 Task: Find an Airbnb in Buffalo for 6 guests from September 6 to 15, with a price range of 8000 to 12000, and amenities including WiFi and TV, in a guest house.
Action: Mouse moved to (621, 117)
Screenshot: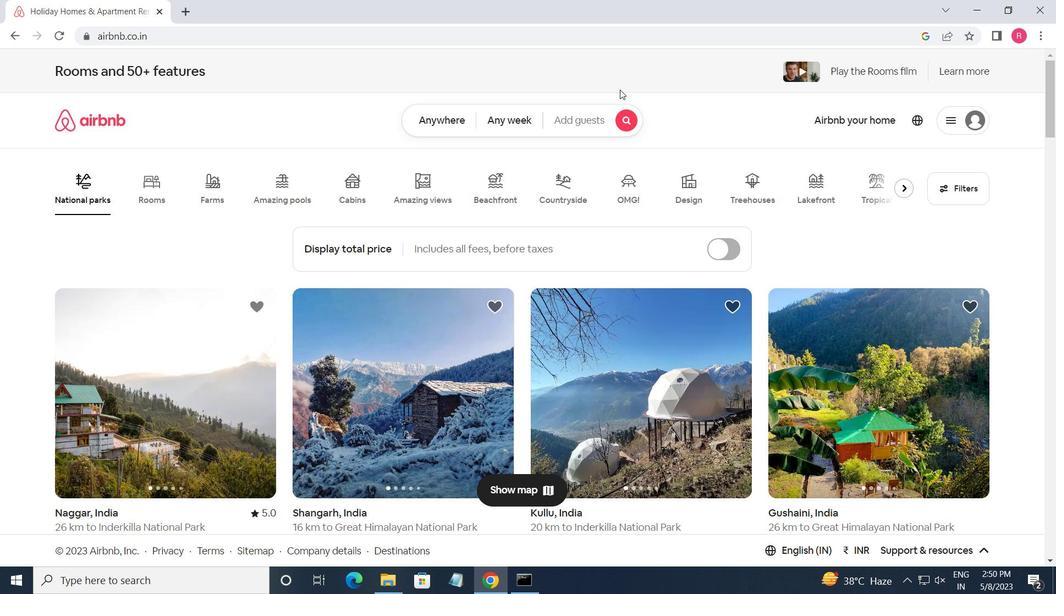 
Action: Mouse pressed left at (621, 117)
Screenshot: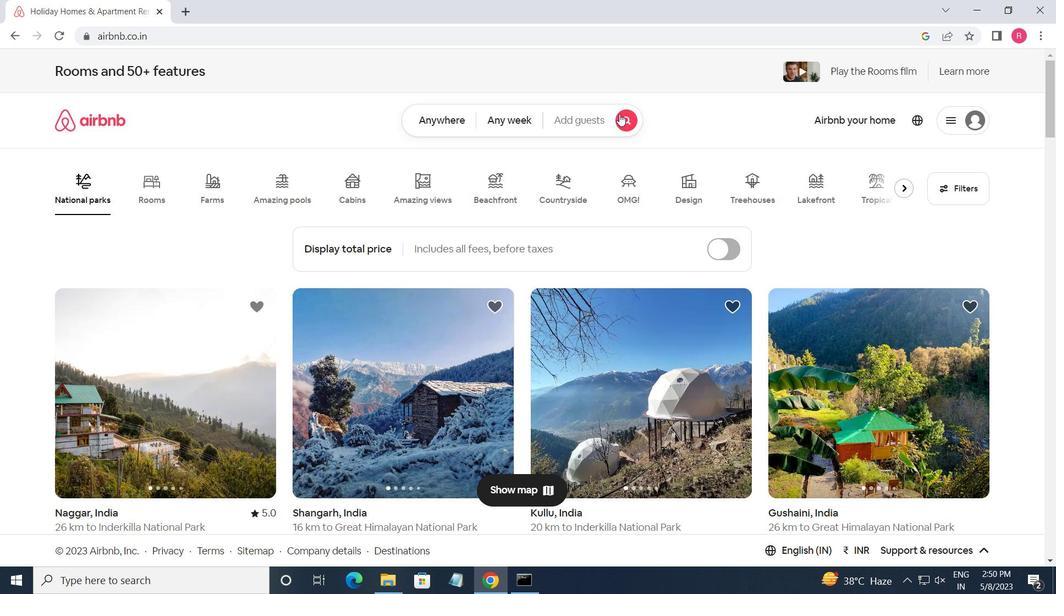 
Action: Mouse moved to (329, 173)
Screenshot: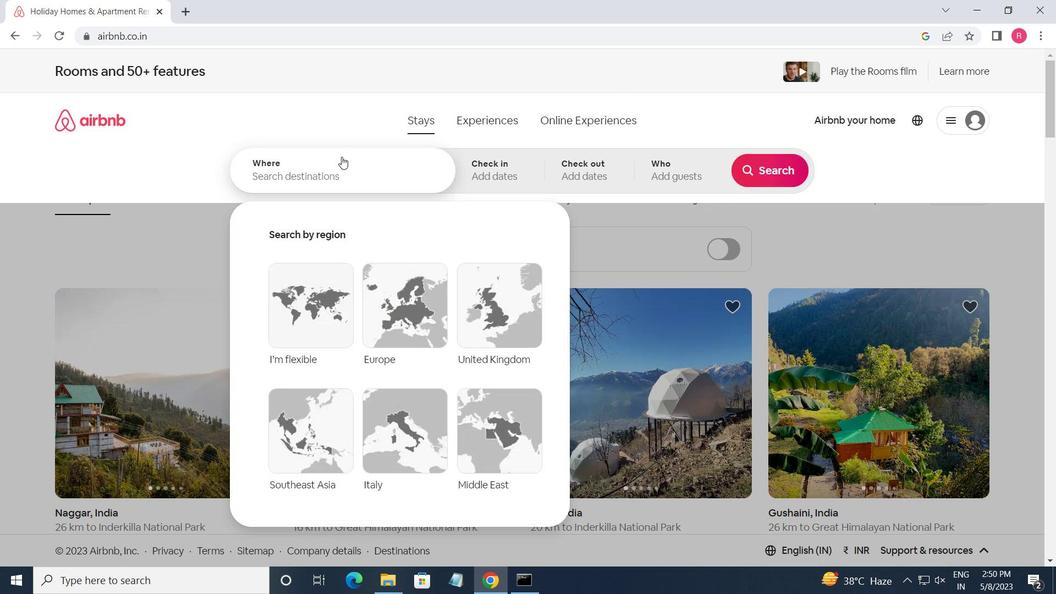 
Action: Mouse pressed left at (329, 173)
Screenshot: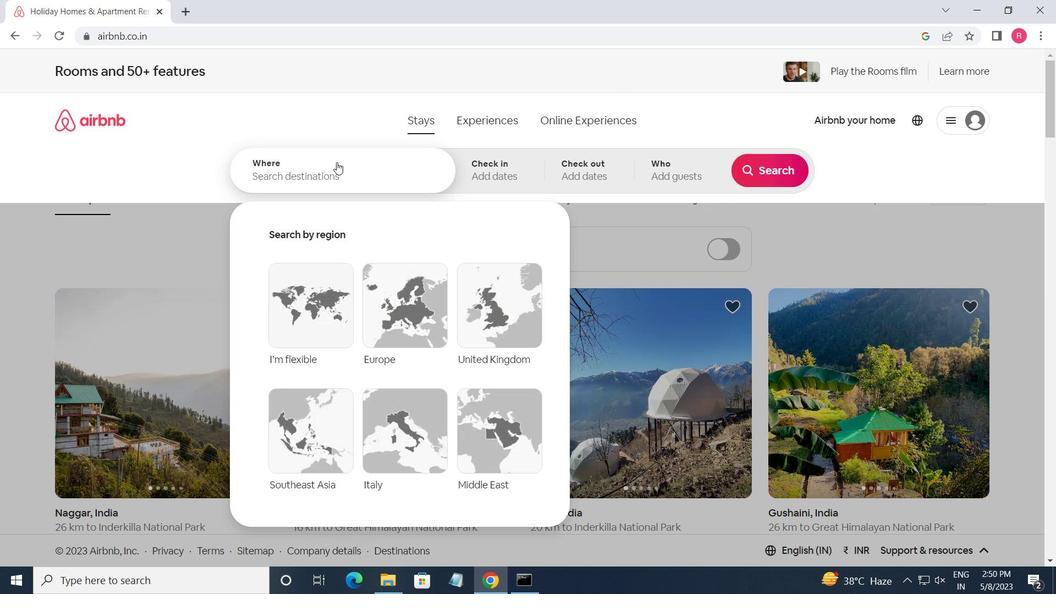 
Action: Mouse moved to (329, 172)
Screenshot: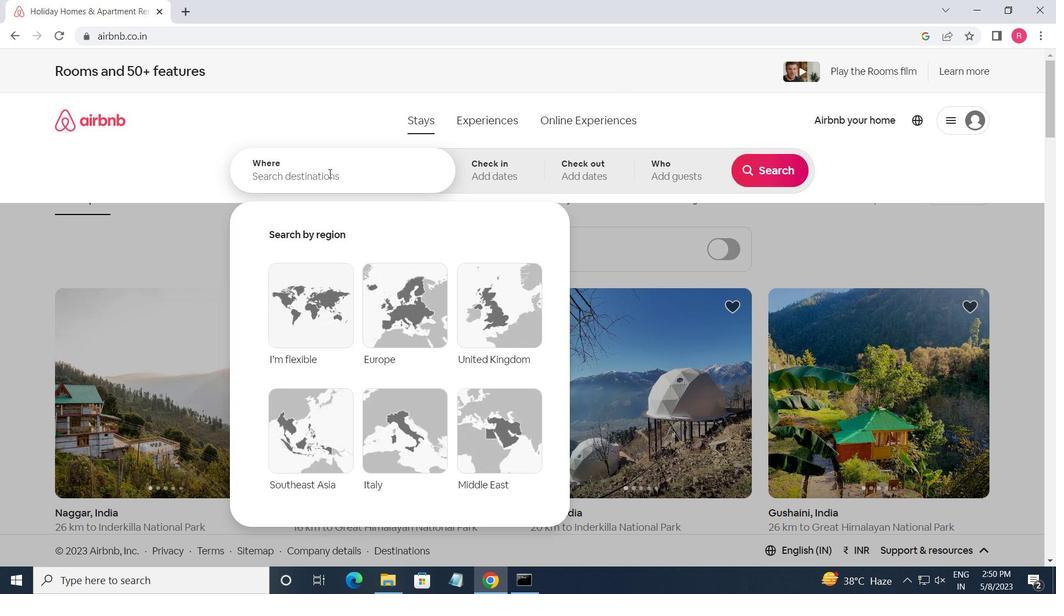 
Action: Key pressed <Key.shift_r>Buffalo,<Key.space><Key.shift_r>United<Key.space><Key.shift>STATES<Key.enter>
Screenshot: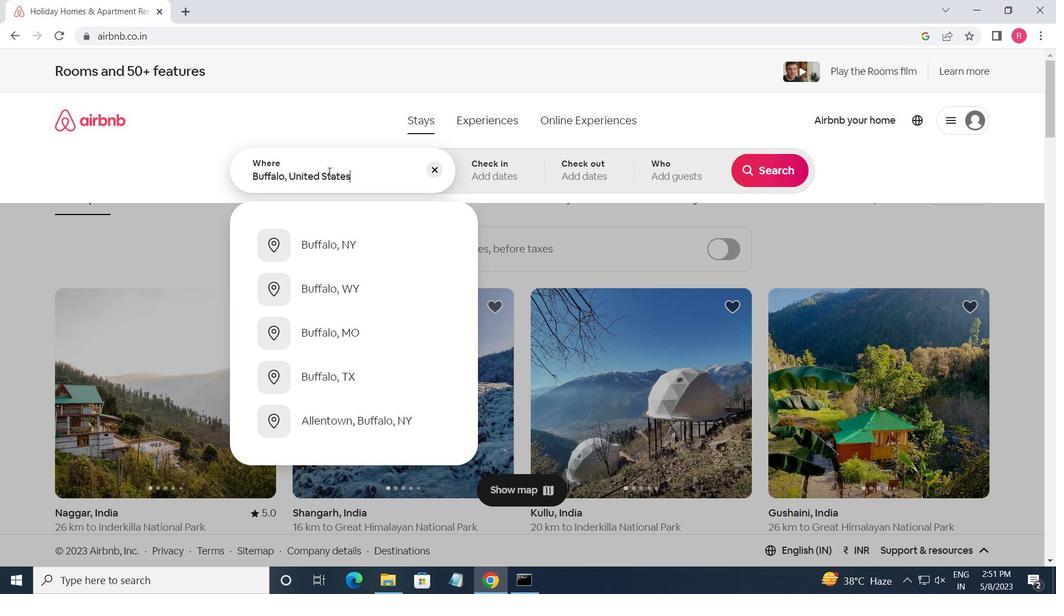 
Action: Mouse moved to (764, 287)
Screenshot: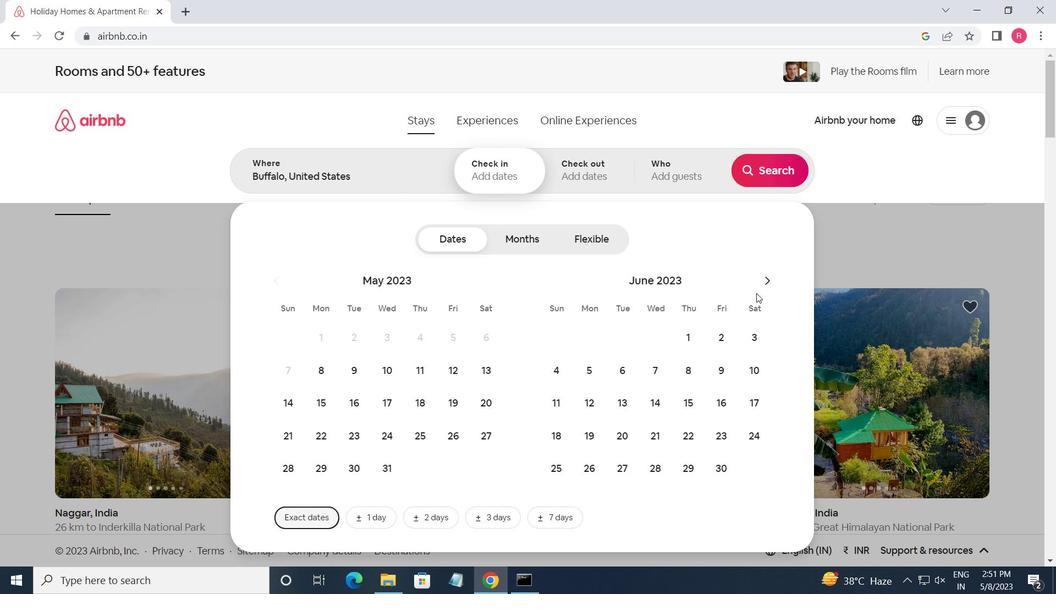 
Action: Mouse pressed left at (764, 287)
Screenshot: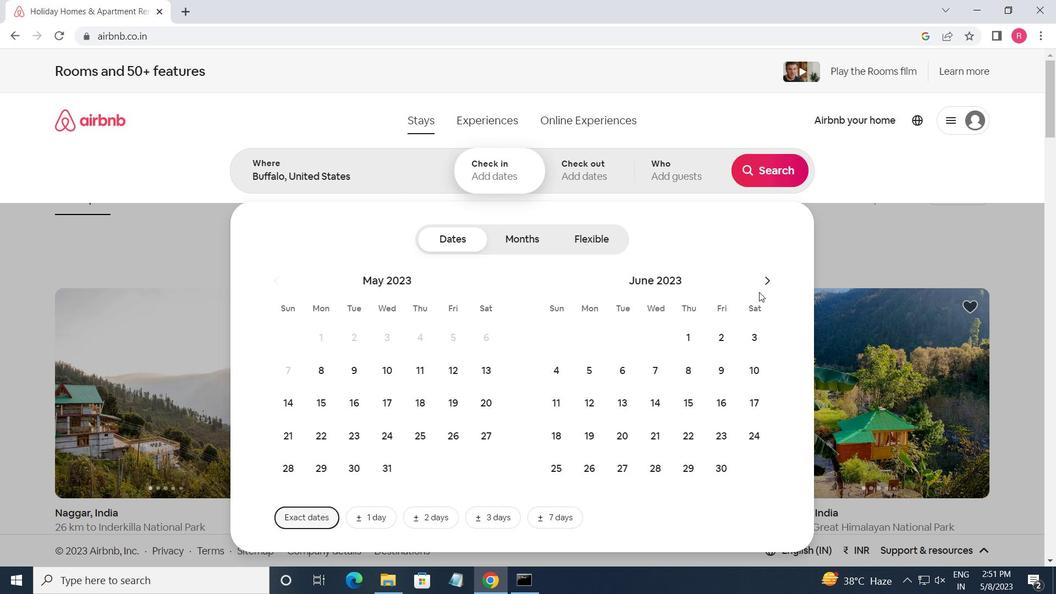 
Action: Mouse pressed left at (764, 287)
Screenshot: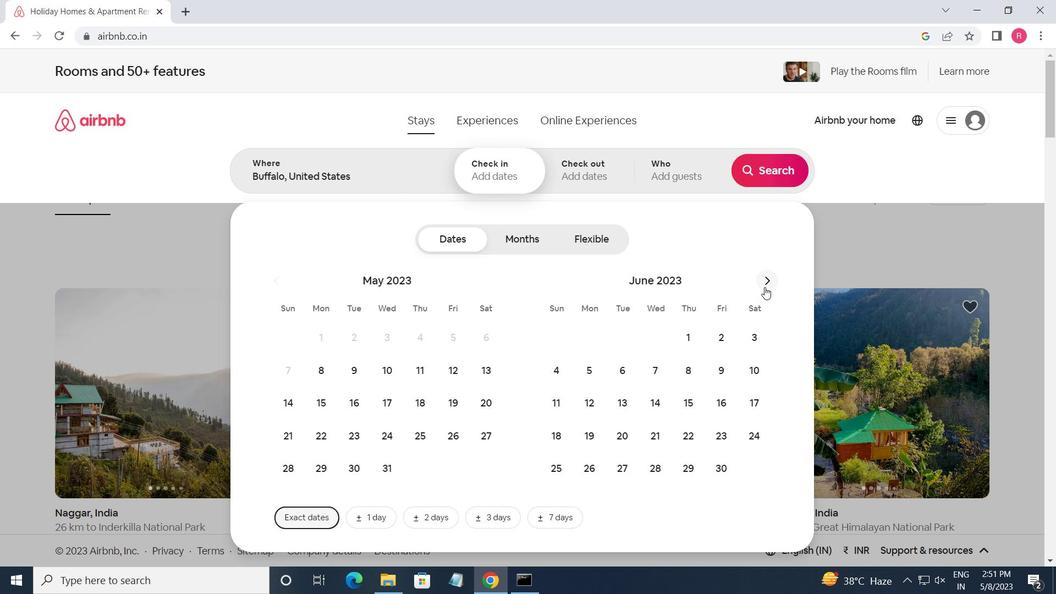 
Action: Mouse pressed left at (764, 287)
Screenshot: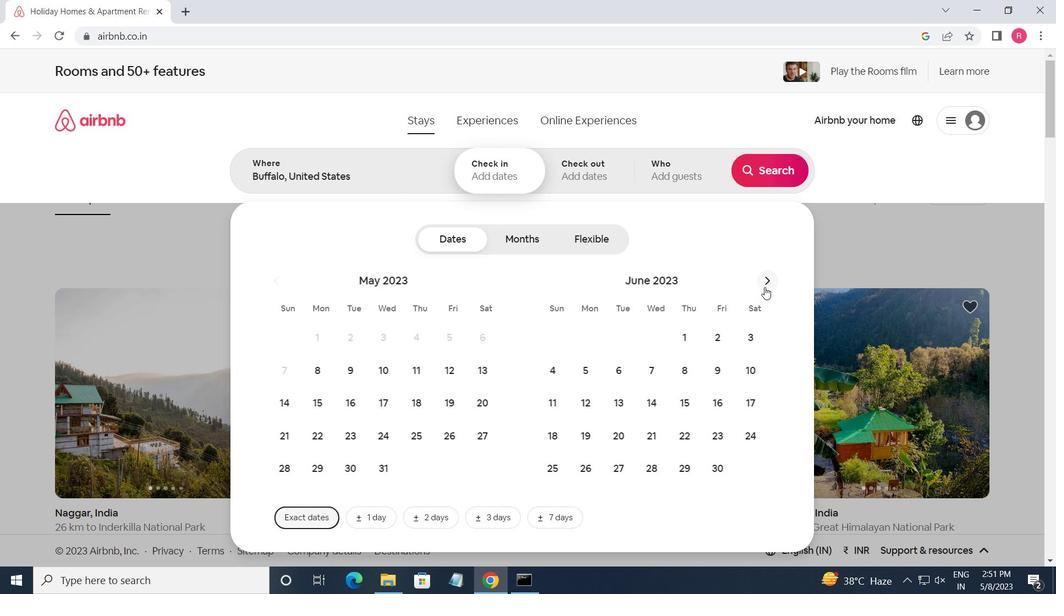 
Action: Mouse moved to (764, 287)
Screenshot: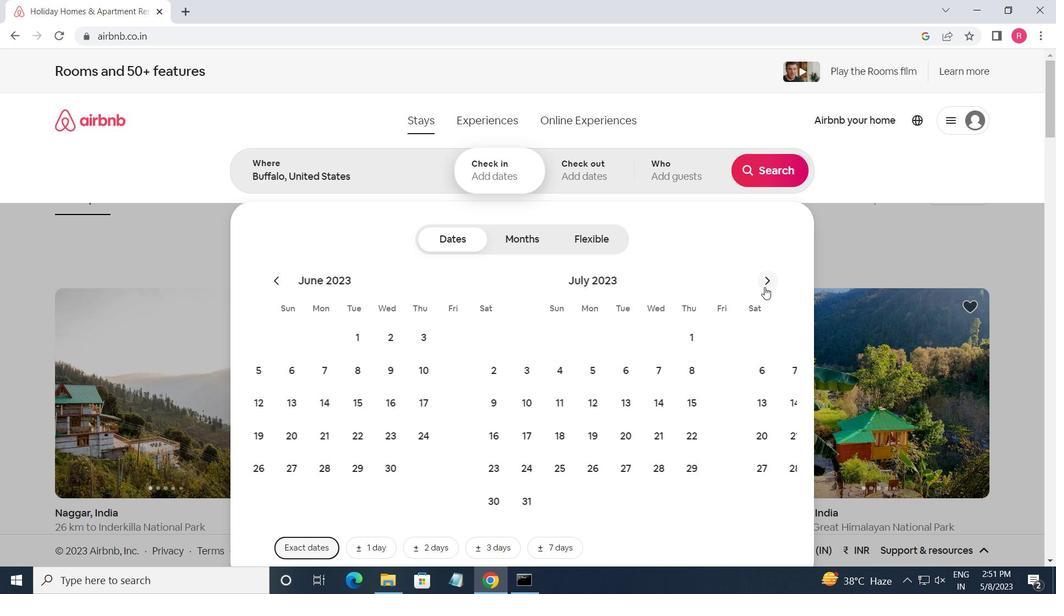 
Action: Mouse pressed left at (764, 287)
Screenshot: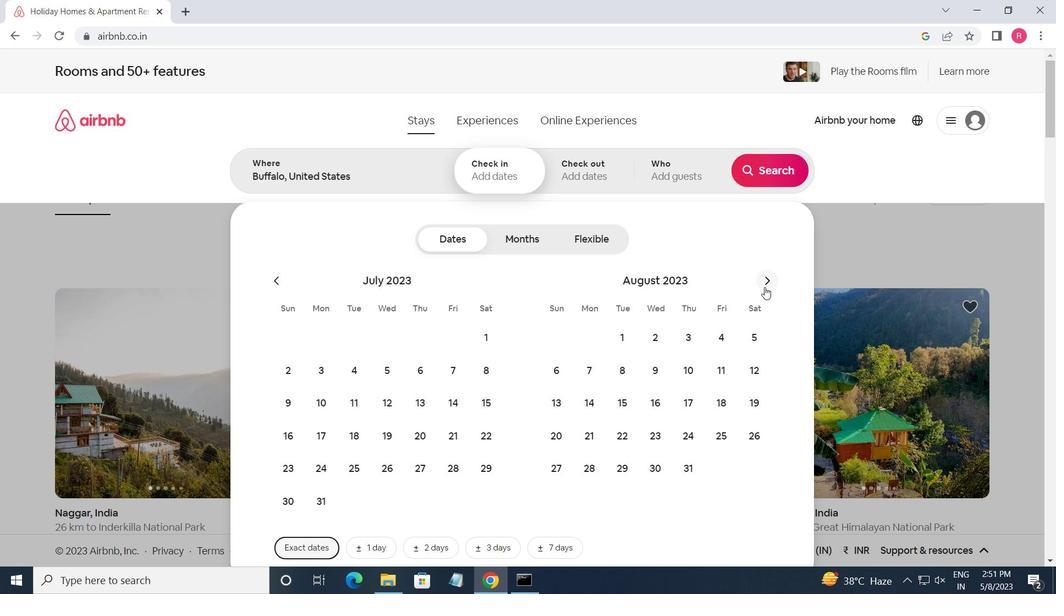 
Action: Mouse moved to (661, 366)
Screenshot: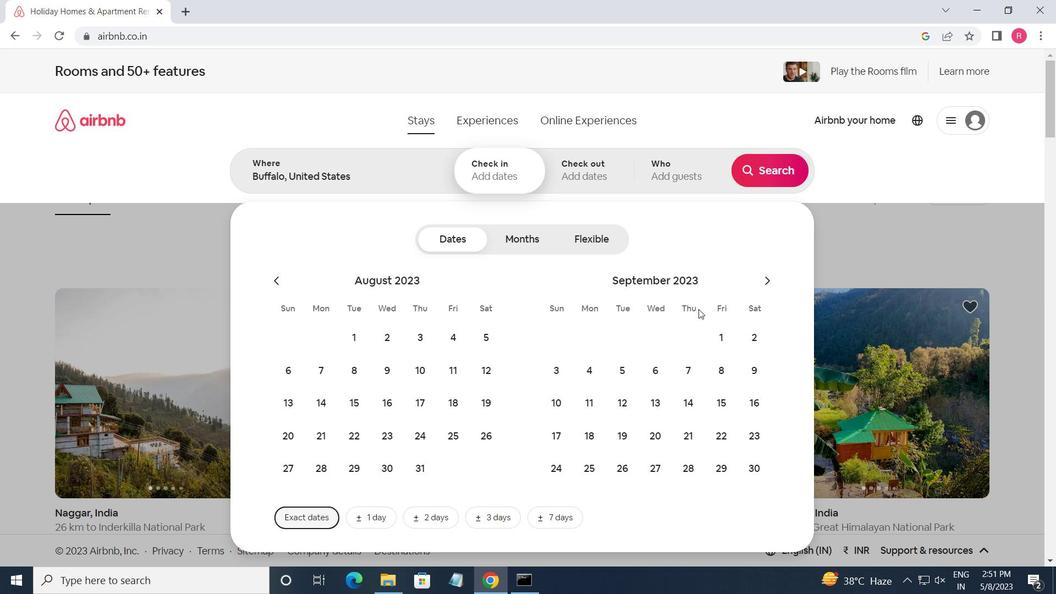 
Action: Mouse pressed left at (661, 366)
Screenshot: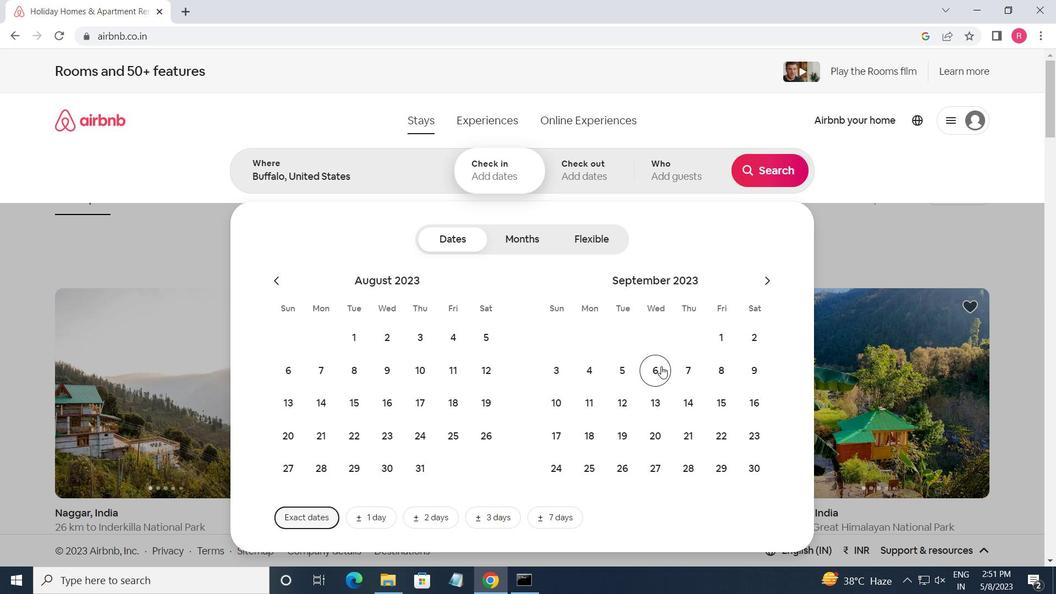 
Action: Mouse moved to (722, 403)
Screenshot: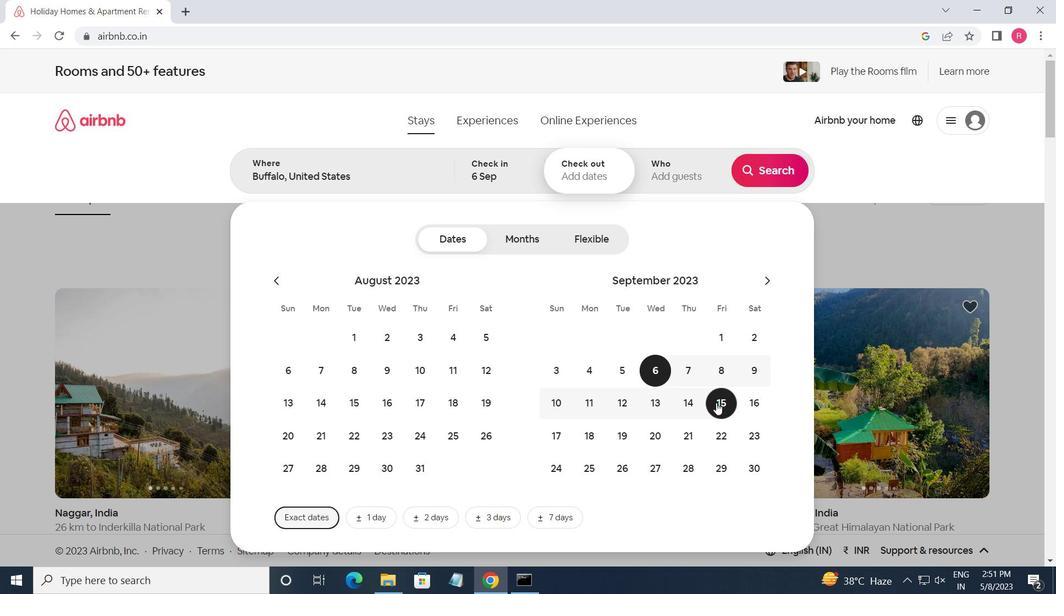 
Action: Mouse pressed left at (722, 403)
Screenshot: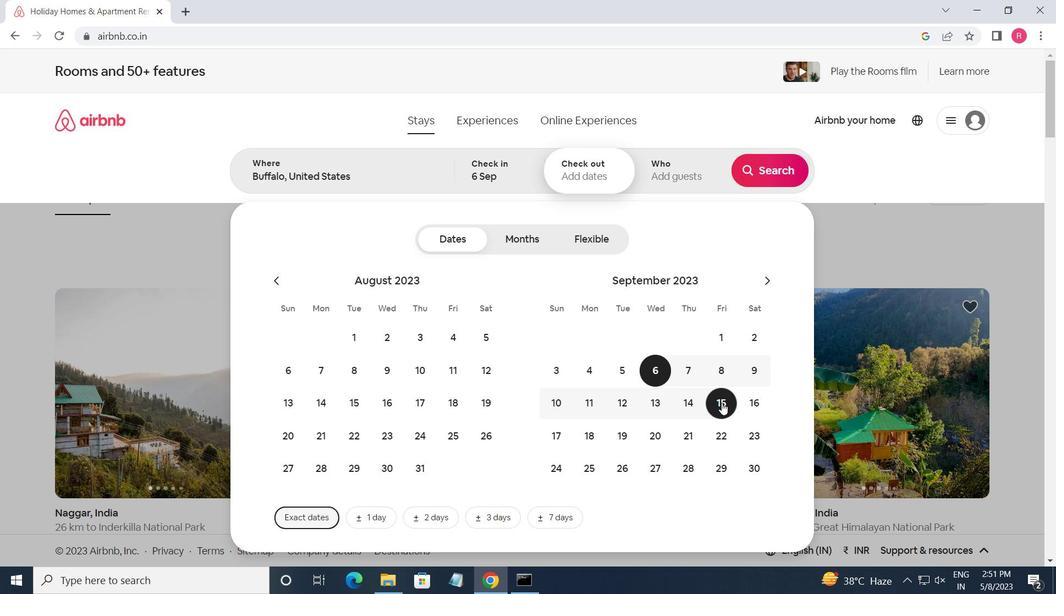
Action: Mouse moved to (656, 184)
Screenshot: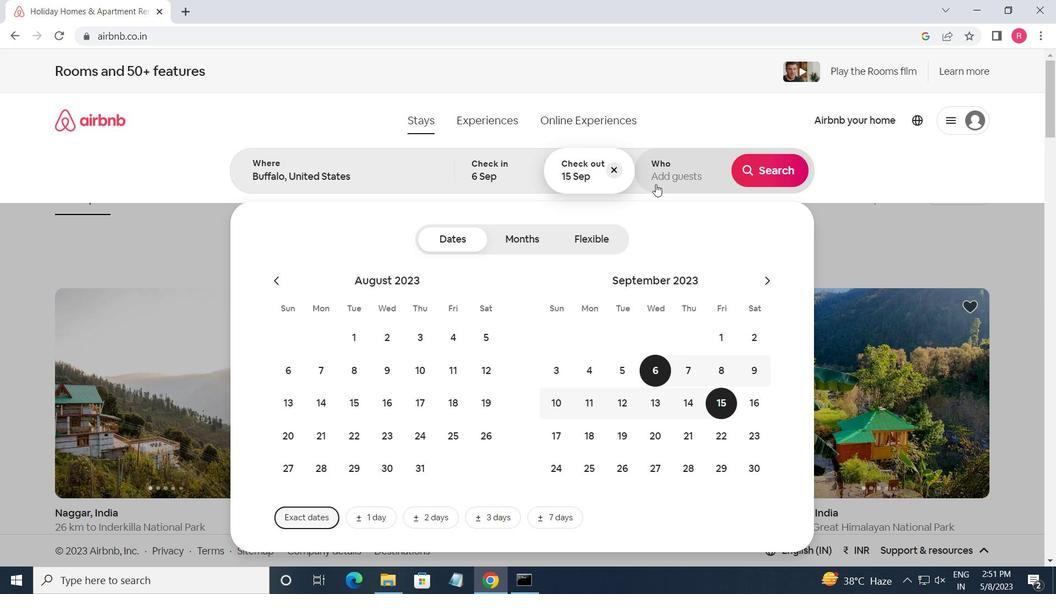 
Action: Mouse pressed left at (656, 184)
Screenshot: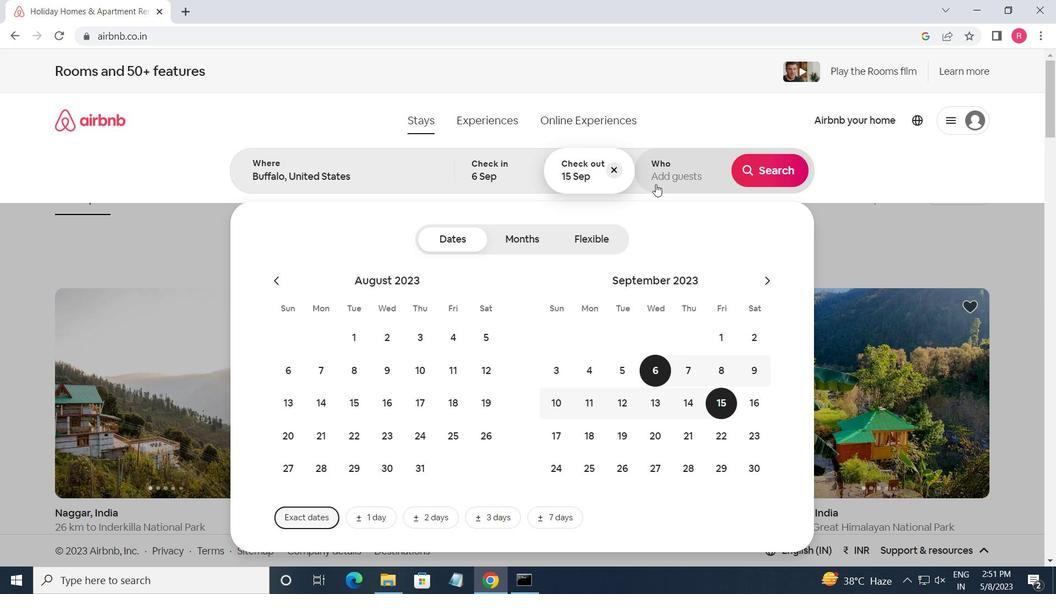 
Action: Mouse moved to (771, 248)
Screenshot: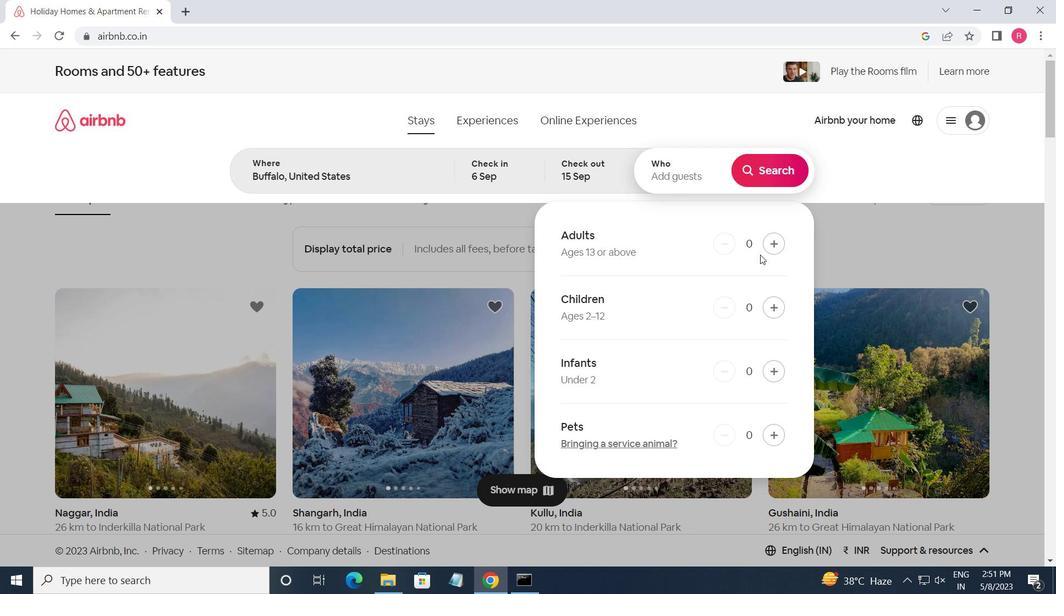 
Action: Mouse pressed left at (771, 248)
Screenshot: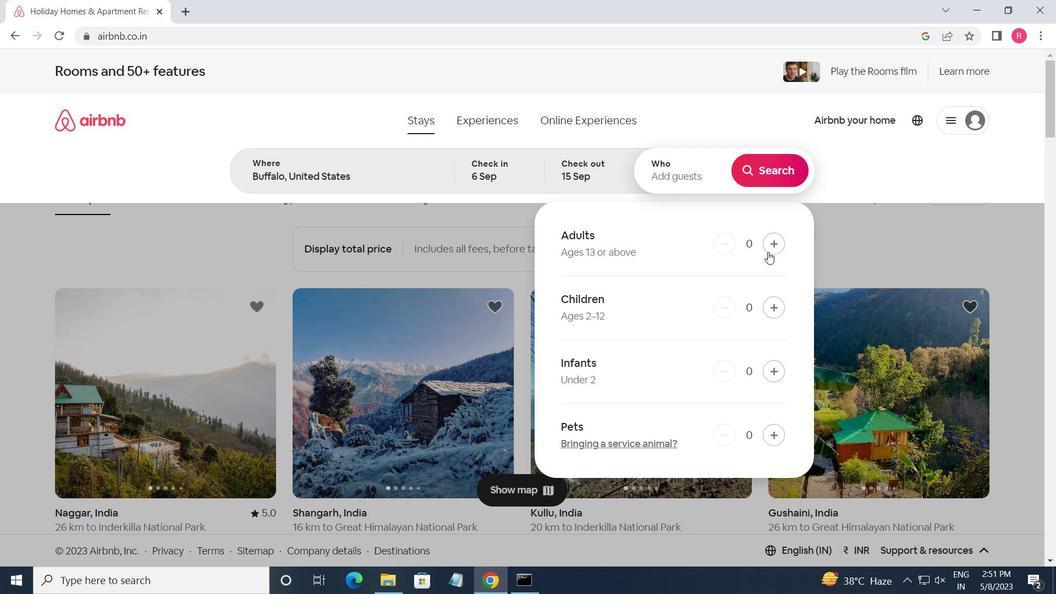 
Action: Mouse pressed left at (771, 248)
Screenshot: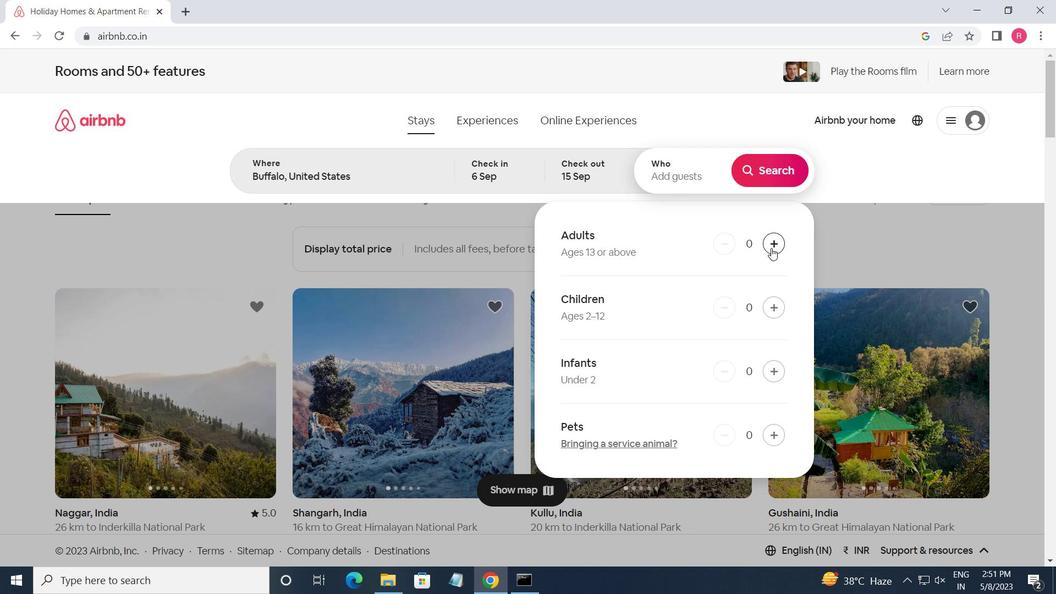 
Action: Mouse pressed left at (771, 248)
Screenshot: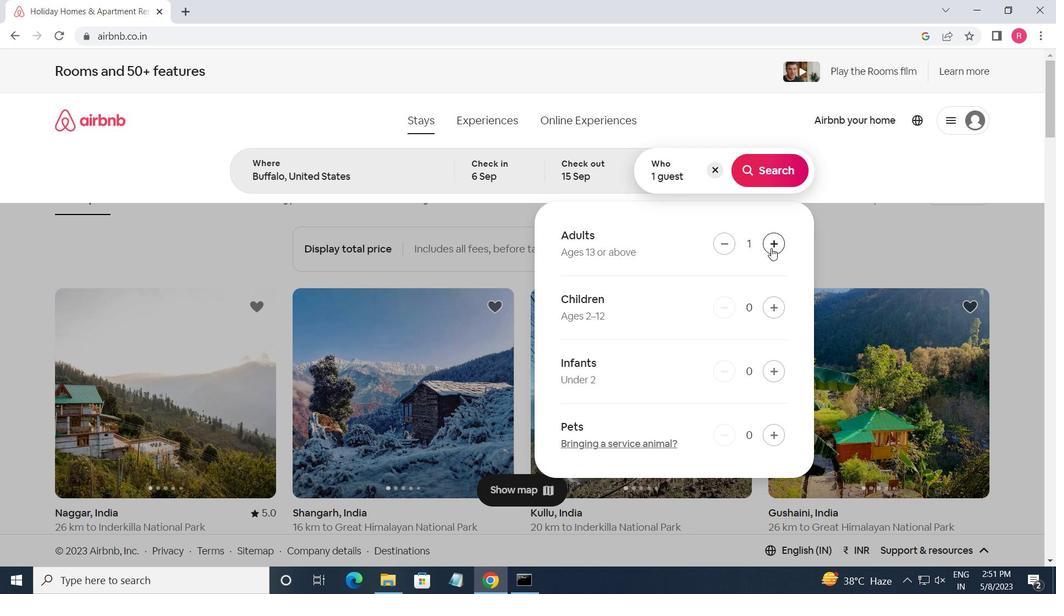 
Action: Mouse pressed left at (771, 248)
Screenshot: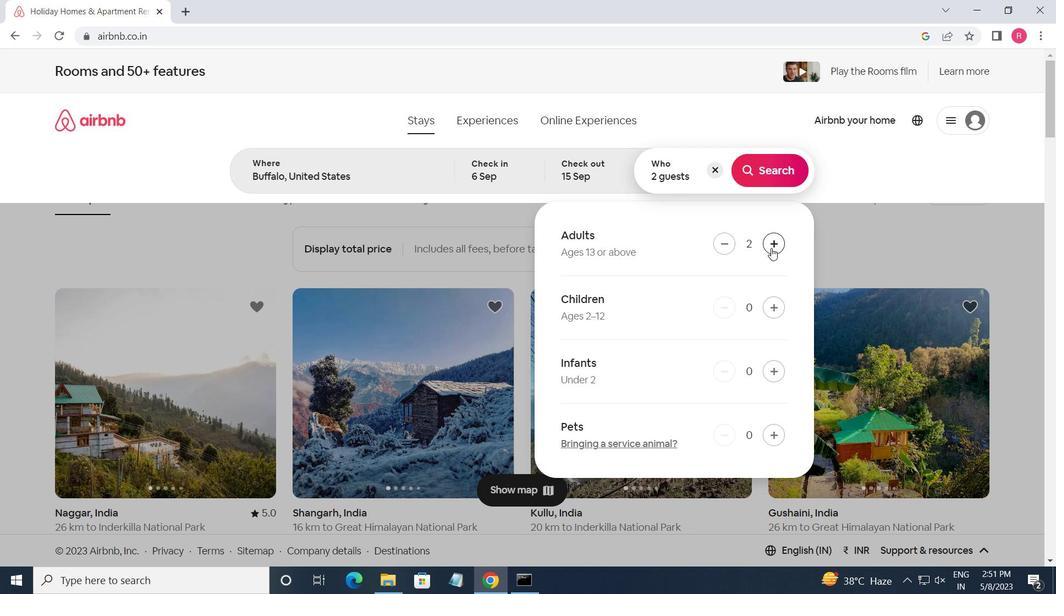 
Action: Mouse pressed left at (771, 248)
Screenshot: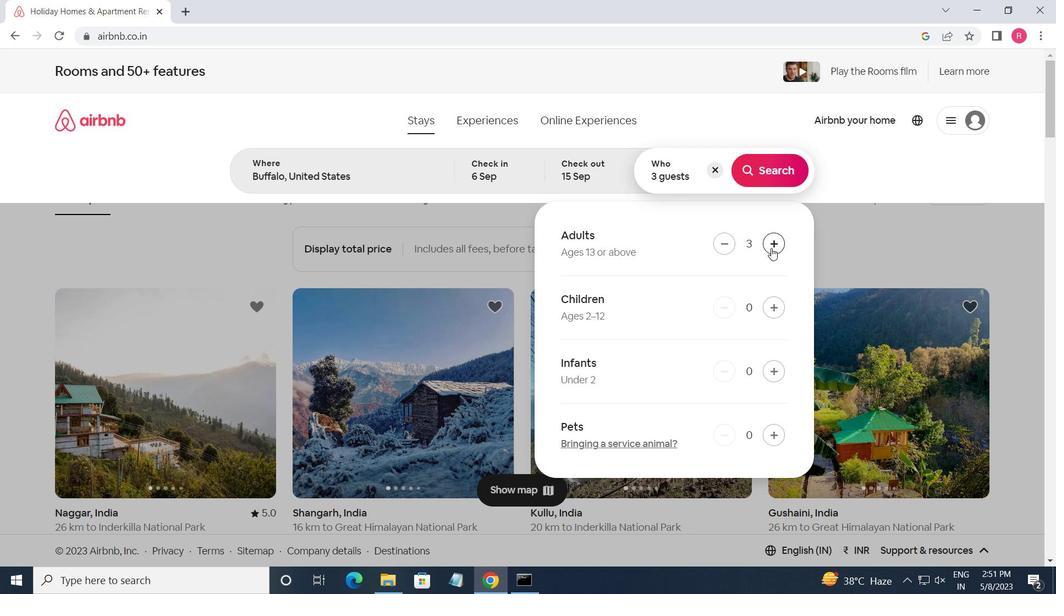 
Action: Mouse moved to (771, 247)
Screenshot: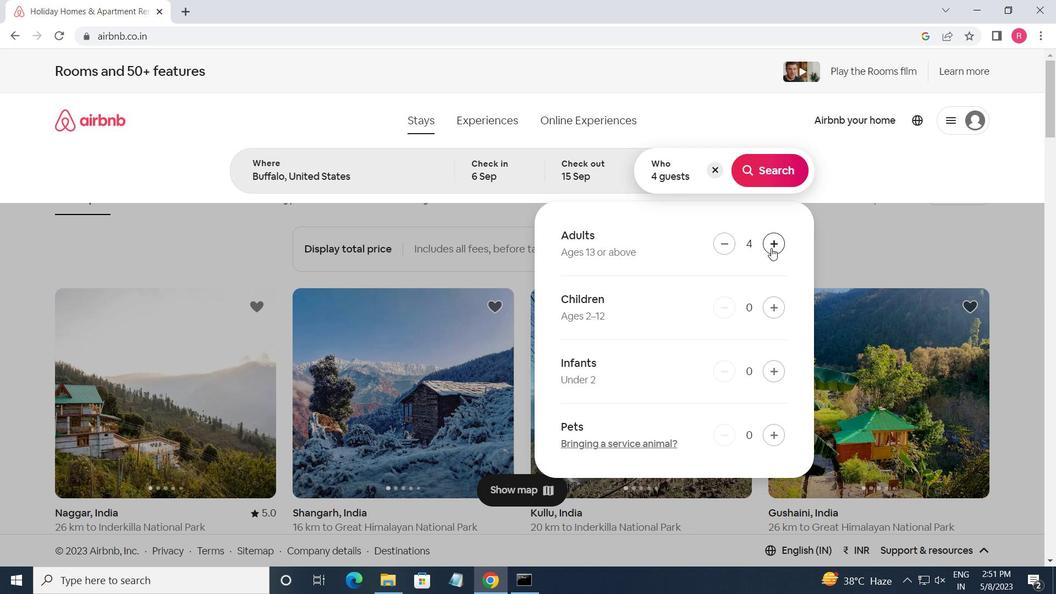 
Action: Mouse pressed left at (771, 247)
Screenshot: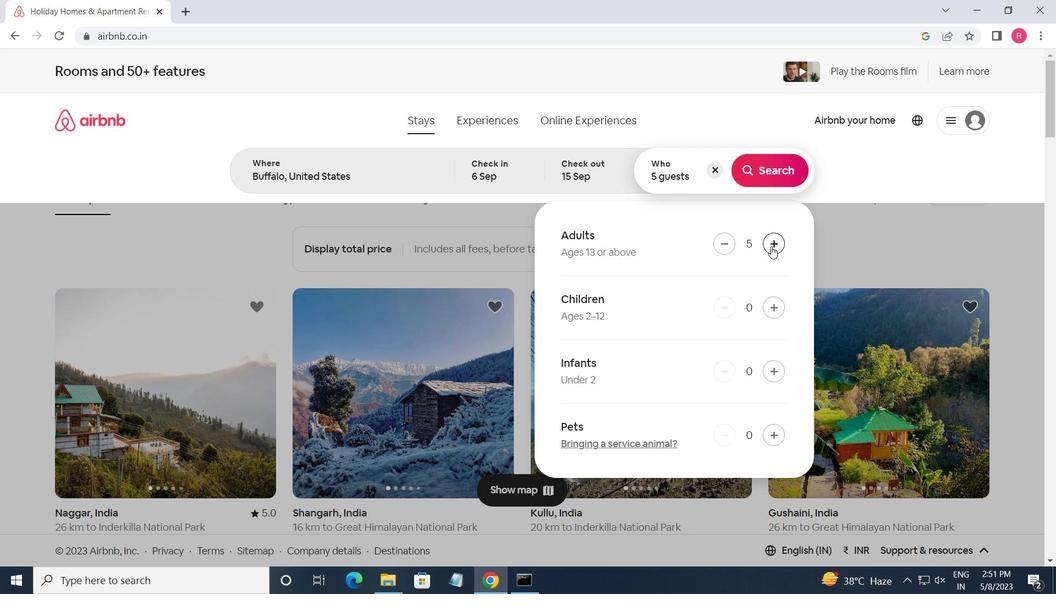 
Action: Mouse moved to (756, 174)
Screenshot: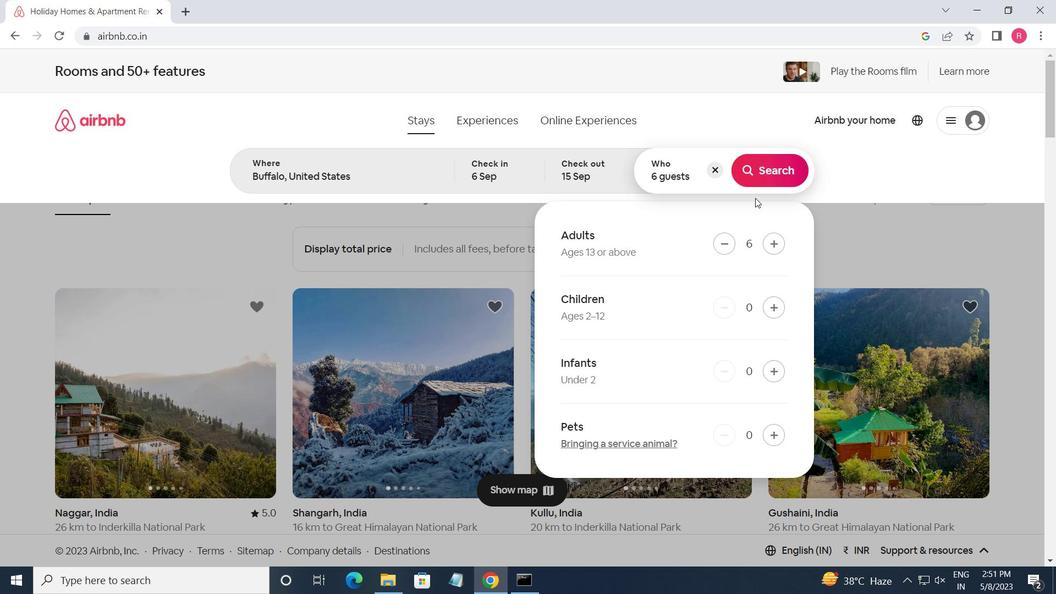 
Action: Mouse pressed left at (756, 174)
Screenshot: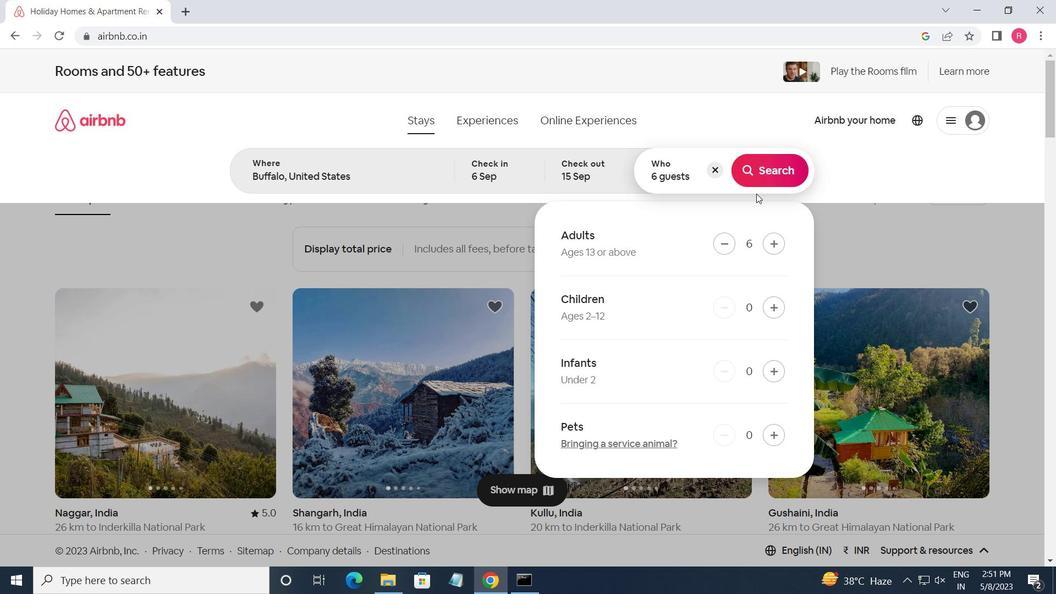 
Action: Mouse moved to (995, 139)
Screenshot: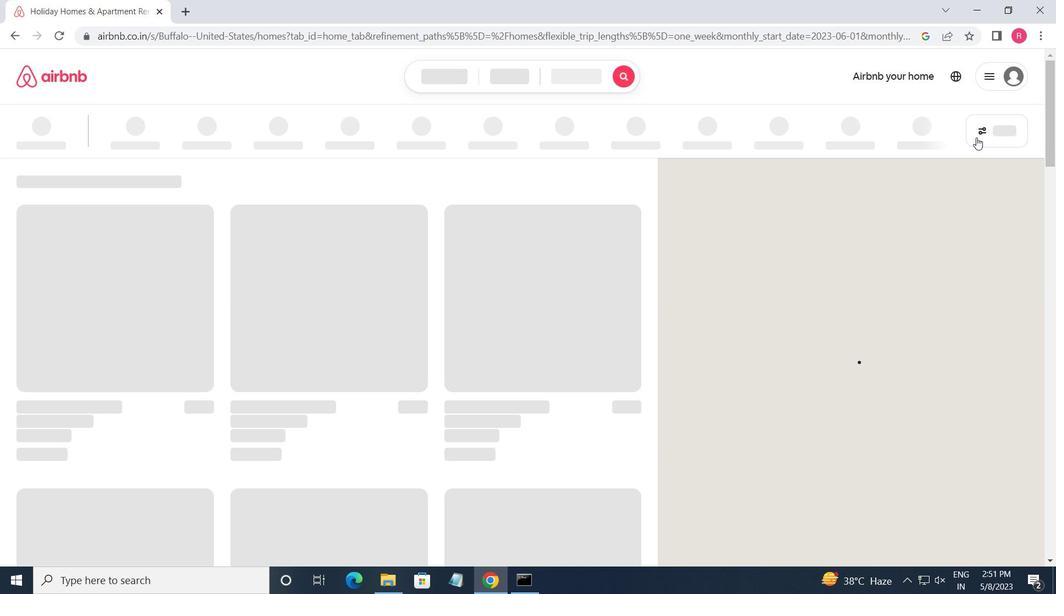 
Action: Mouse pressed left at (995, 139)
Screenshot: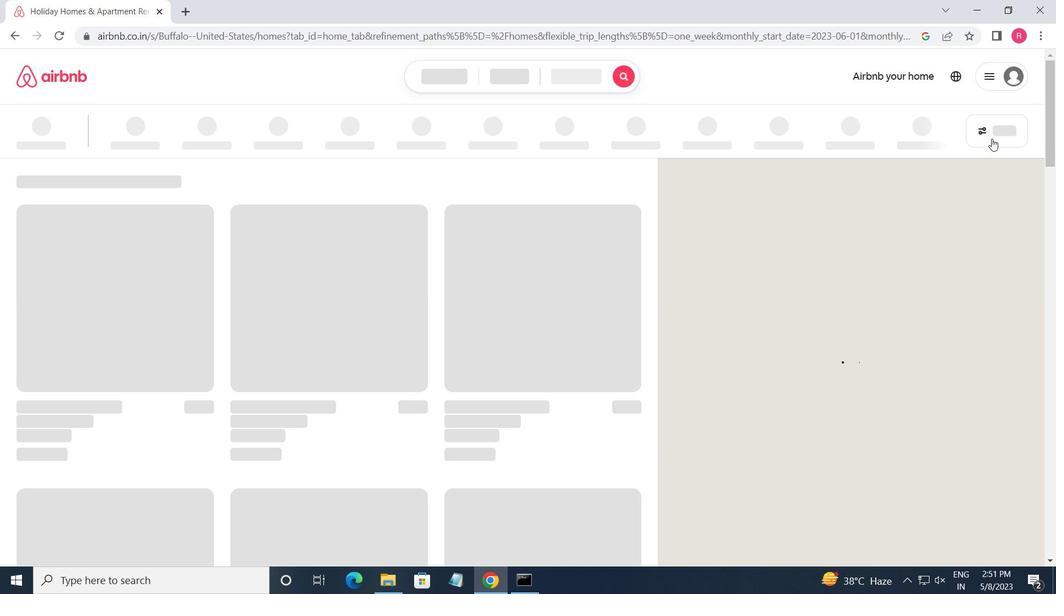 
Action: Mouse moved to (989, 135)
Screenshot: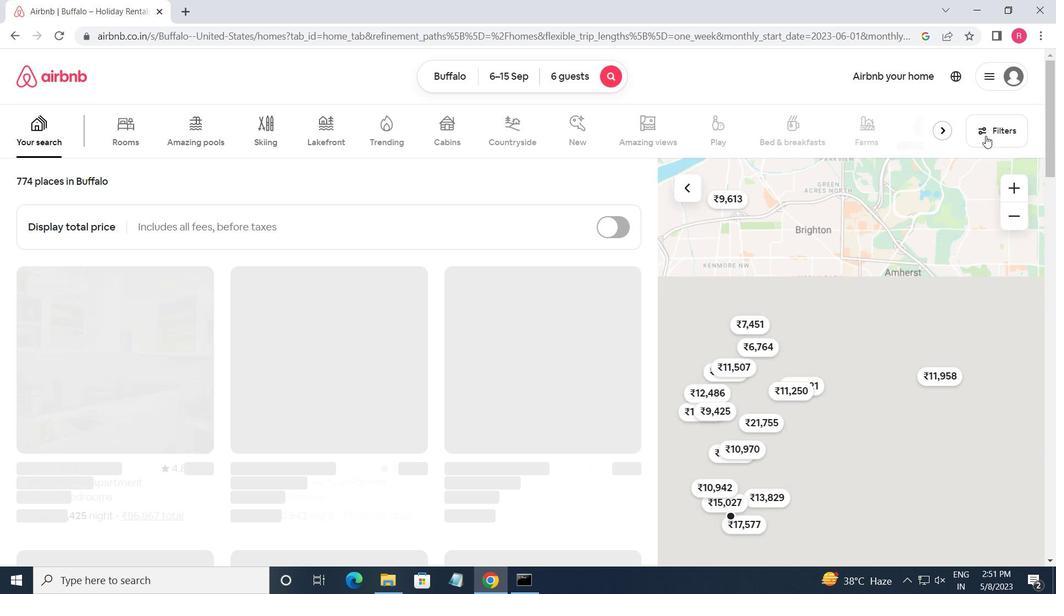 
Action: Mouse pressed left at (989, 135)
Screenshot: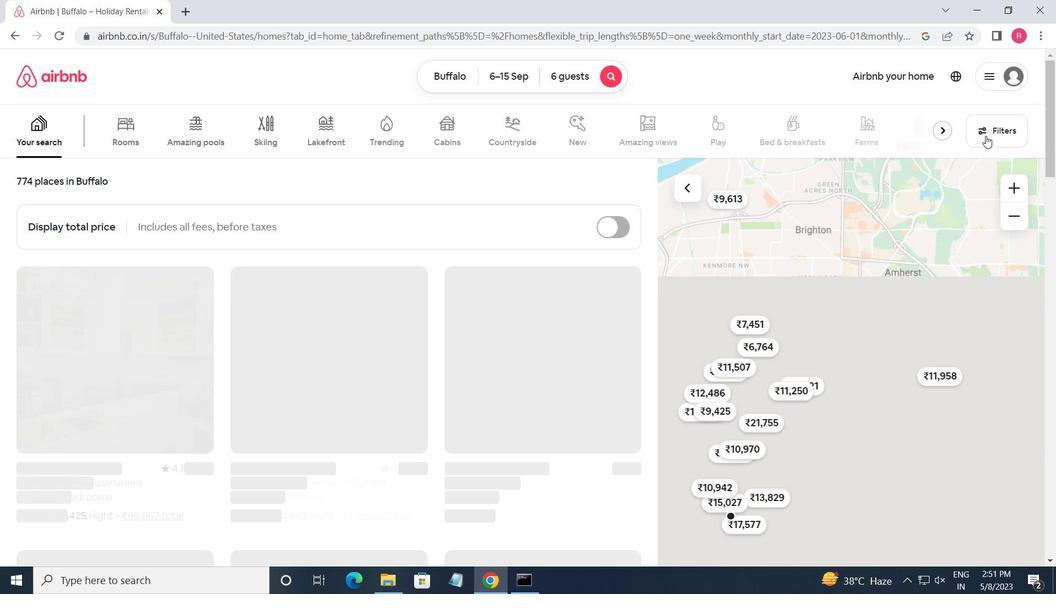 
Action: Mouse moved to (395, 464)
Screenshot: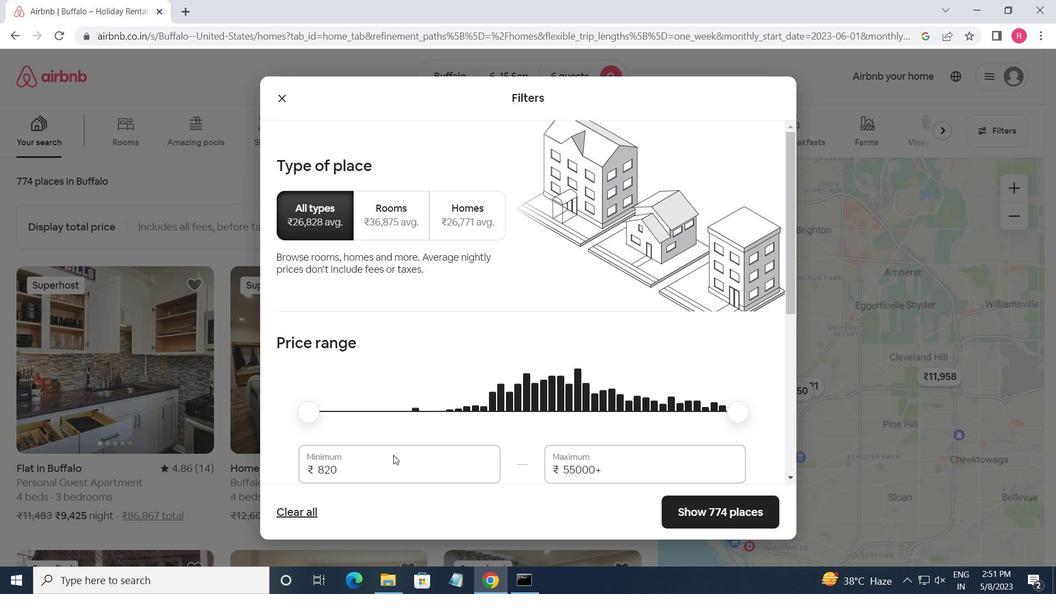 
Action: Mouse pressed left at (395, 464)
Screenshot: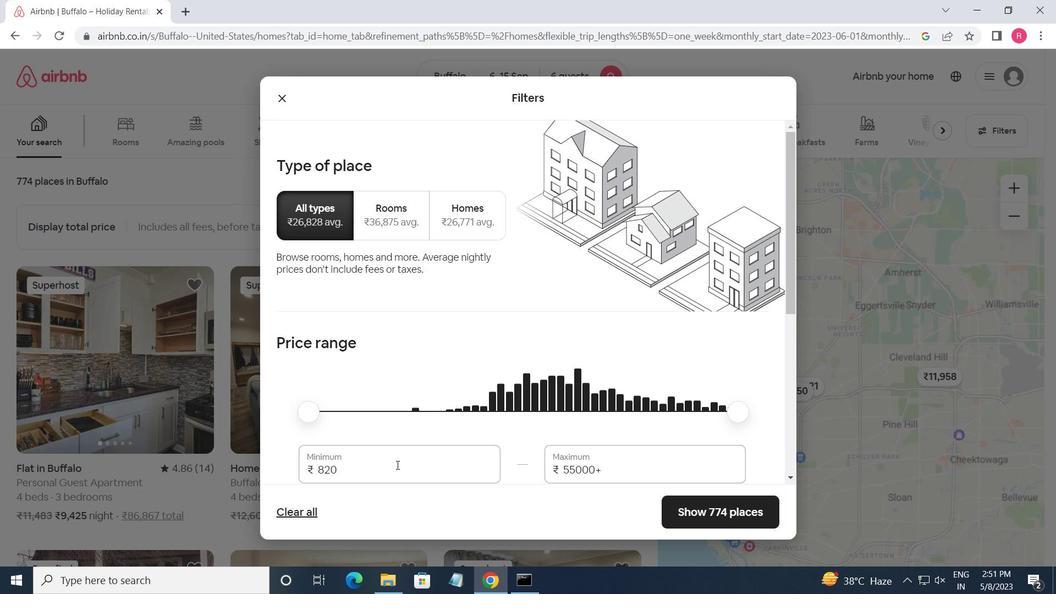 
Action: Mouse moved to (395, 464)
Screenshot: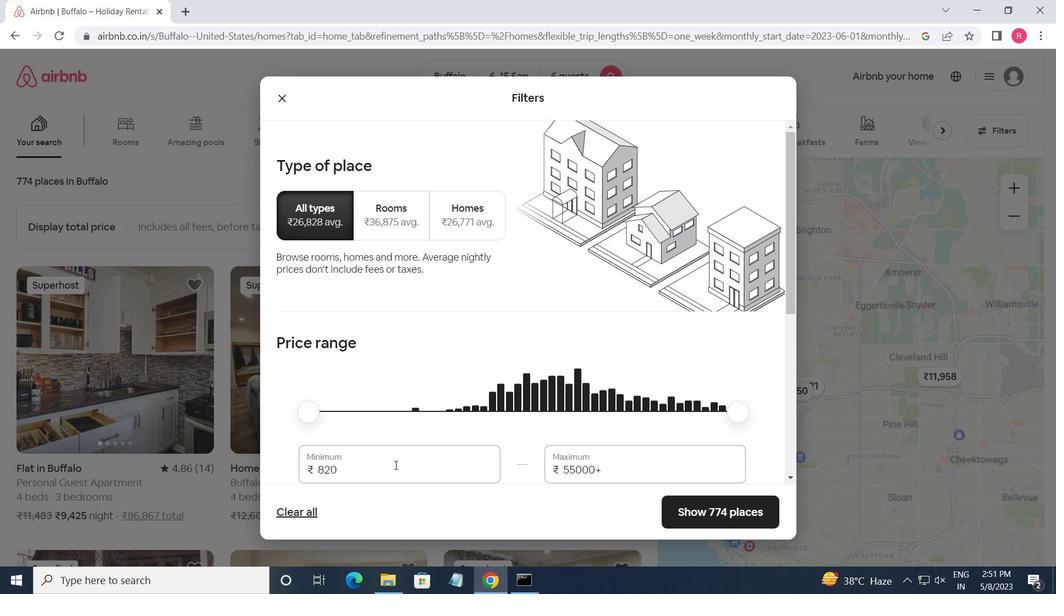
Action: Mouse pressed left at (395, 464)
Screenshot: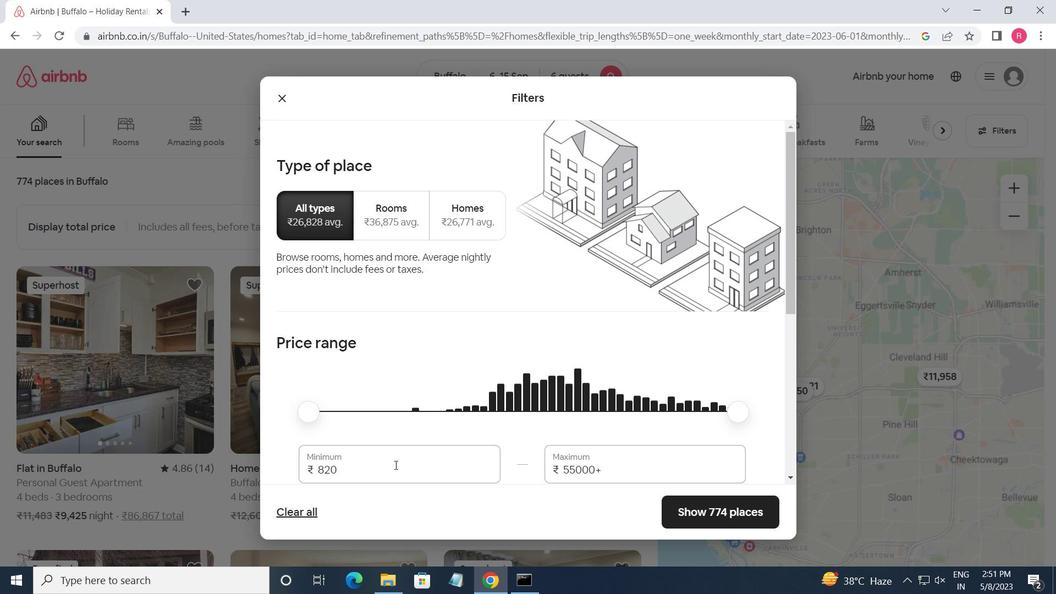 
Action: Mouse moved to (395, 463)
Screenshot: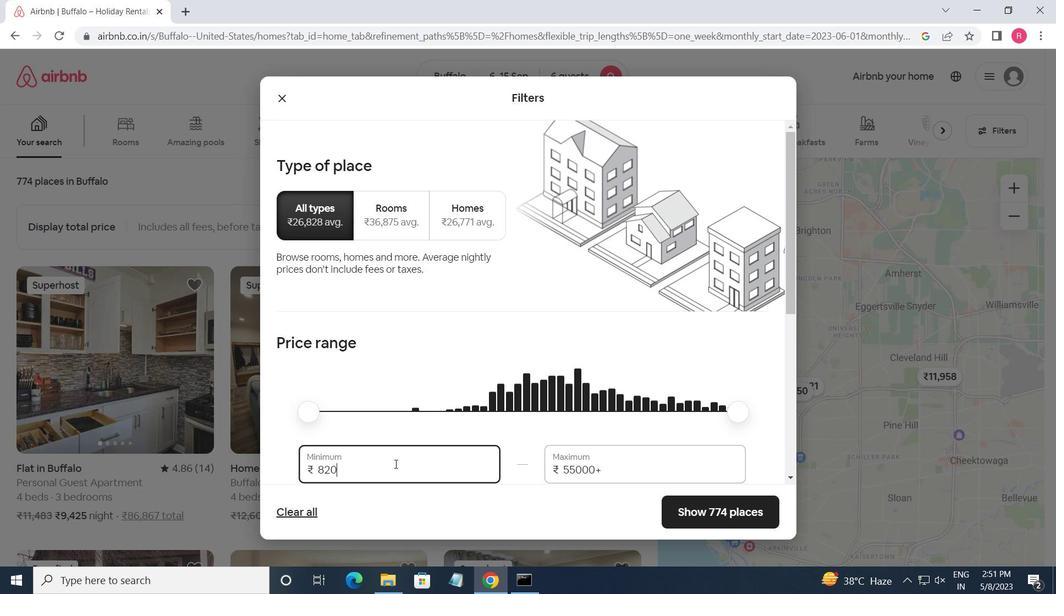 
Action: Key pressed 8000<Key.tab>12000
Screenshot: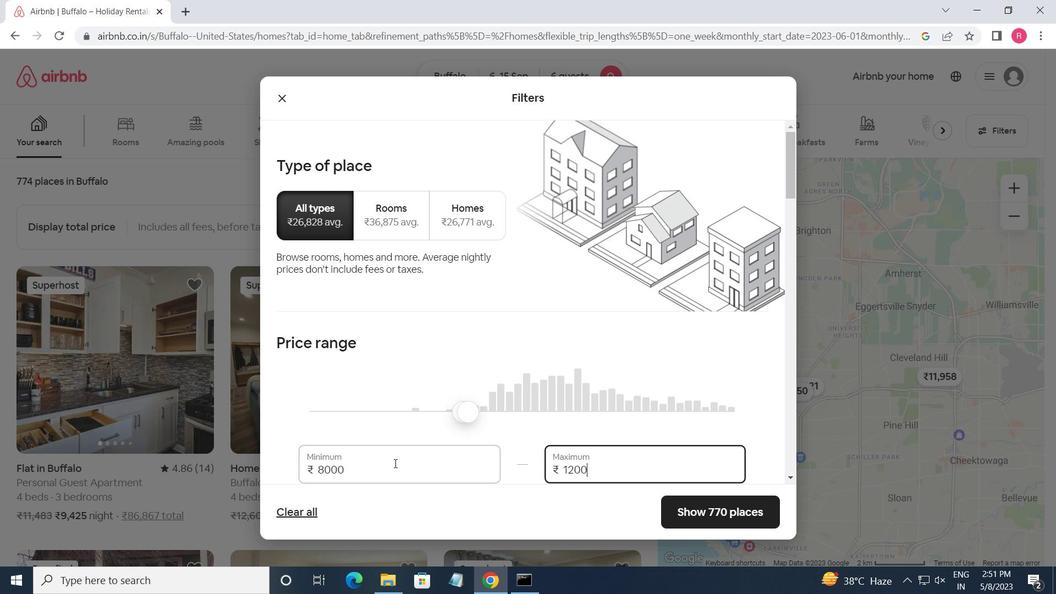 
Action: Mouse moved to (287, 419)
Screenshot: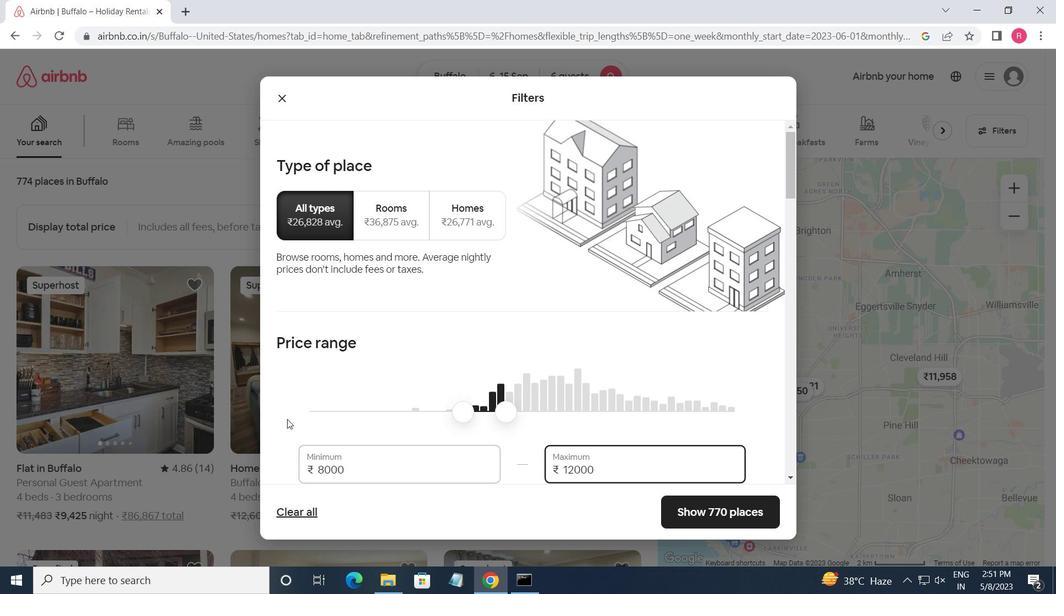 
Action: Mouse scrolled (287, 418) with delta (0, 0)
Screenshot: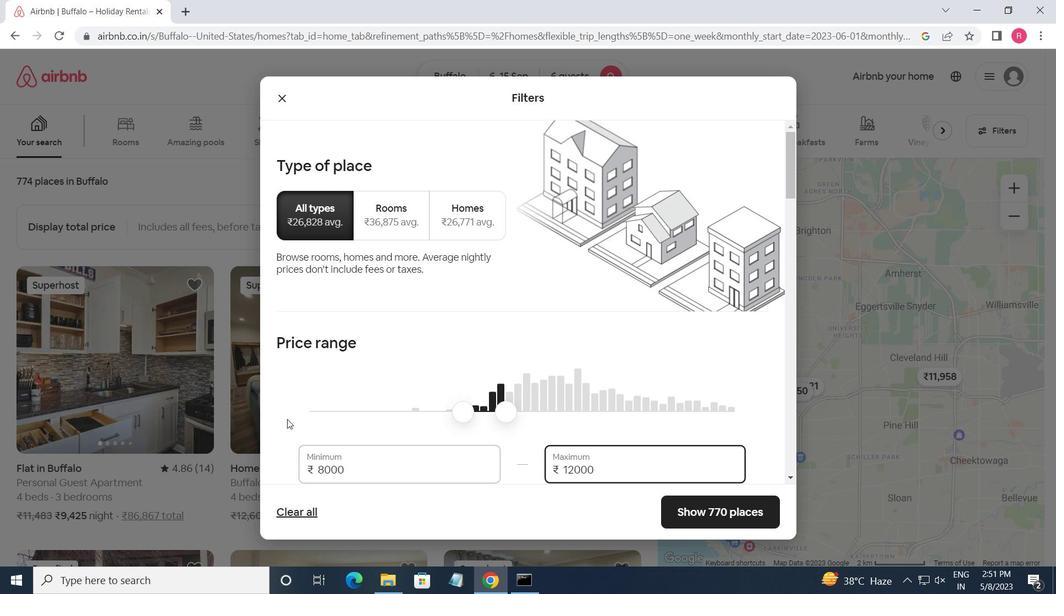
Action: Mouse scrolled (287, 418) with delta (0, 0)
Screenshot: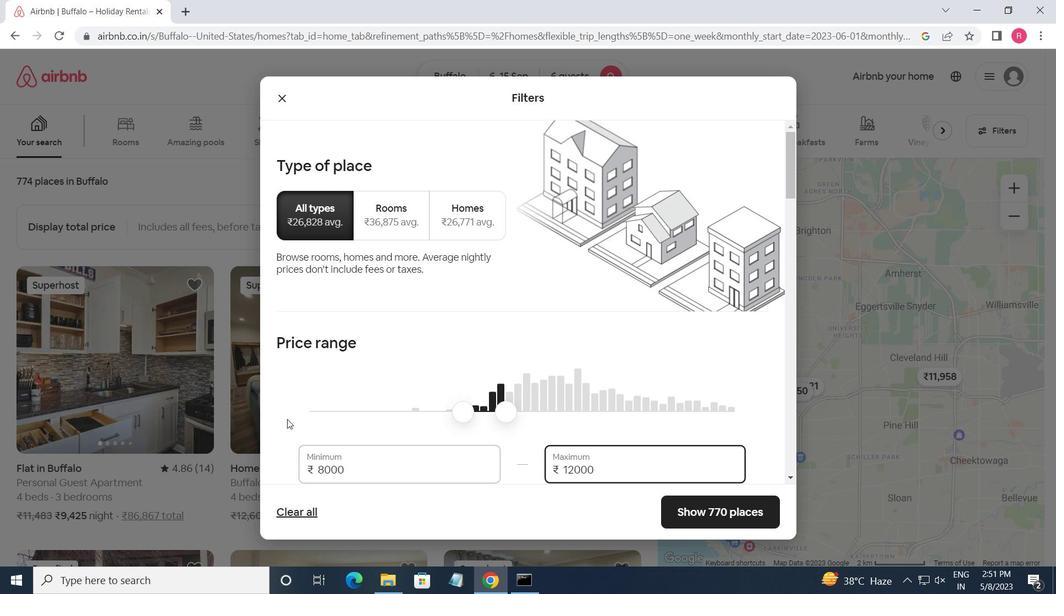 
Action: Mouse moved to (367, 401)
Screenshot: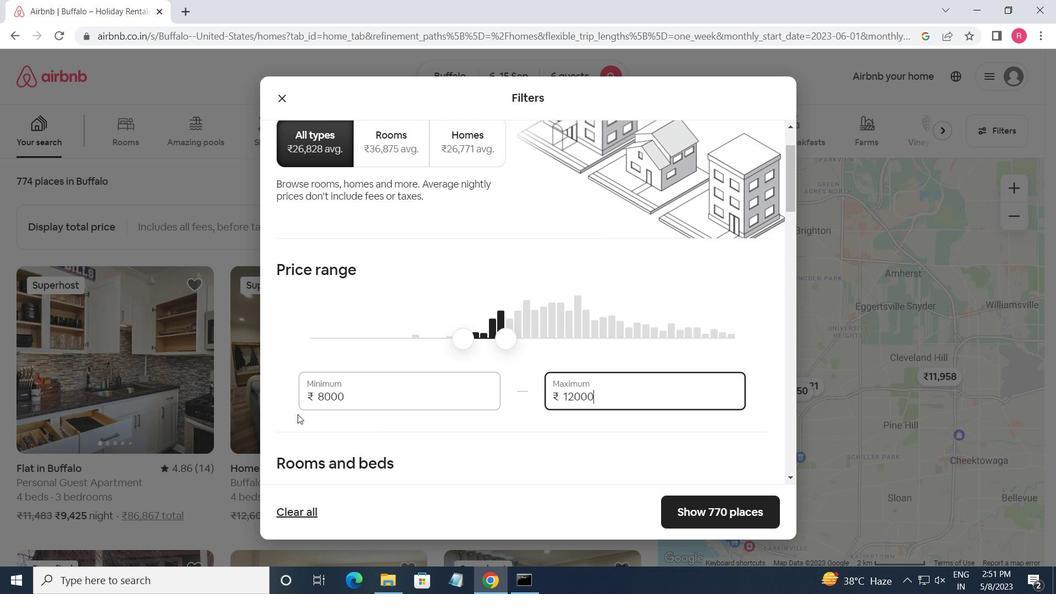 
Action: Mouse scrolled (367, 401) with delta (0, 0)
Screenshot: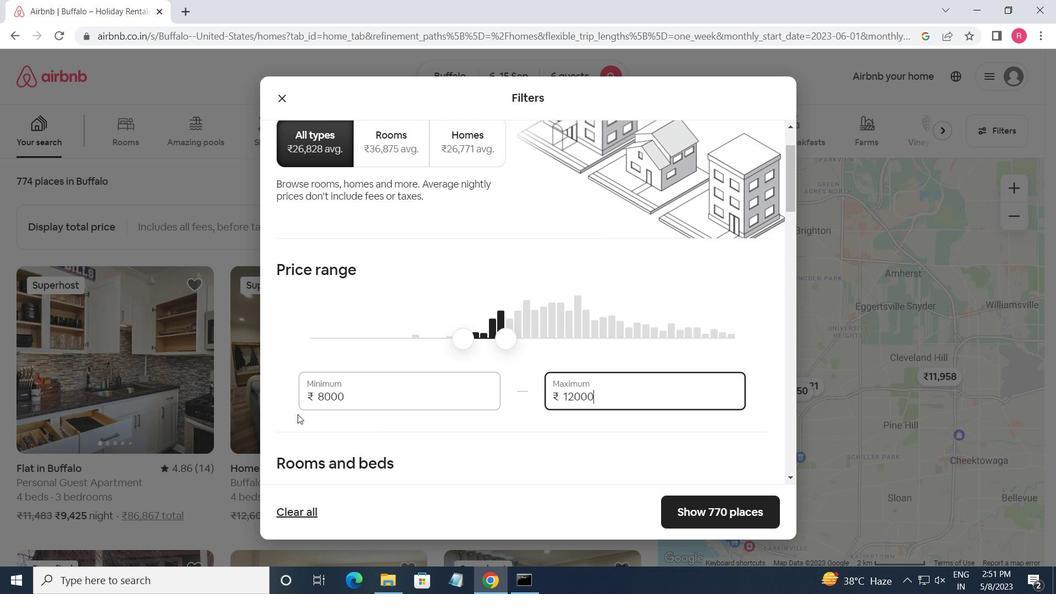 
Action: Mouse moved to (394, 396)
Screenshot: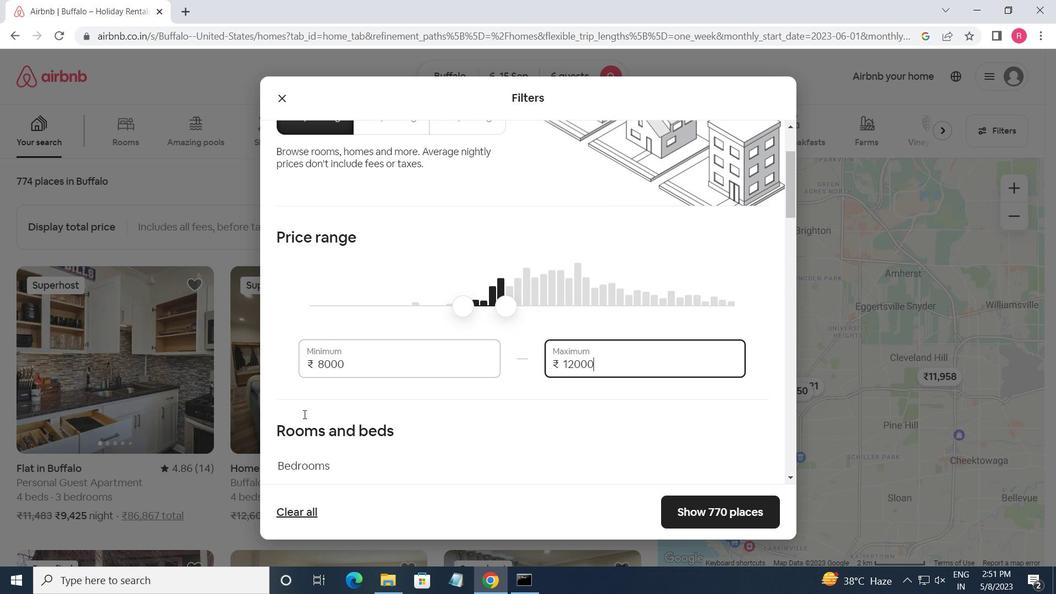 
Action: Mouse scrolled (394, 395) with delta (0, 0)
Screenshot: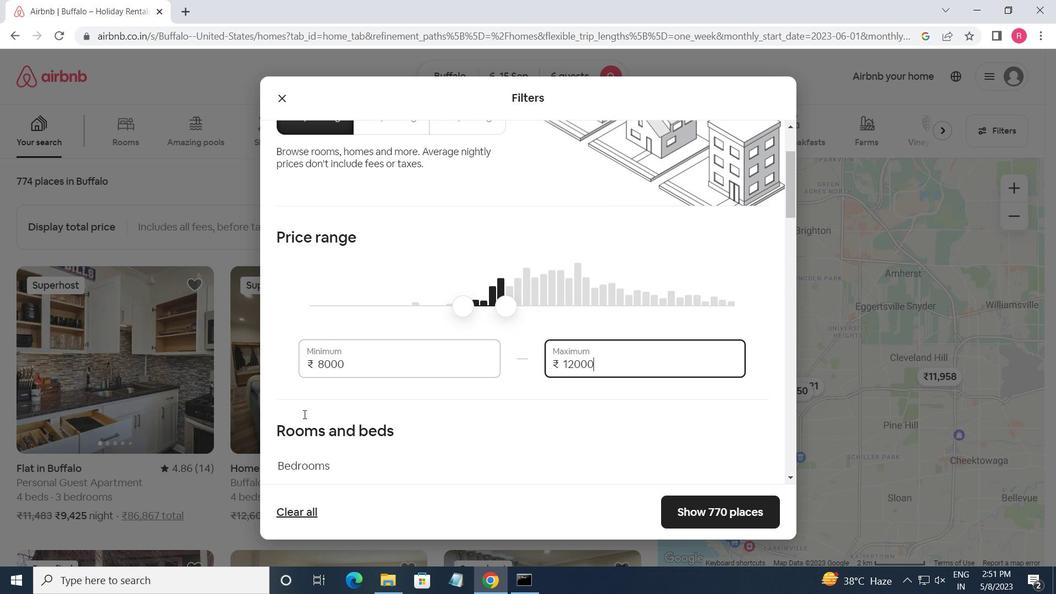 
Action: Mouse moved to (395, 395)
Screenshot: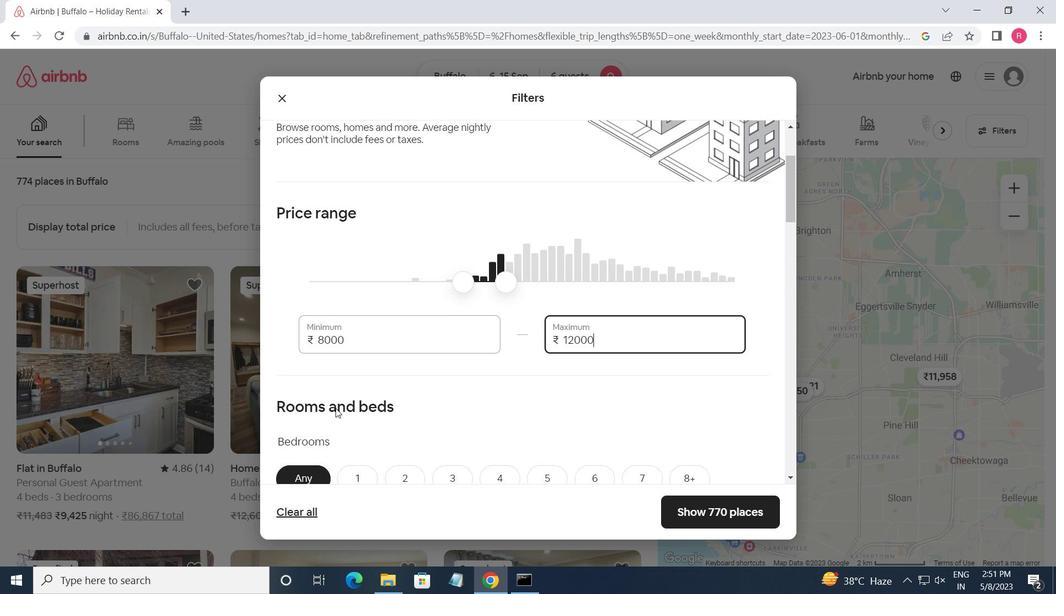 
Action: Mouse scrolled (395, 394) with delta (0, 0)
Screenshot: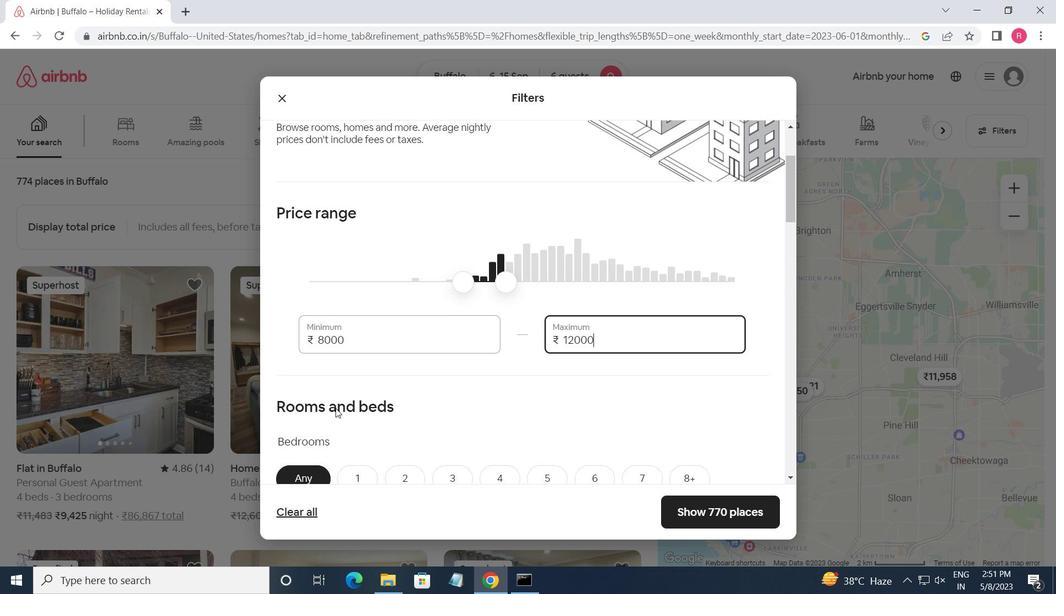 
Action: Mouse moved to (592, 263)
Screenshot: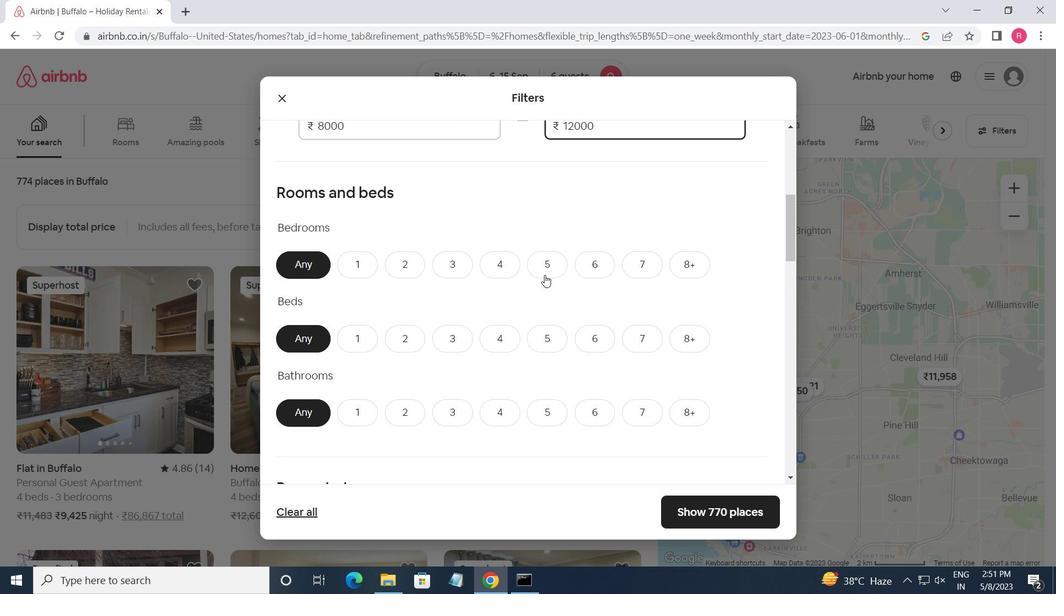 
Action: Mouse pressed left at (592, 263)
Screenshot: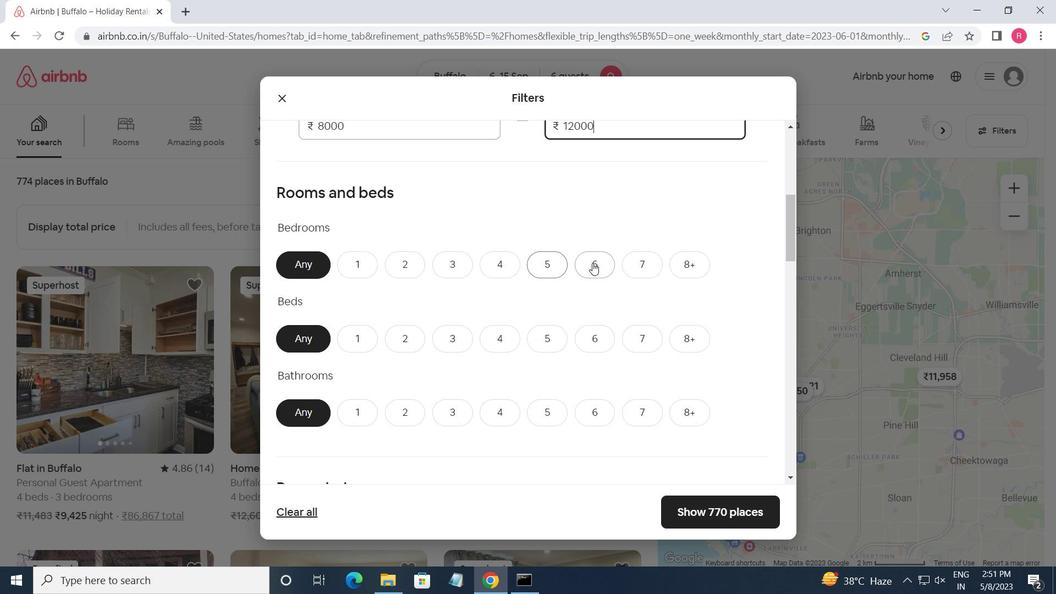 
Action: Mouse moved to (599, 335)
Screenshot: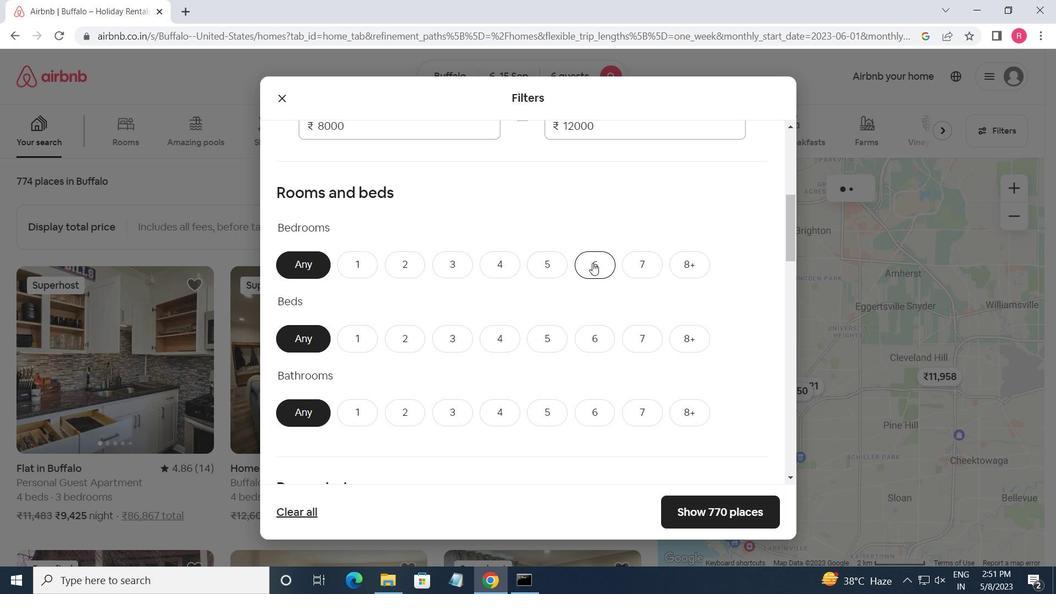
Action: Mouse pressed left at (599, 335)
Screenshot: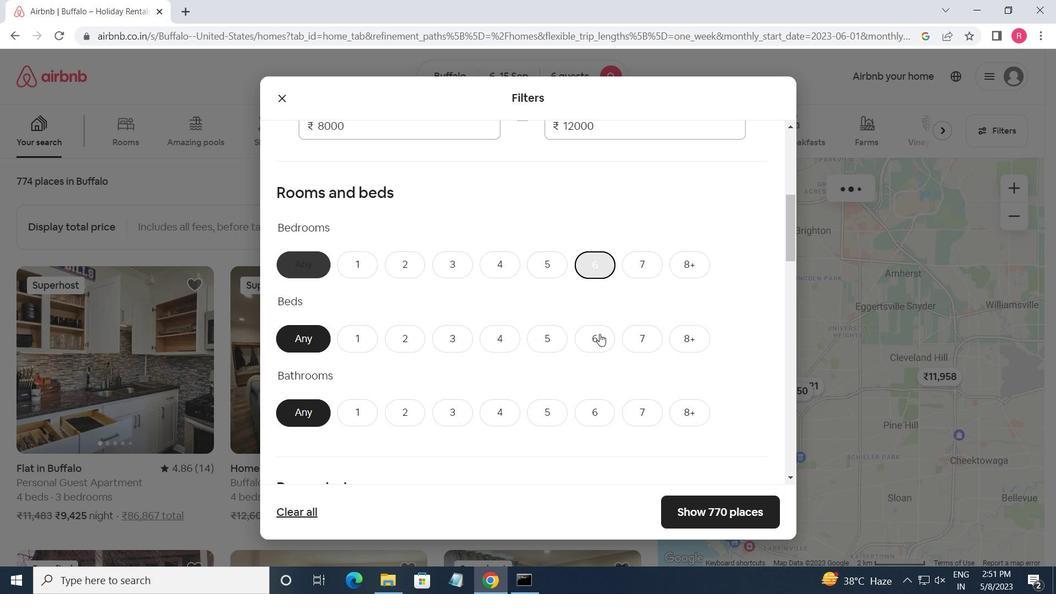 
Action: Mouse moved to (598, 404)
Screenshot: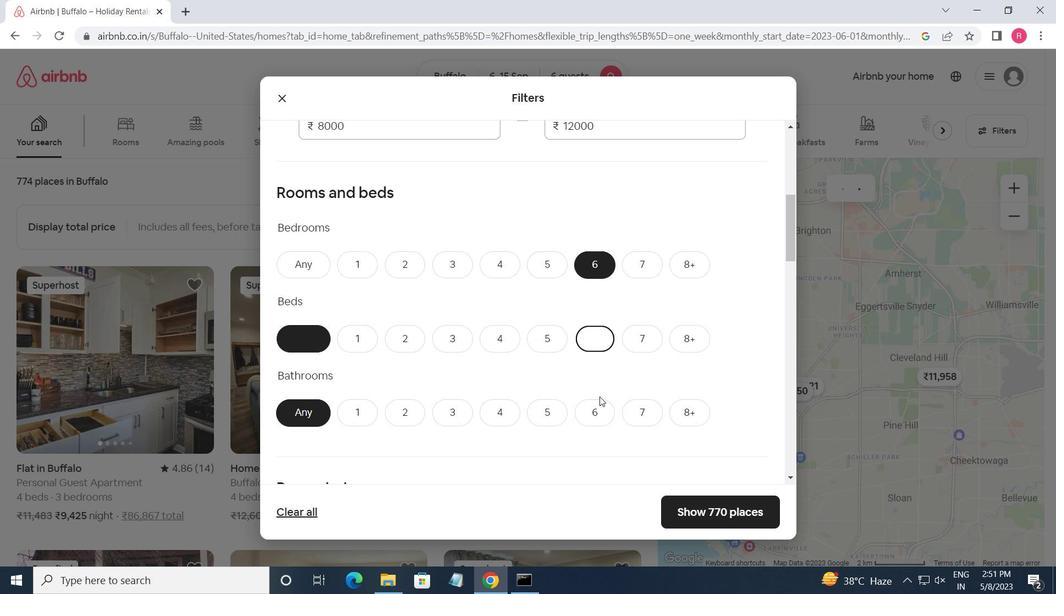 
Action: Mouse pressed left at (598, 404)
Screenshot: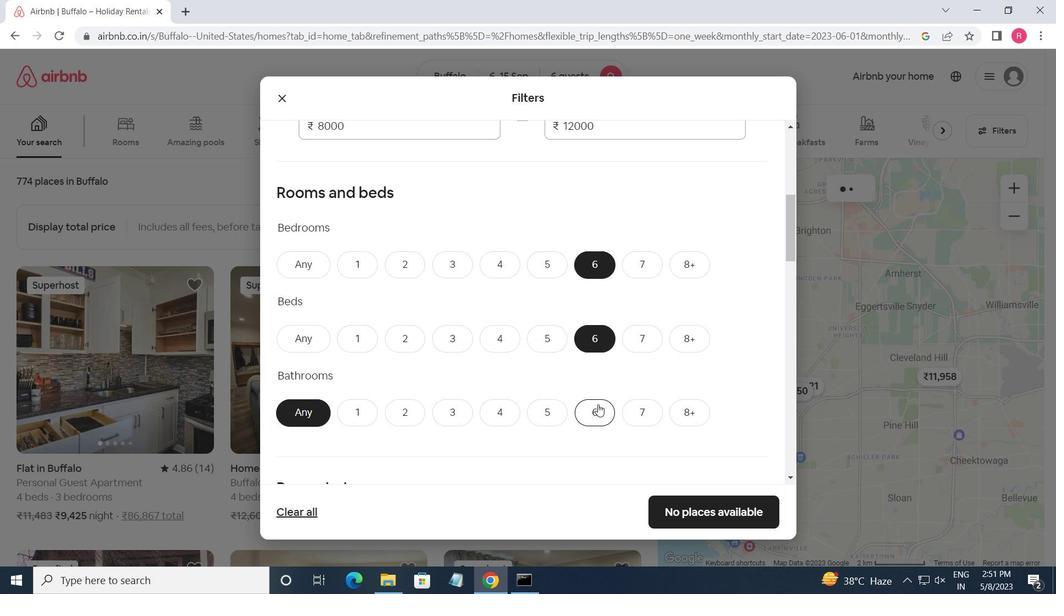 
Action: Mouse moved to (599, 405)
Screenshot: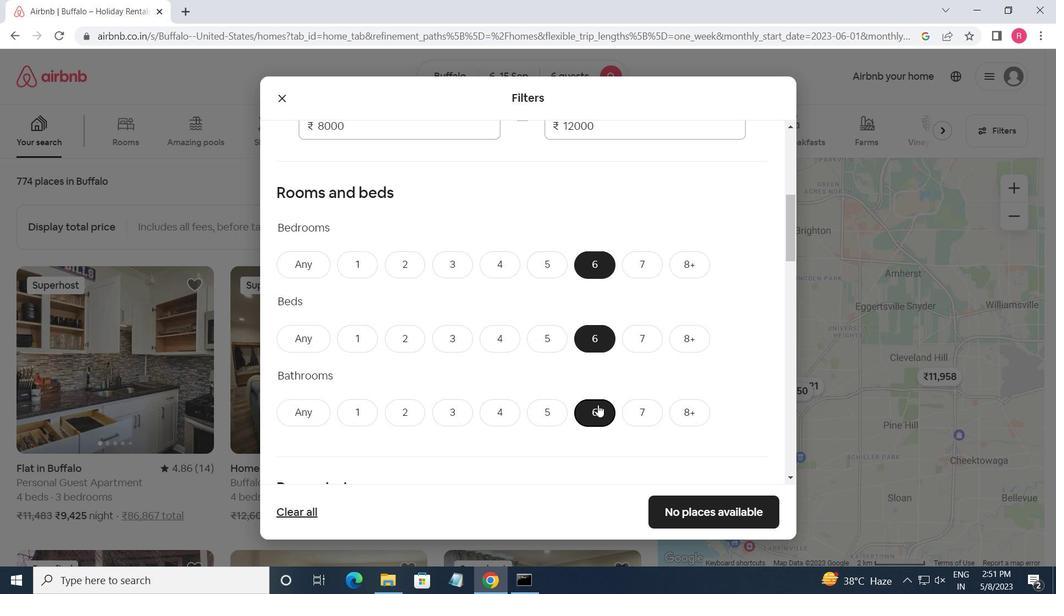 
Action: Mouse scrolled (599, 404) with delta (0, 0)
Screenshot: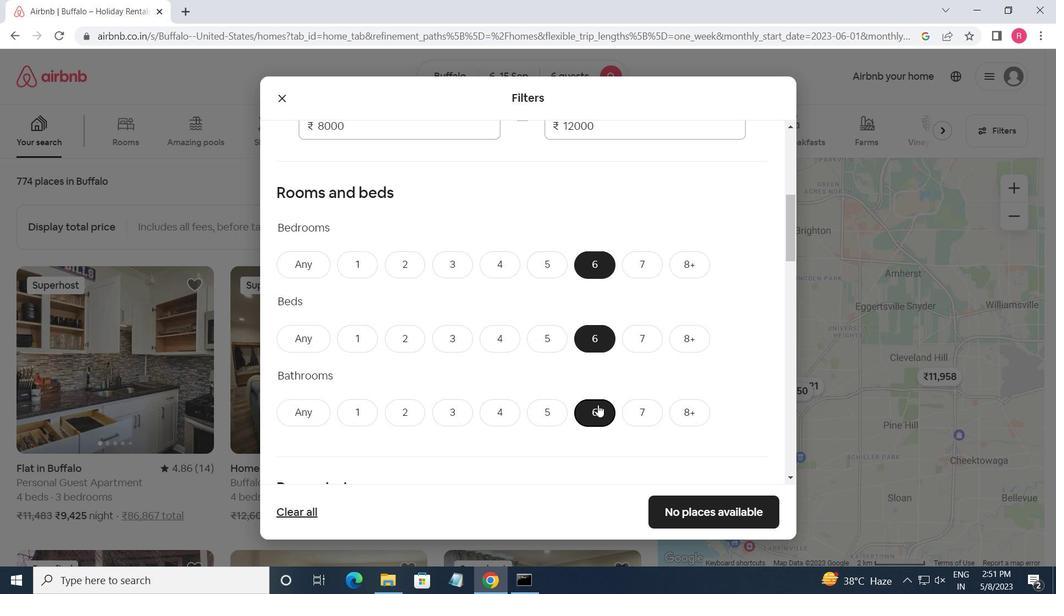 
Action: Mouse scrolled (599, 404) with delta (0, 0)
Screenshot: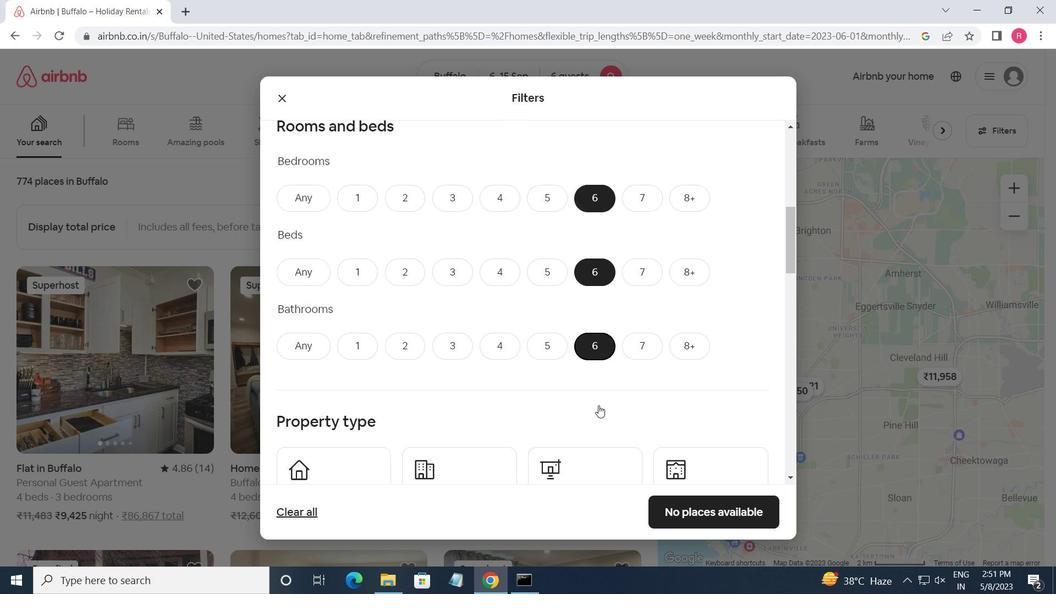 
Action: Mouse moved to (344, 414)
Screenshot: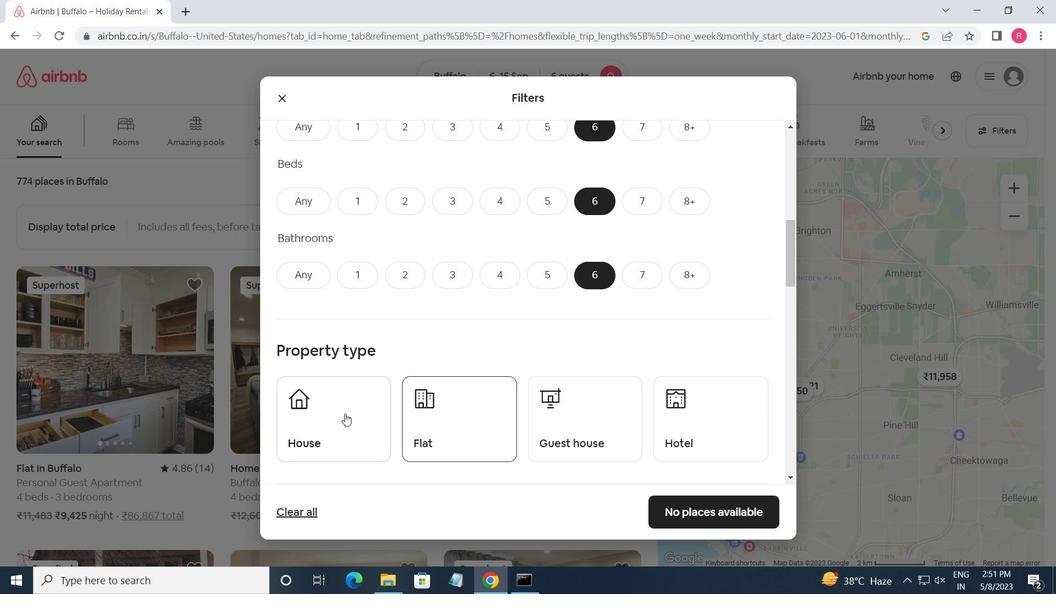 
Action: Mouse pressed left at (344, 414)
Screenshot: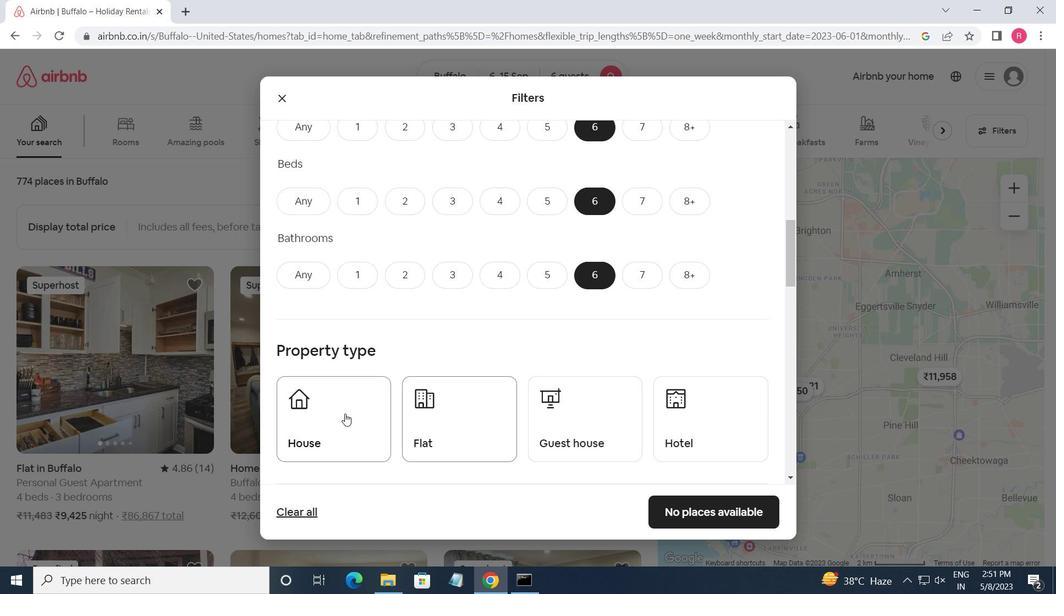 
Action: Mouse moved to (465, 420)
Screenshot: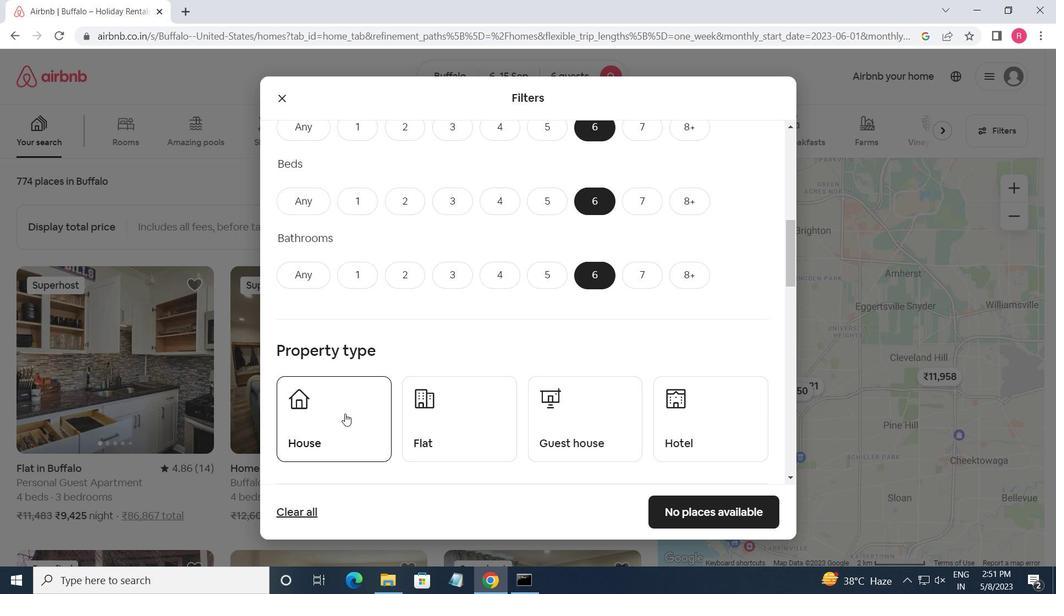 
Action: Mouse pressed left at (465, 420)
Screenshot: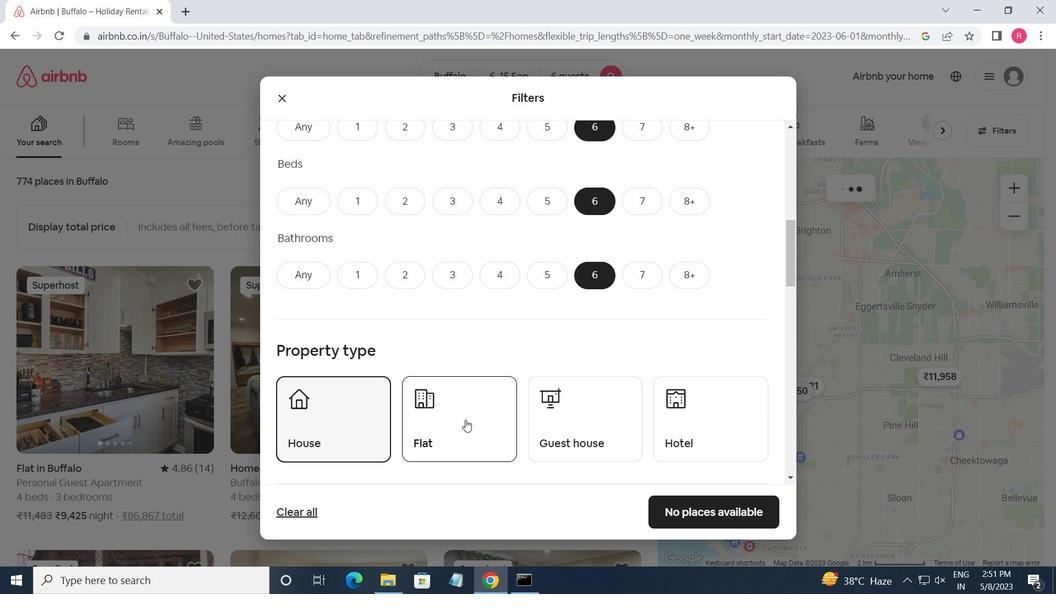 
Action: Mouse moved to (561, 431)
Screenshot: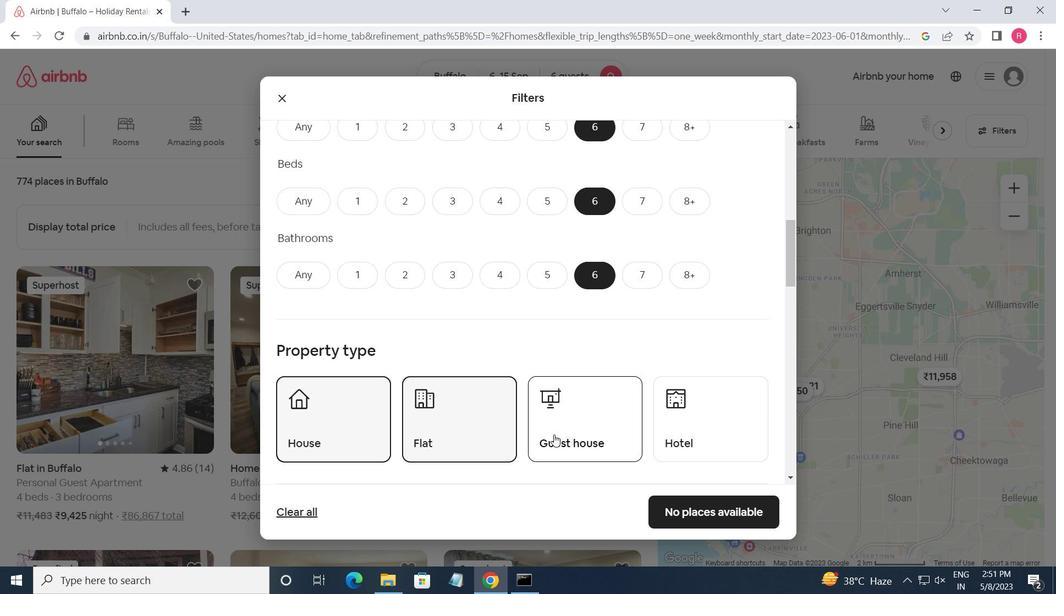 
Action: Mouse pressed left at (561, 431)
Screenshot: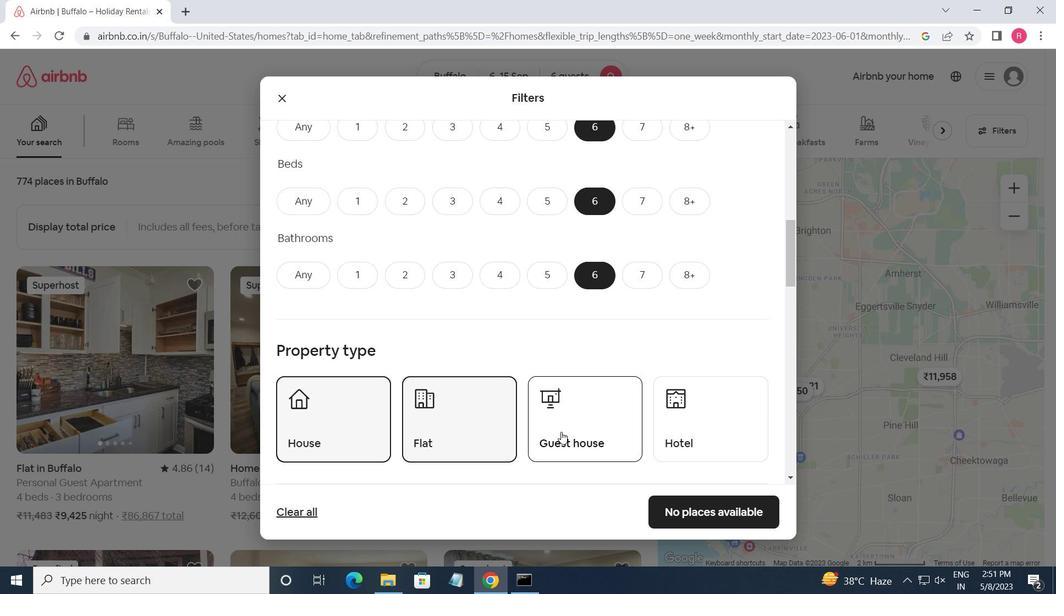 
Action: Mouse moved to (563, 431)
Screenshot: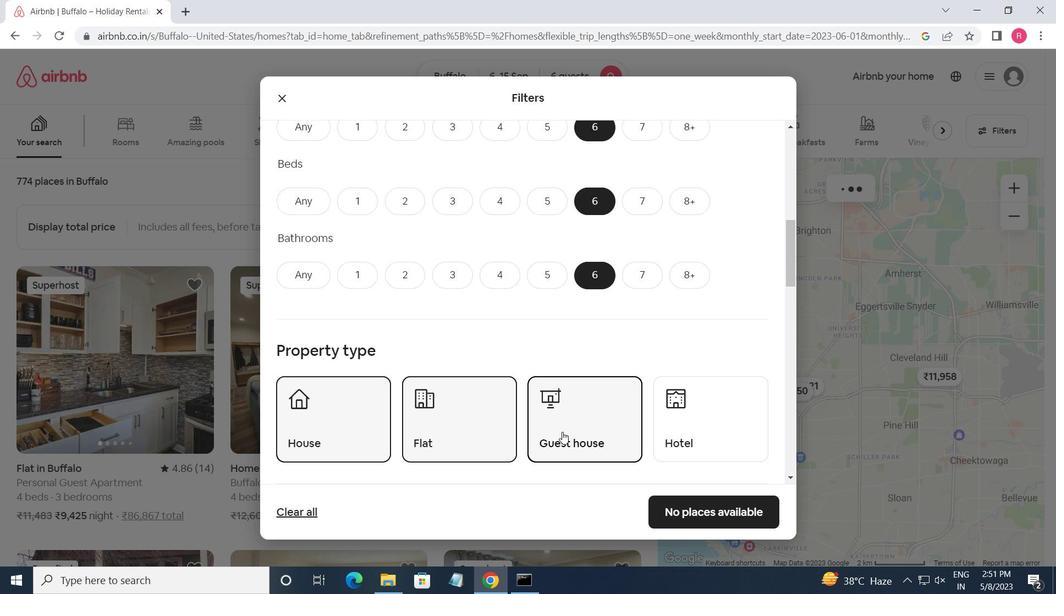 
Action: Mouse scrolled (563, 431) with delta (0, 0)
Screenshot: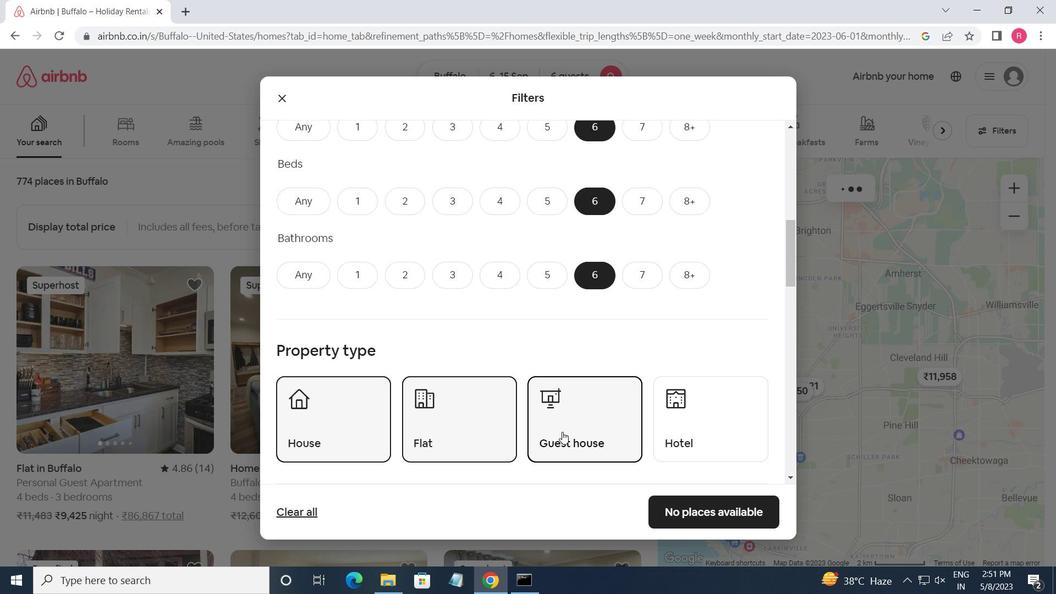 
Action: Mouse scrolled (563, 431) with delta (0, 0)
Screenshot: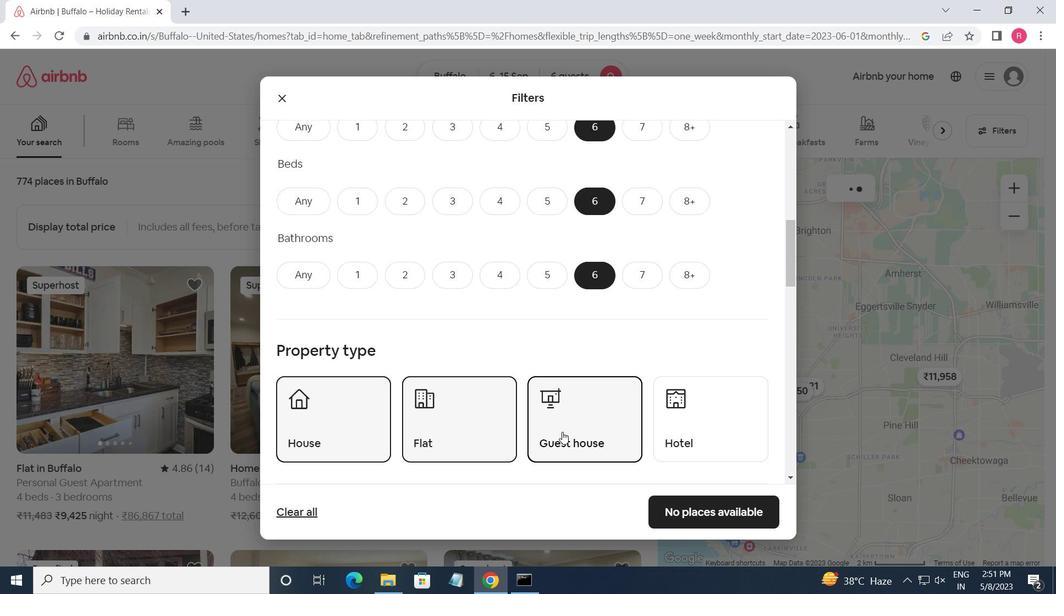 
Action: Mouse scrolled (563, 431) with delta (0, 0)
Screenshot: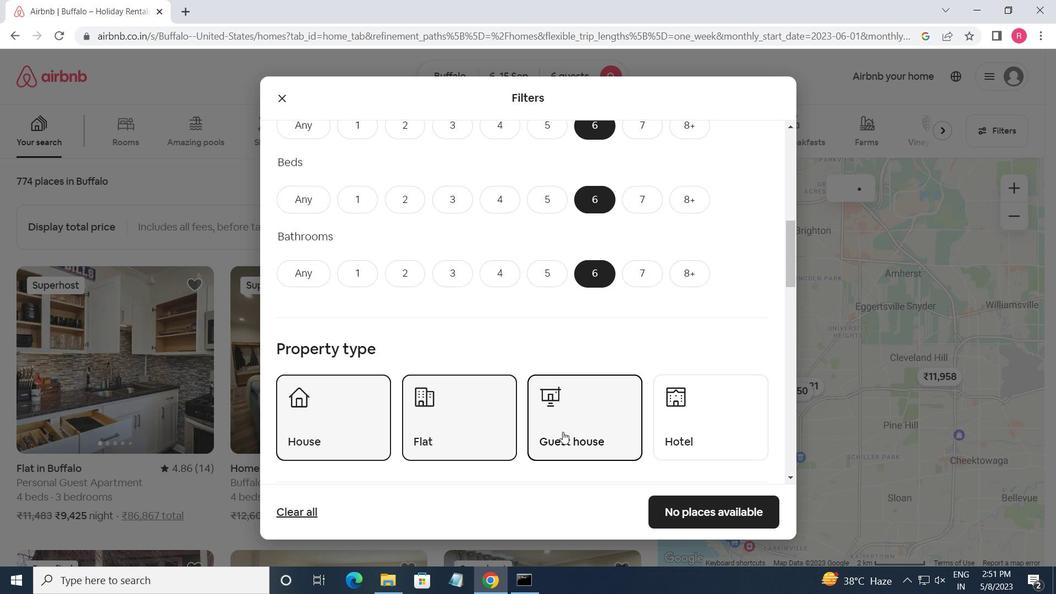 
Action: Mouse scrolled (563, 431) with delta (0, 0)
Screenshot: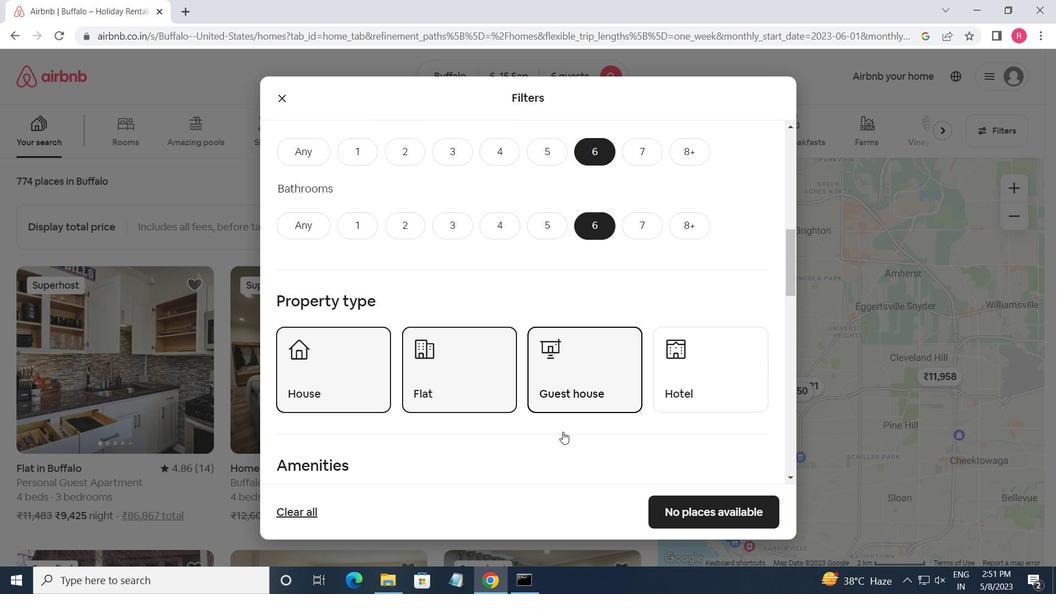 
Action: Mouse moved to (561, 431)
Screenshot: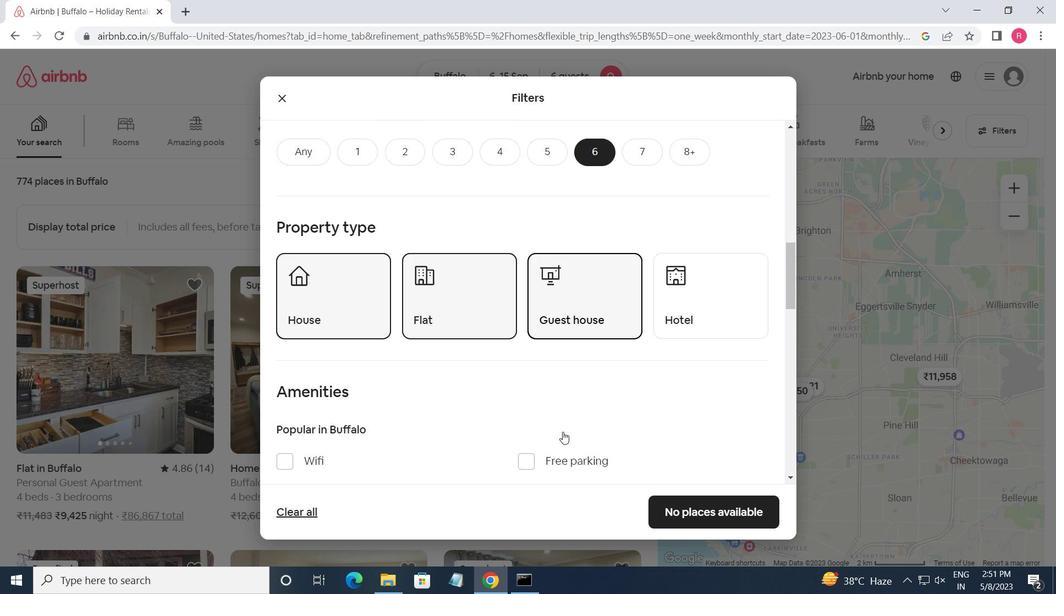 
Action: Mouse scrolled (561, 430) with delta (0, 0)
Screenshot: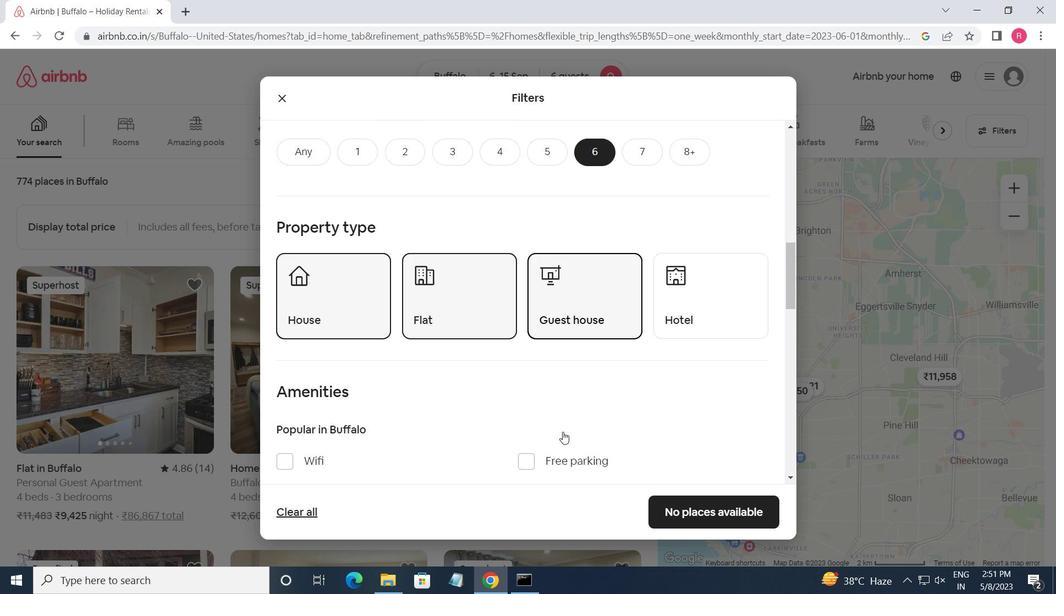 
Action: Mouse moved to (293, 336)
Screenshot: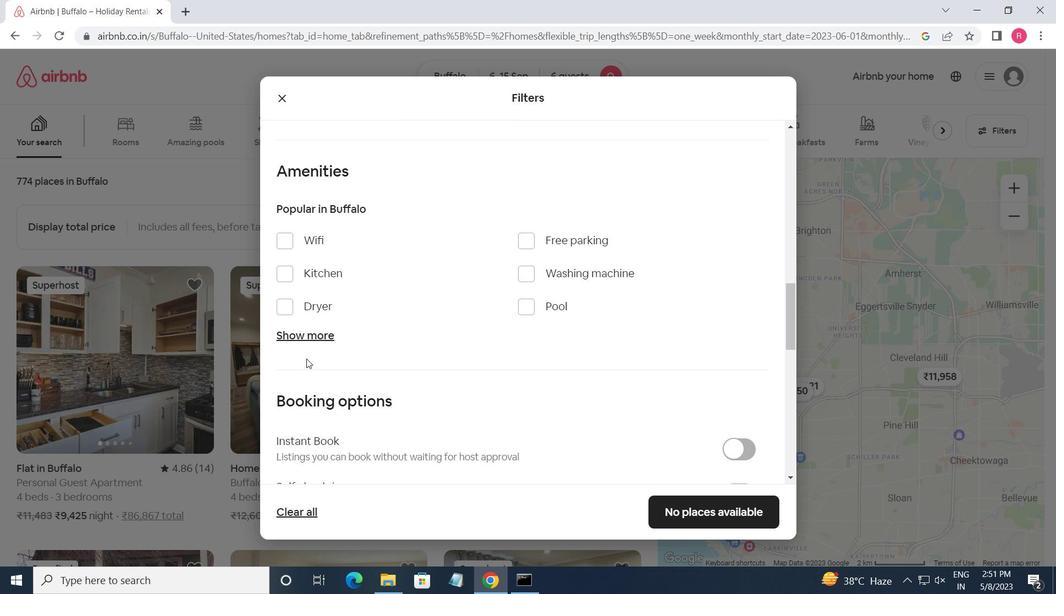
Action: Mouse pressed left at (293, 336)
Screenshot: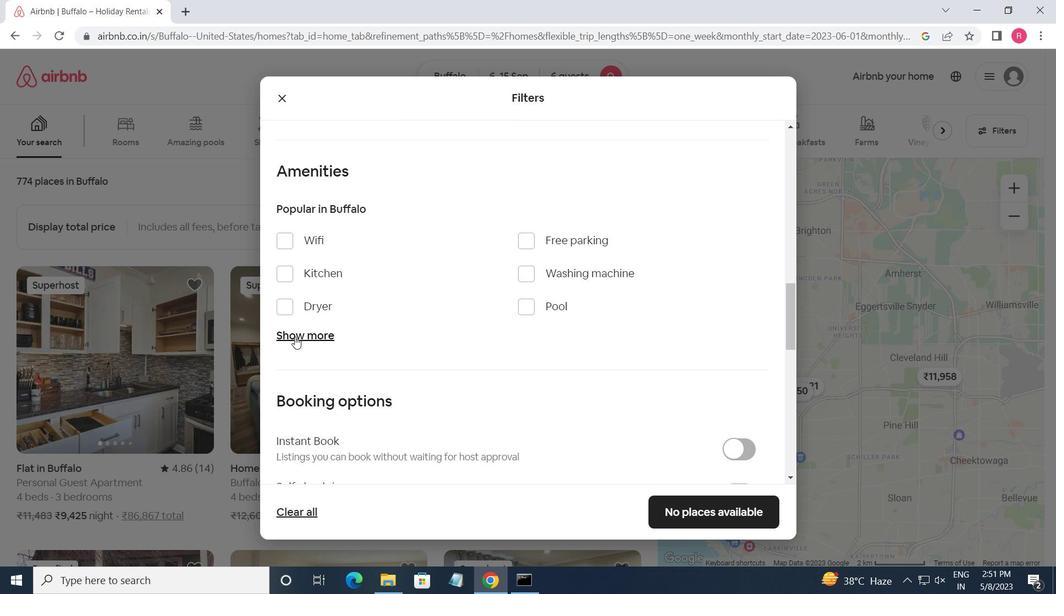 
Action: Mouse moved to (288, 241)
Screenshot: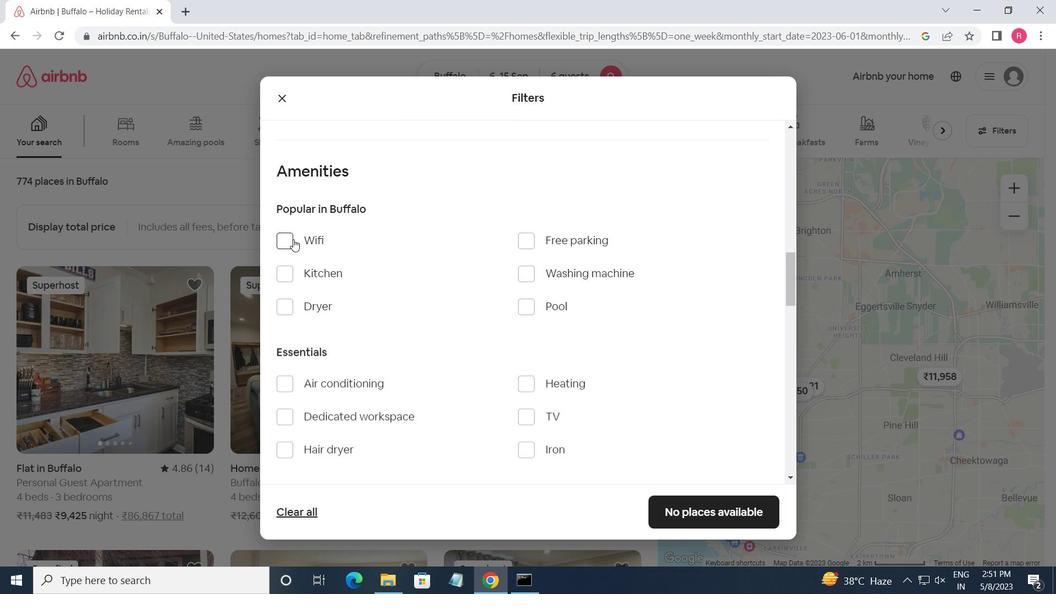 
Action: Mouse pressed left at (288, 241)
Screenshot: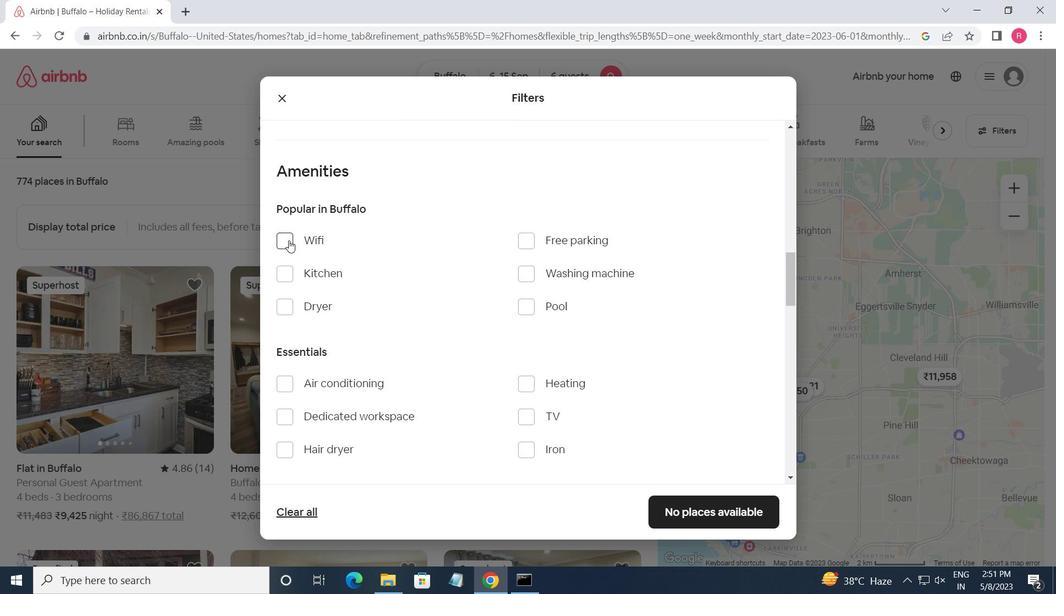 
Action: Mouse moved to (525, 244)
Screenshot: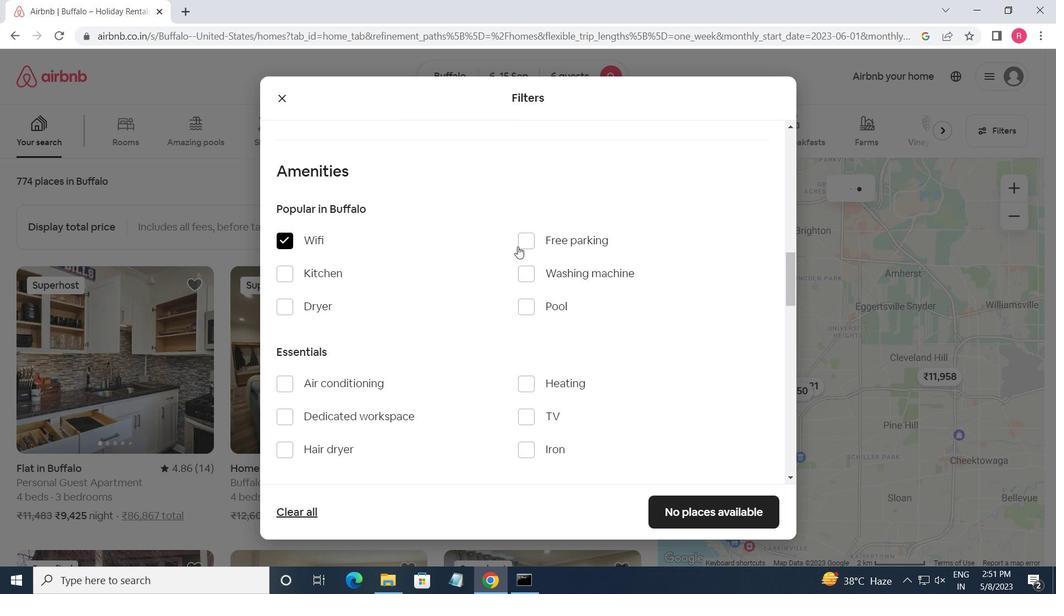 
Action: Mouse pressed left at (525, 244)
Screenshot: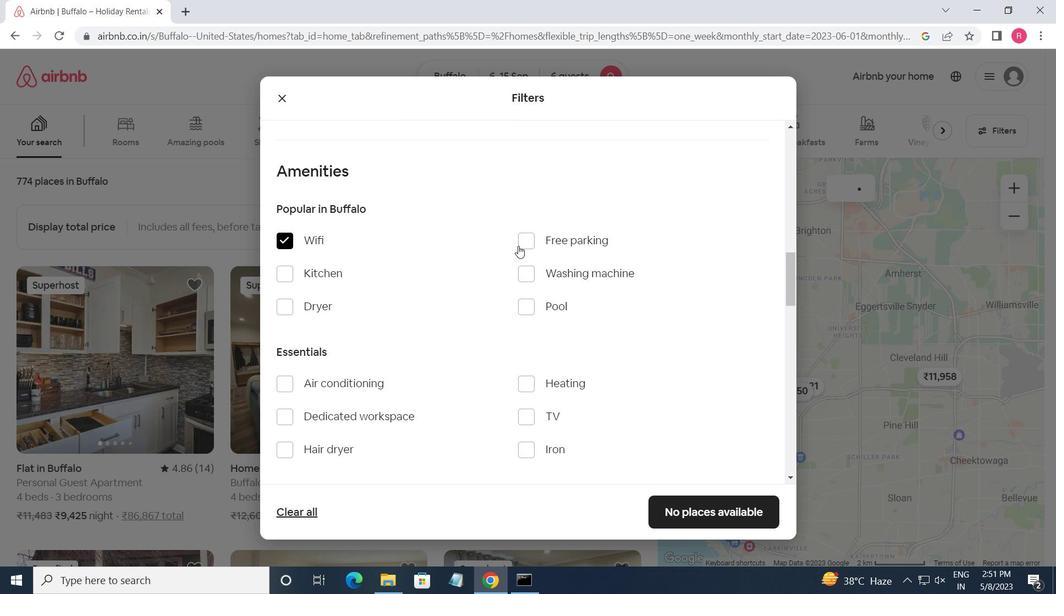 
Action: Mouse moved to (527, 418)
Screenshot: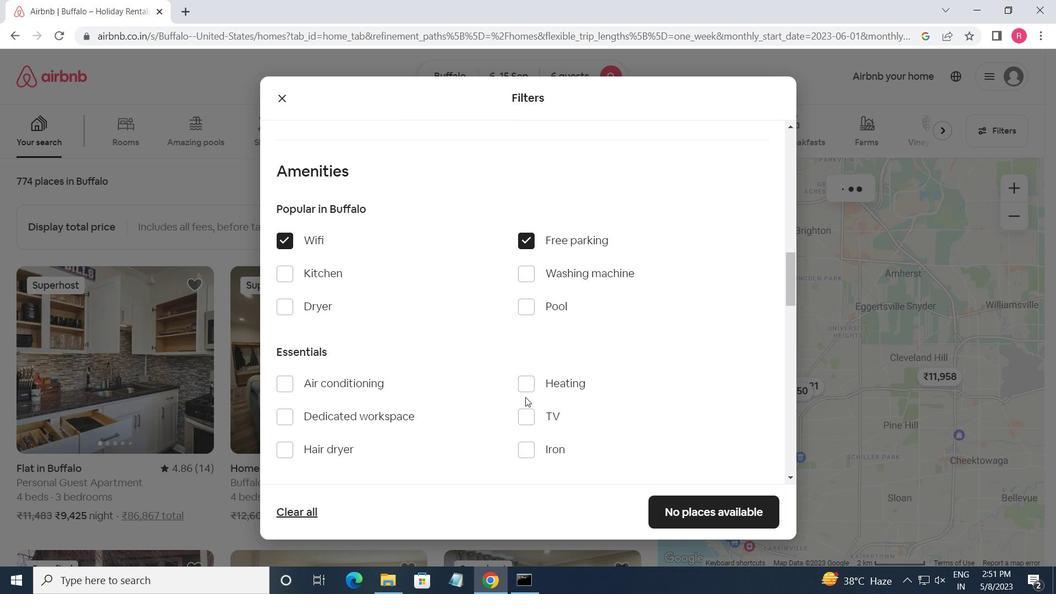 
Action: Mouse pressed left at (527, 418)
Screenshot: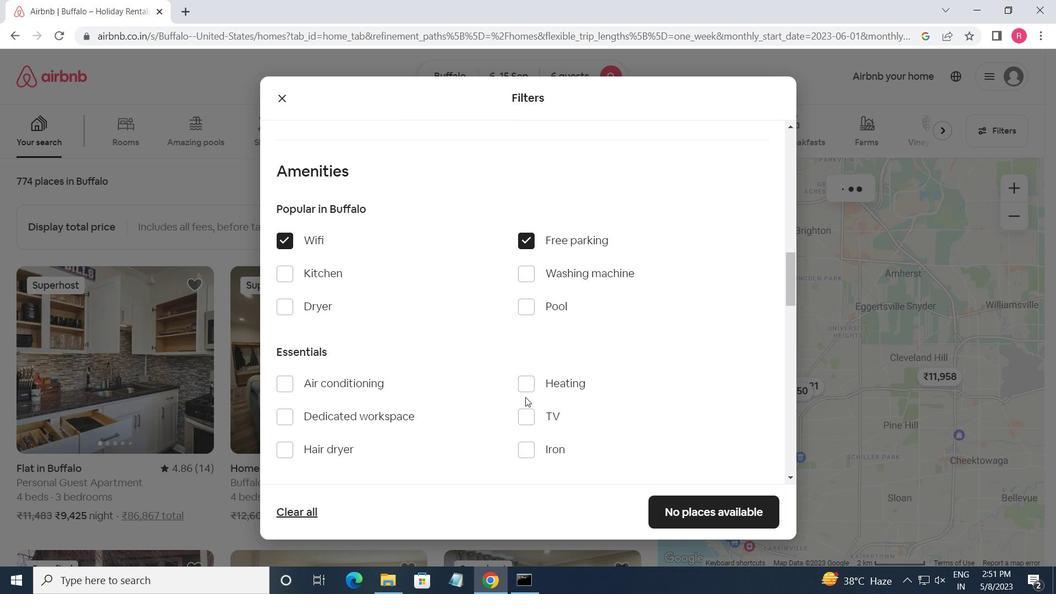 
Action: Mouse moved to (527, 400)
Screenshot: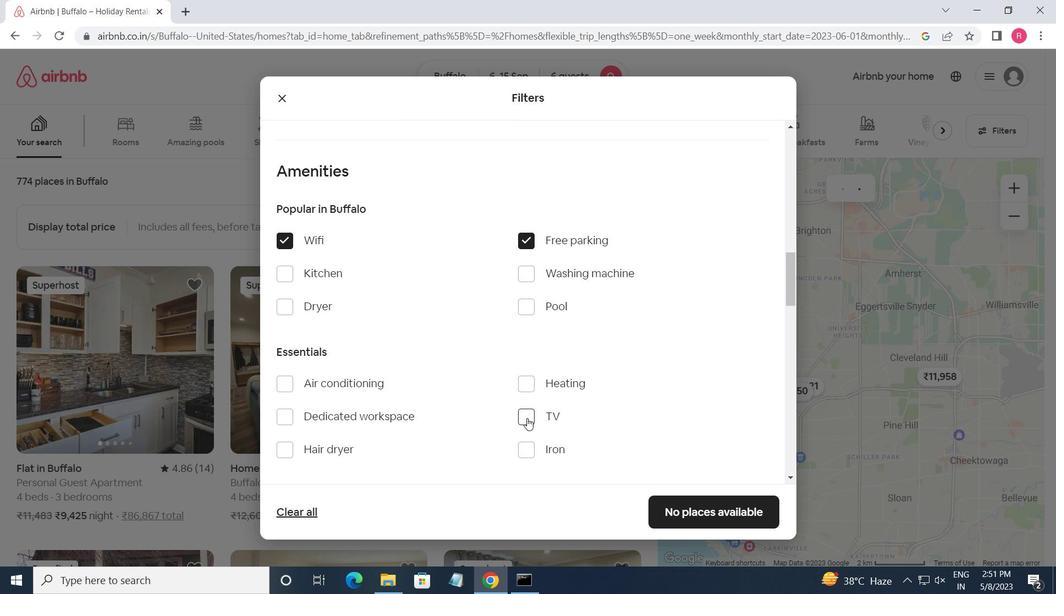 
Action: Mouse scrolled (527, 399) with delta (0, 0)
Screenshot: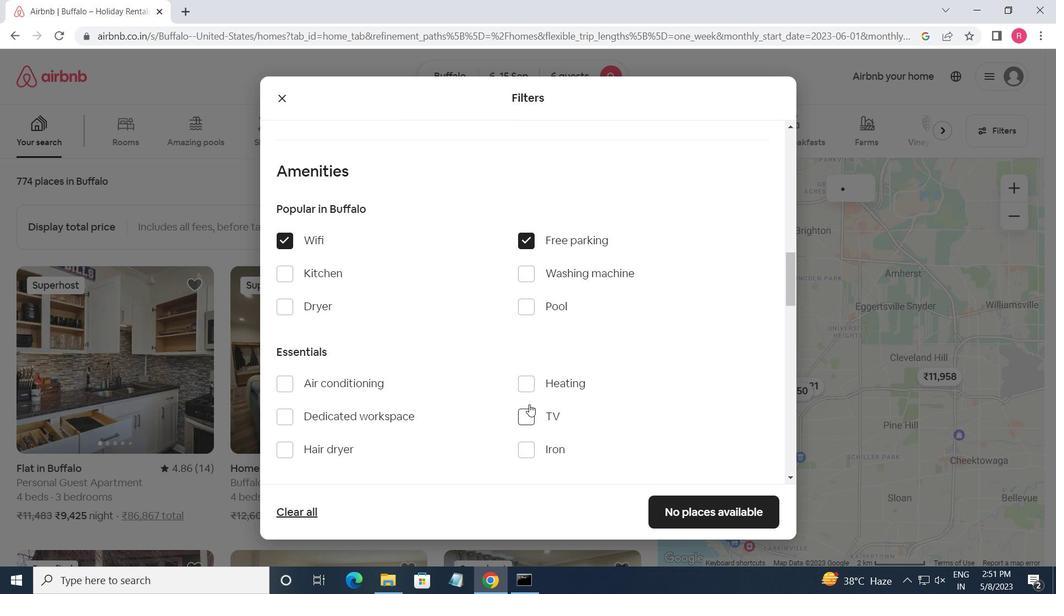 
Action: Mouse scrolled (527, 399) with delta (0, 0)
Screenshot: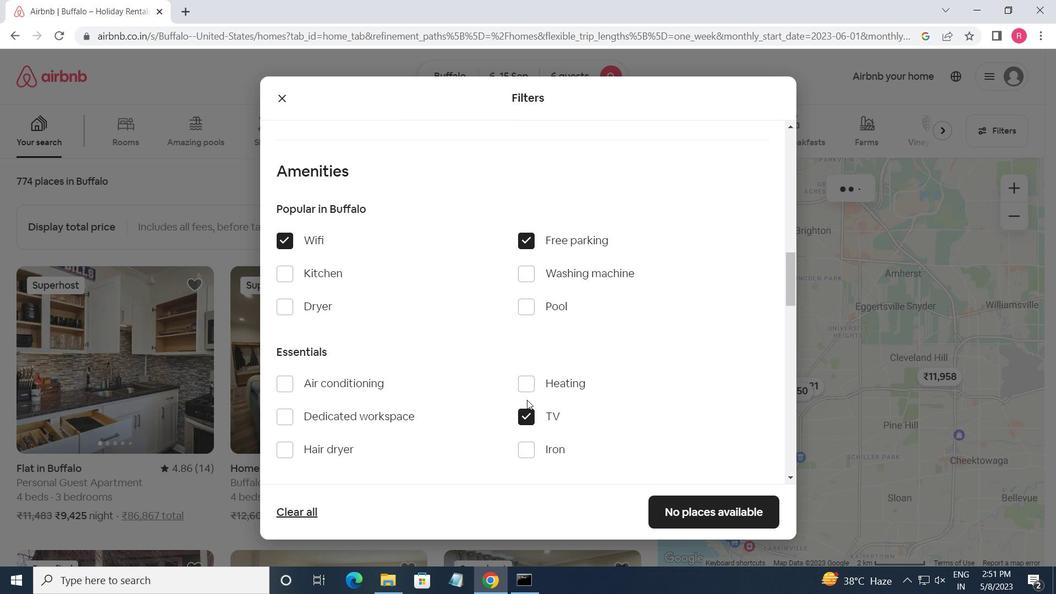 
Action: Mouse moved to (394, 410)
Screenshot: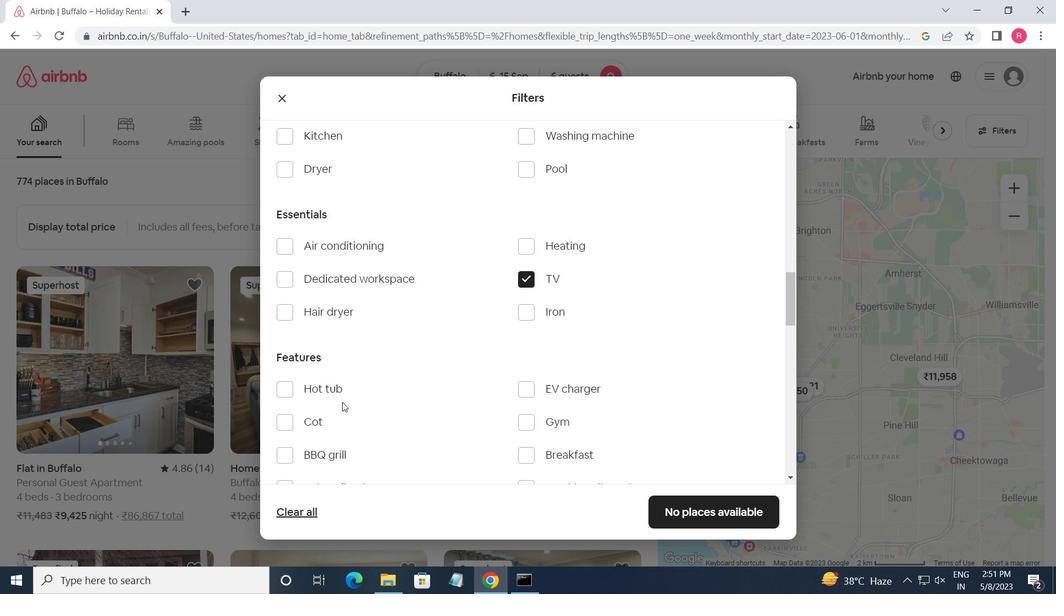 
Action: Mouse scrolled (394, 409) with delta (0, 0)
Screenshot: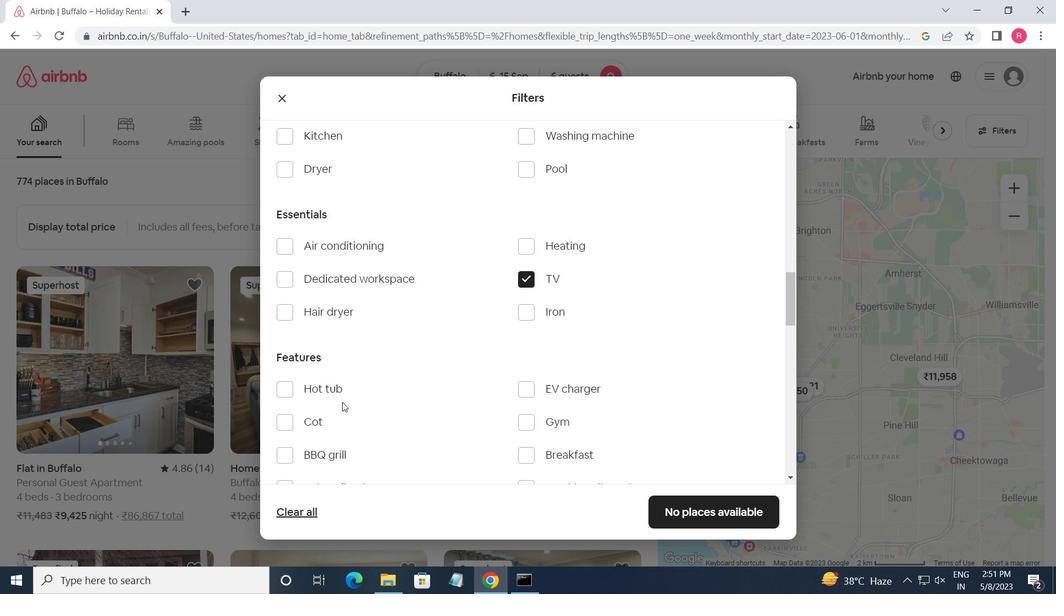 
Action: Mouse moved to (529, 352)
Screenshot: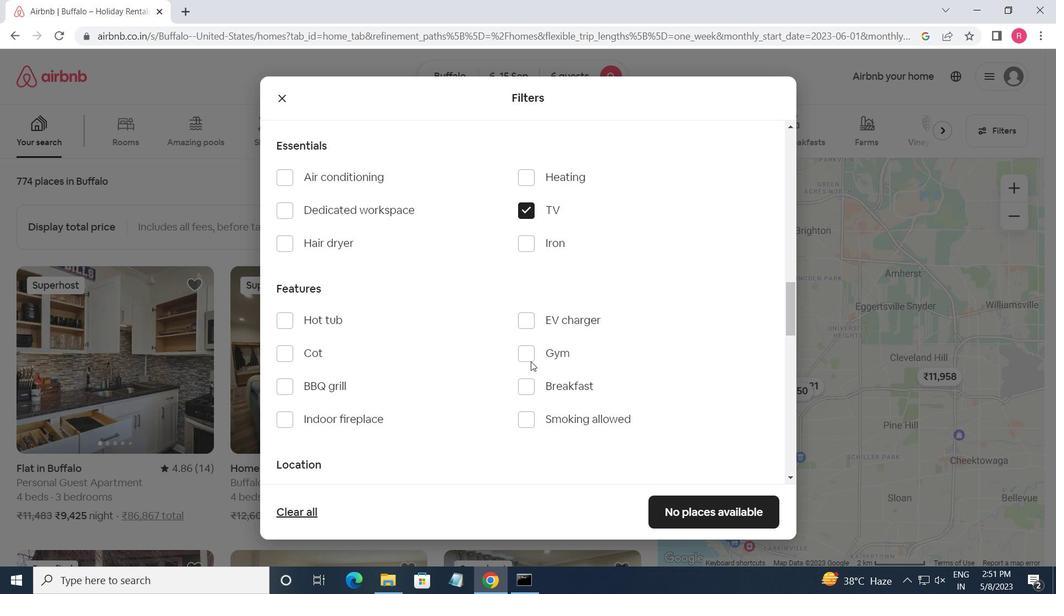 
Action: Mouse pressed left at (529, 352)
Screenshot: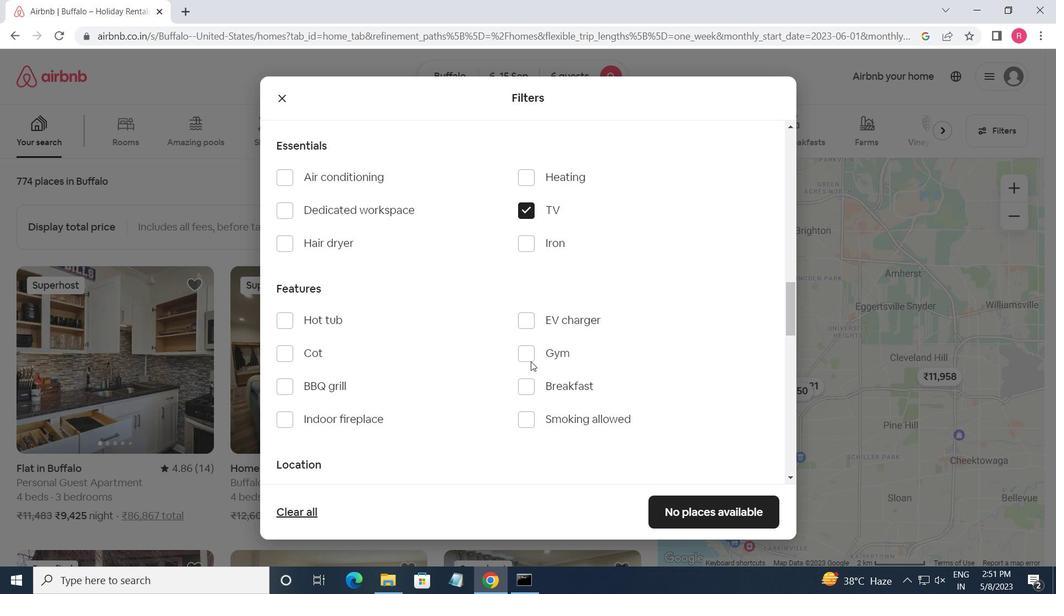 
Action: Mouse moved to (530, 396)
Screenshot: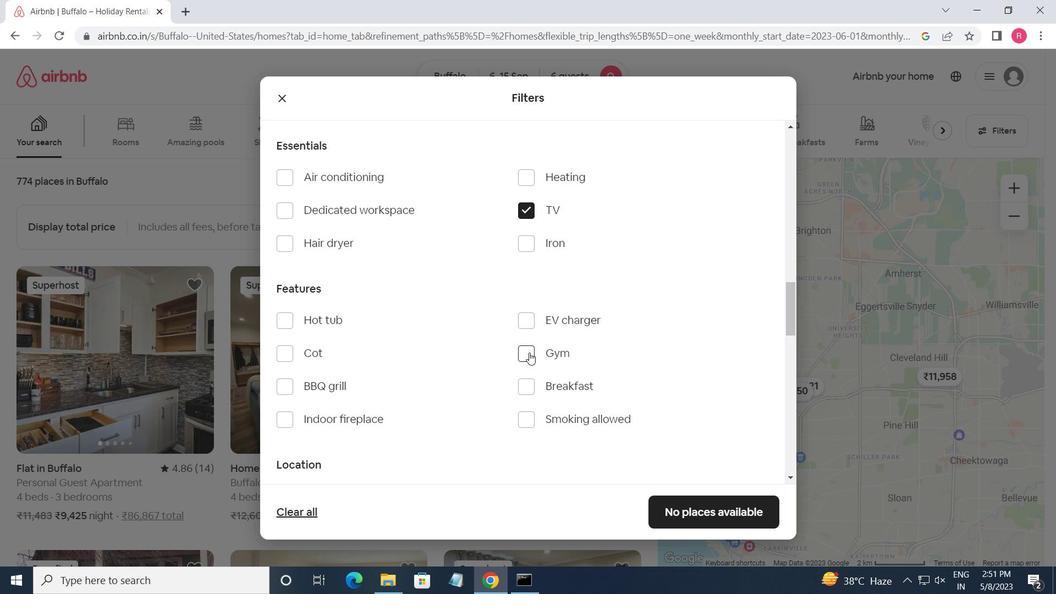 
Action: Mouse pressed left at (530, 396)
Screenshot: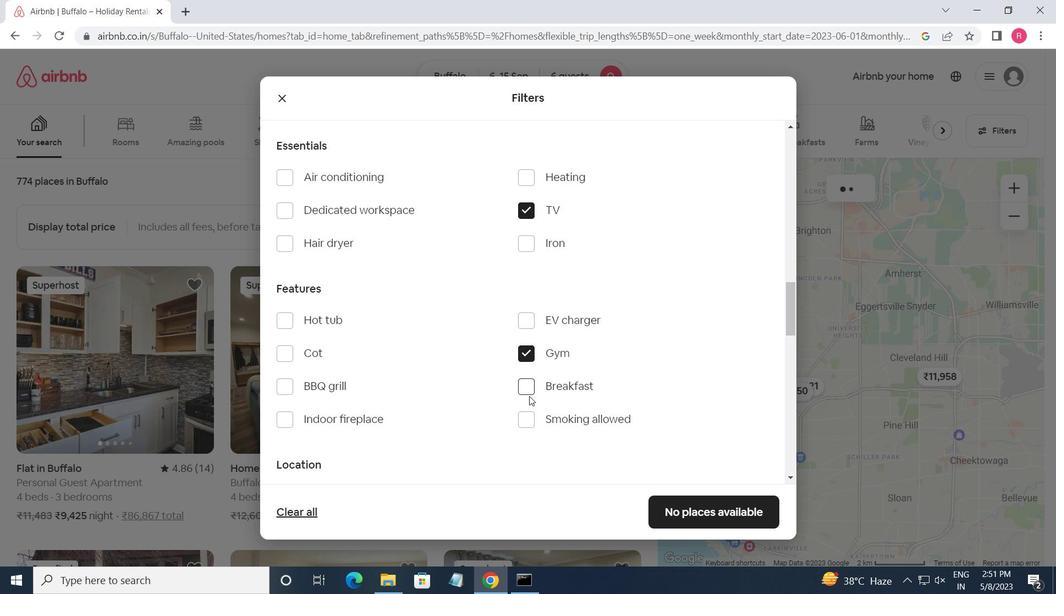 
Action: Mouse moved to (527, 390)
Screenshot: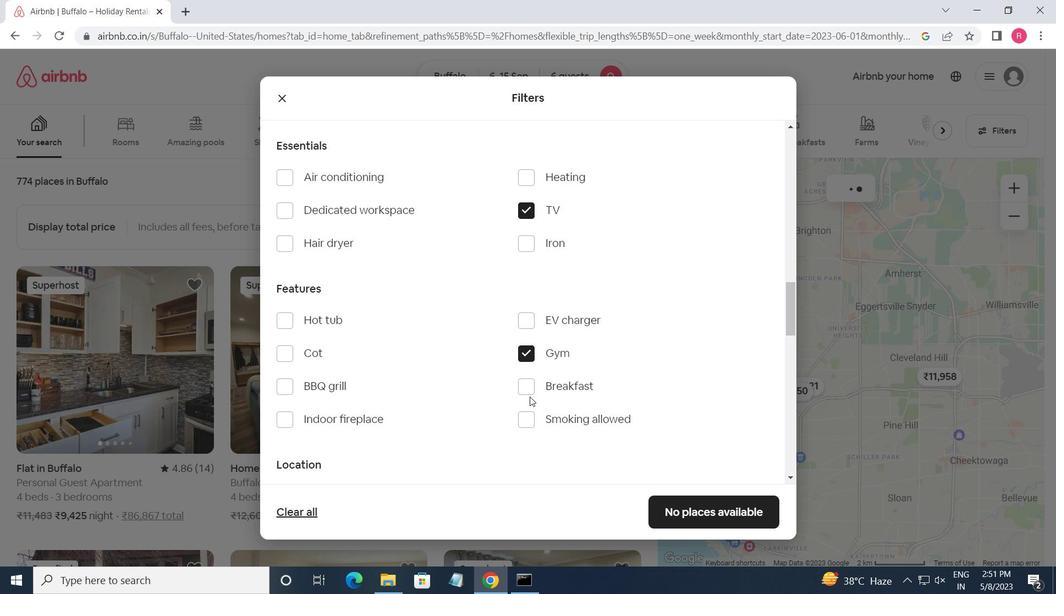 
Action: Mouse pressed left at (527, 390)
Screenshot: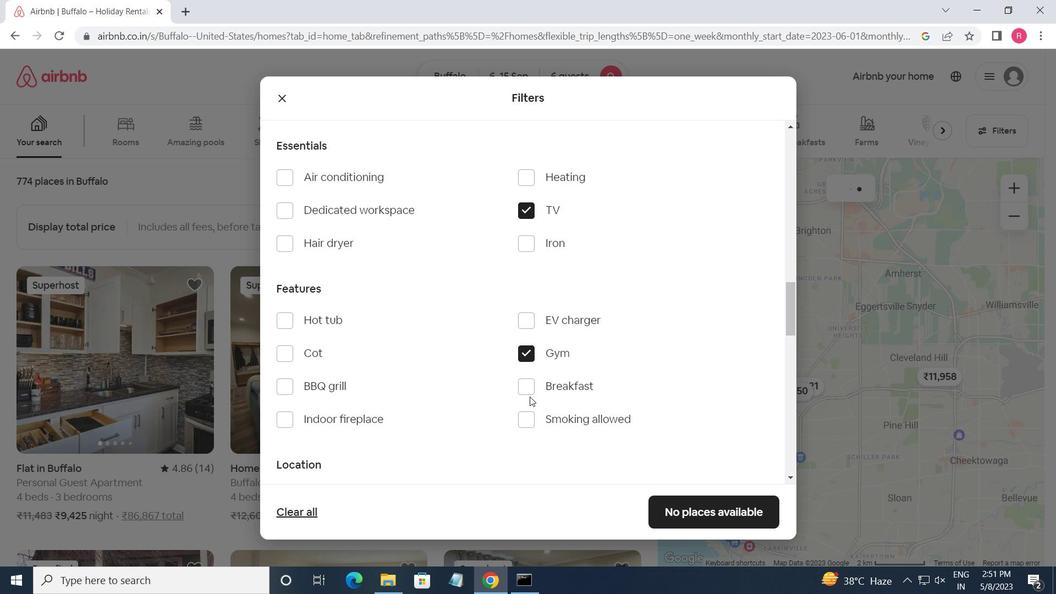 
Action: Mouse scrolled (527, 390) with delta (0, 0)
Screenshot: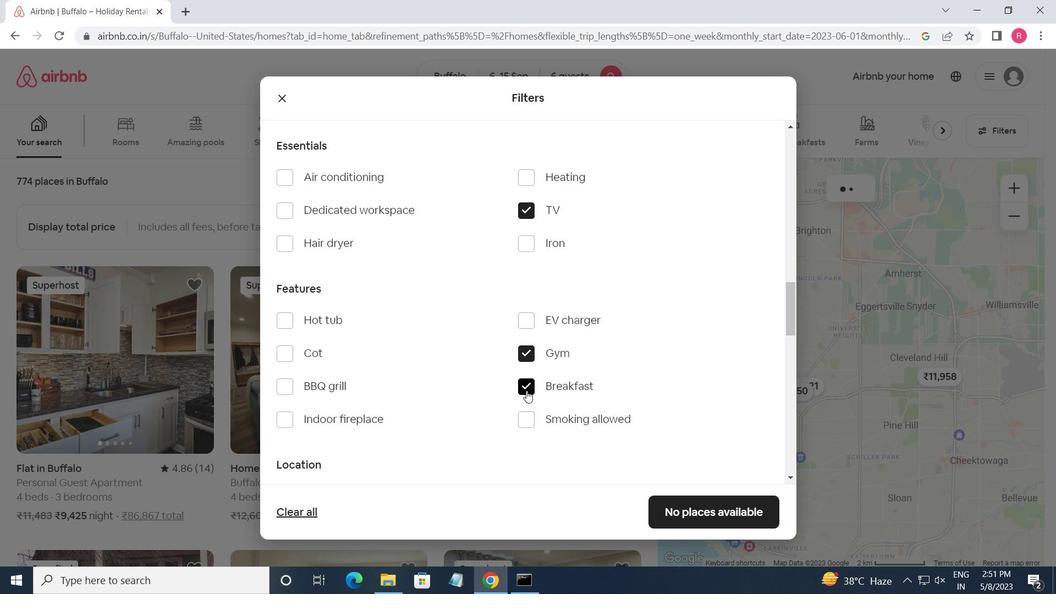 
Action: Mouse scrolled (527, 390) with delta (0, 0)
Screenshot: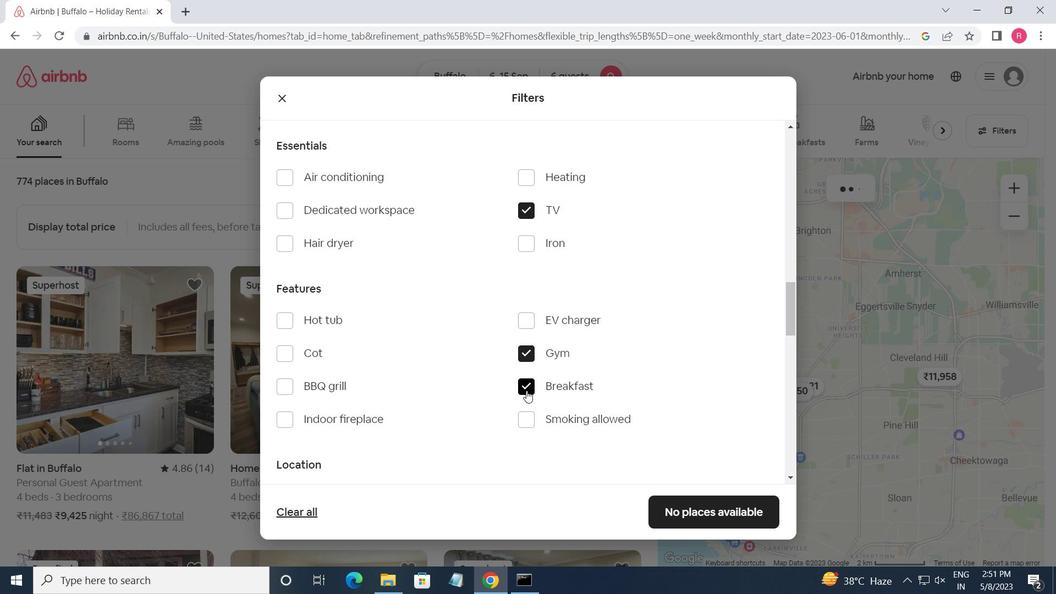 
Action: Mouse scrolled (527, 390) with delta (0, 0)
Screenshot: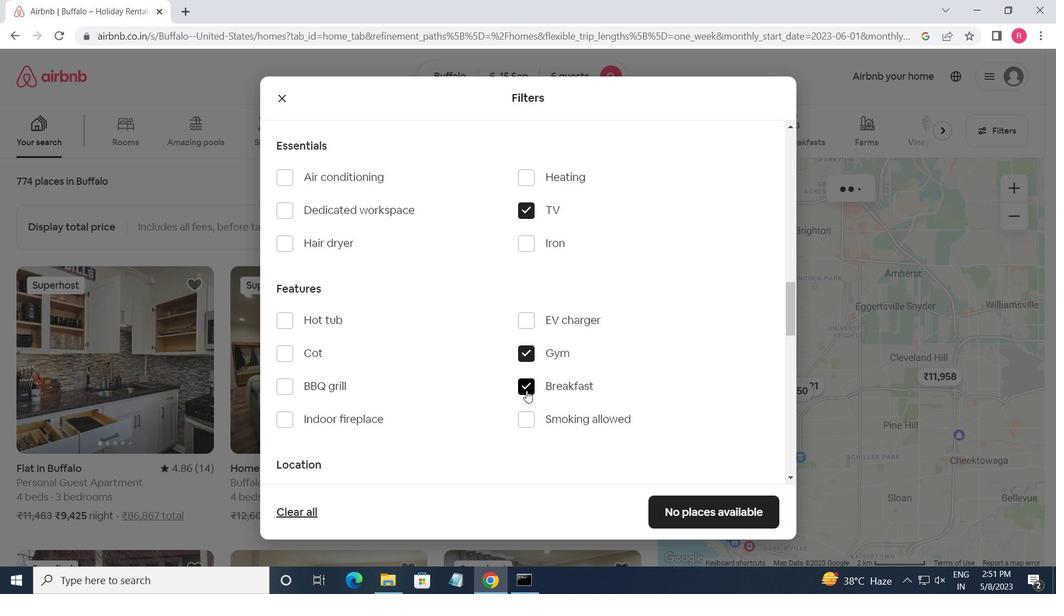 
Action: Mouse scrolled (527, 390) with delta (0, 0)
Screenshot: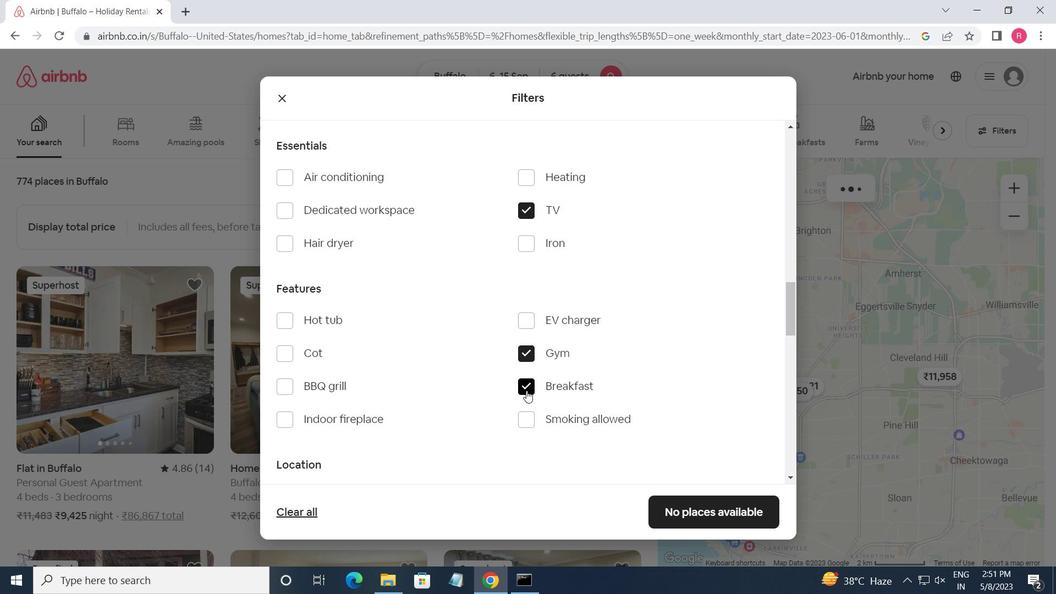 
Action: Mouse moved to (456, 385)
Screenshot: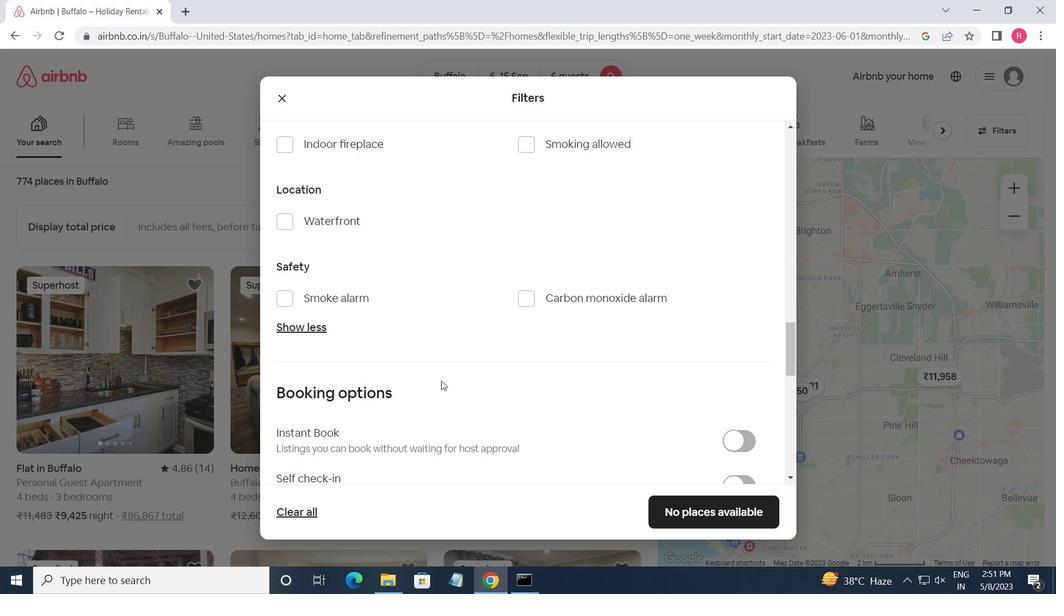 
Action: Mouse scrolled (456, 384) with delta (0, 0)
Screenshot: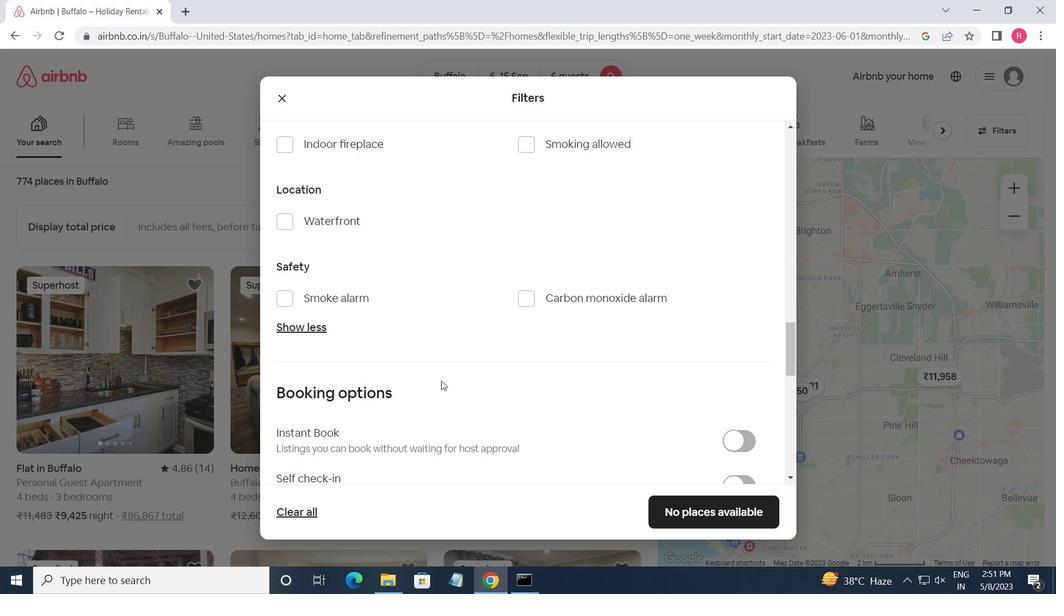 
Action: Mouse moved to (465, 386)
Screenshot: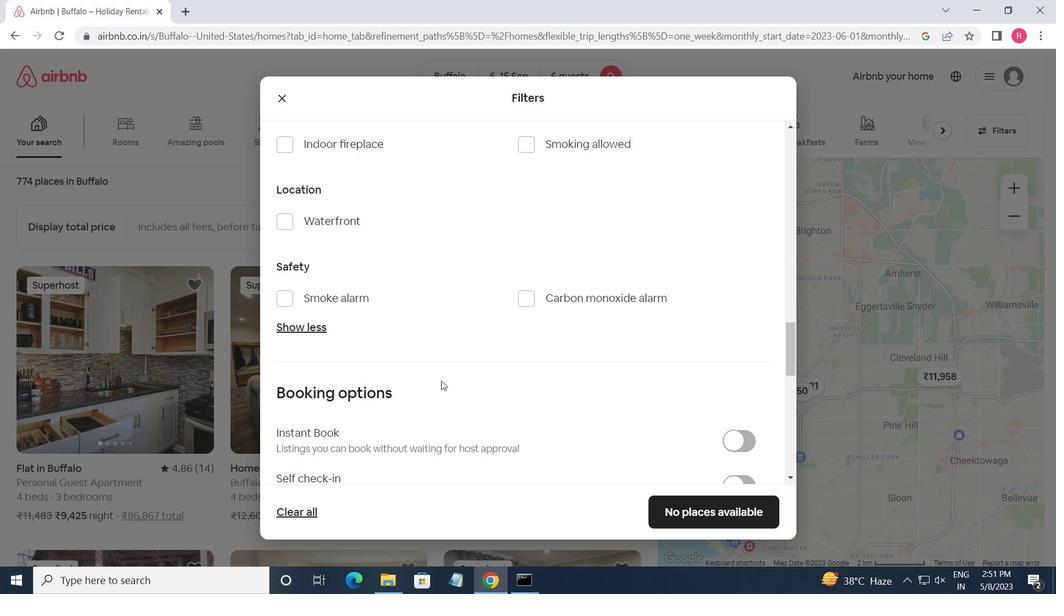 
Action: Mouse scrolled (465, 385) with delta (0, 0)
Screenshot: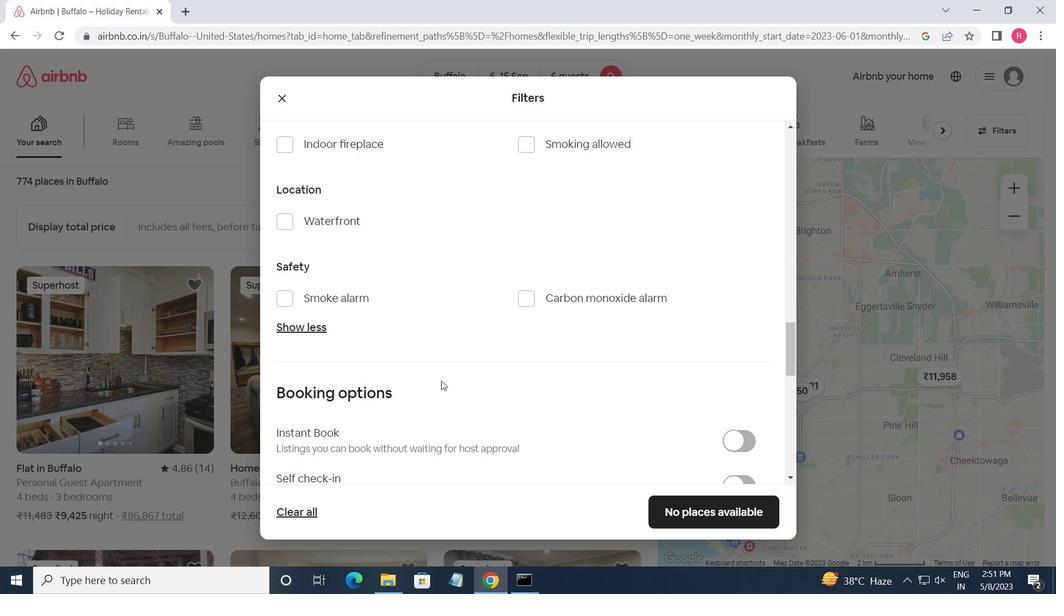 
Action: Mouse moved to (745, 351)
Screenshot: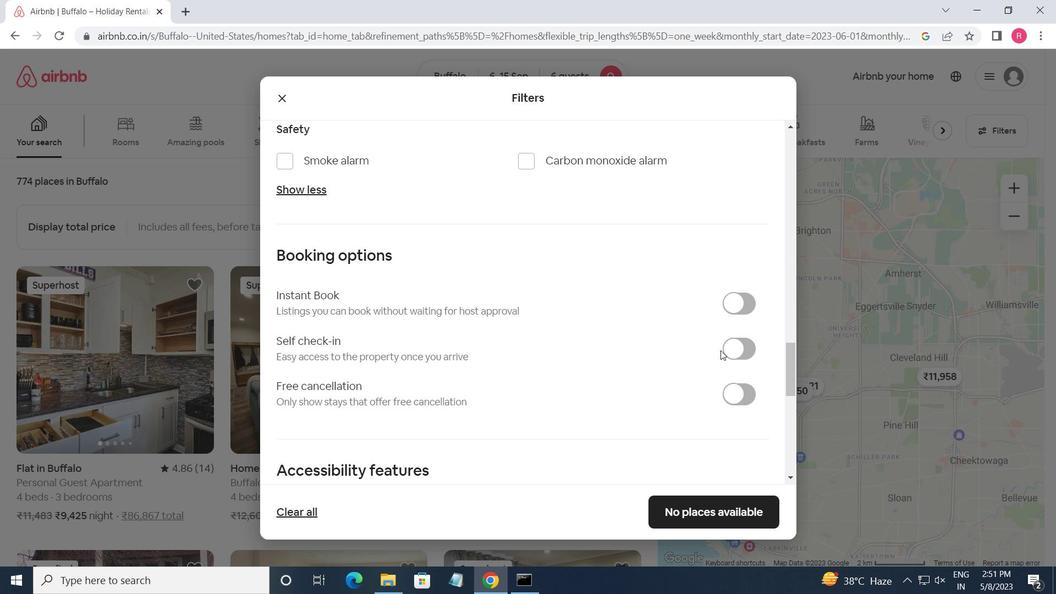 
Action: Mouse pressed left at (745, 351)
Screenshot: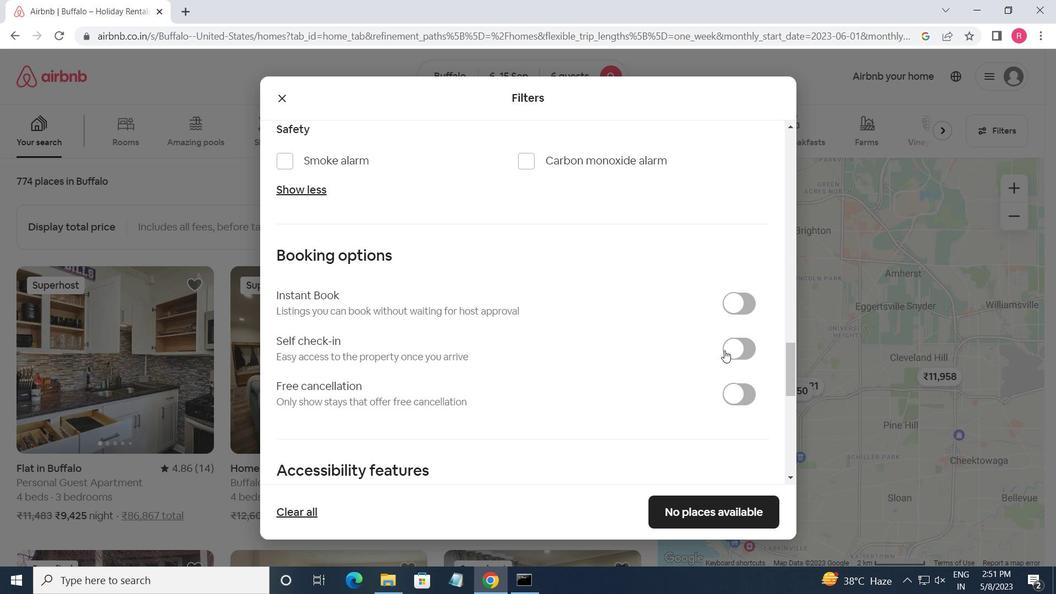 
Action: Mouse moved to (410, 396)
Screenshot: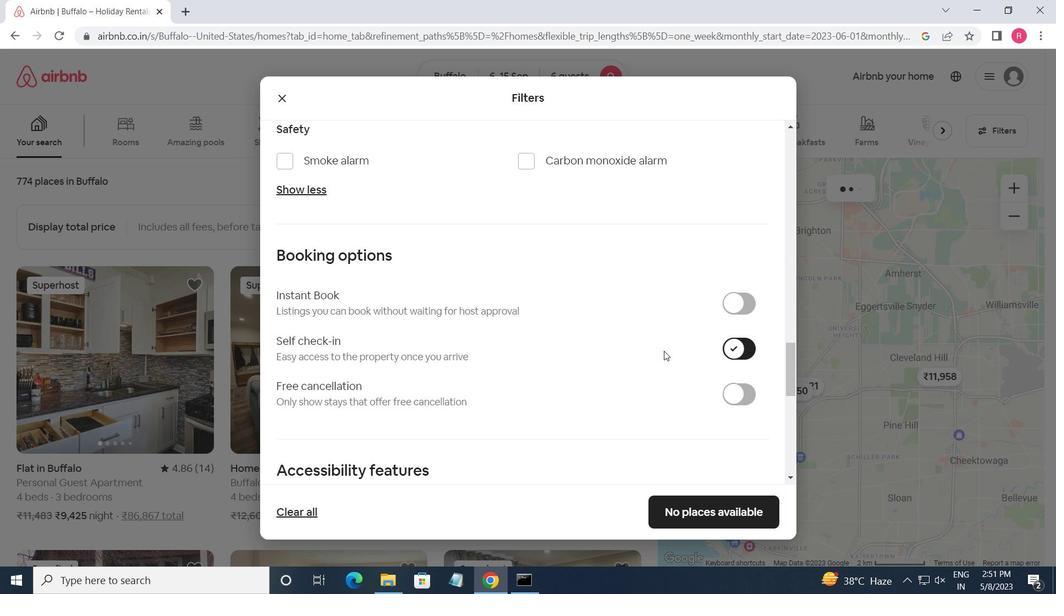 
Action: Mouse scrolled (410, 395) with delta (0, 0)
Screenshot: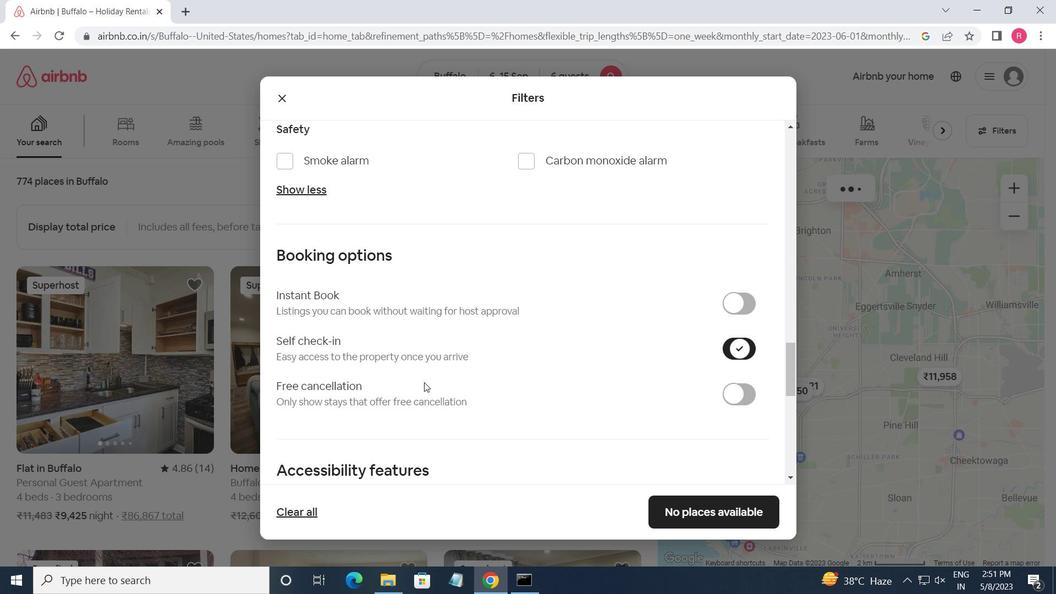 
Action: Mouse moved to (410, 396)
Screenshot: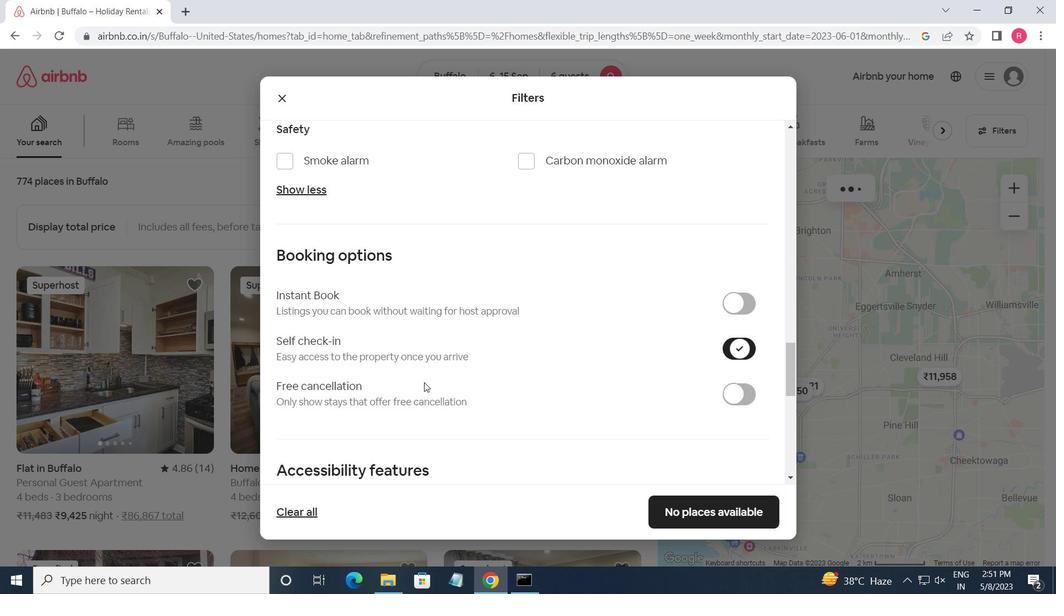 
Action: Mouse scrolled (410, 396) with delta (0, 0)
Screenshot: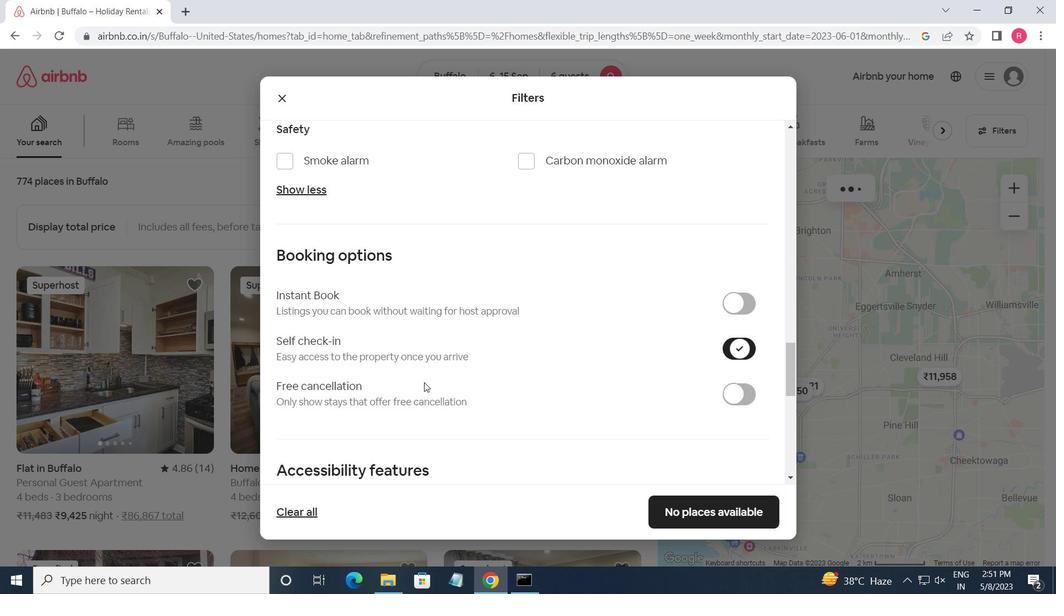 
Action: Mouse scrolled (410, 396) with delta (0, 0)
Screenshot: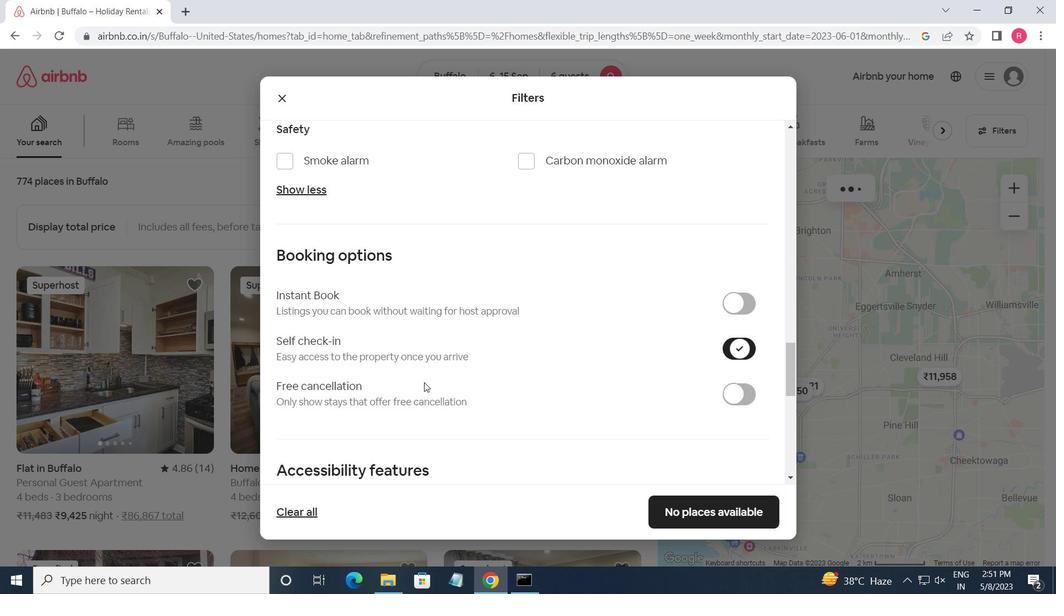 
Action: Mouse scrolled (410, 396) with delta (0, 0)
Screenshot: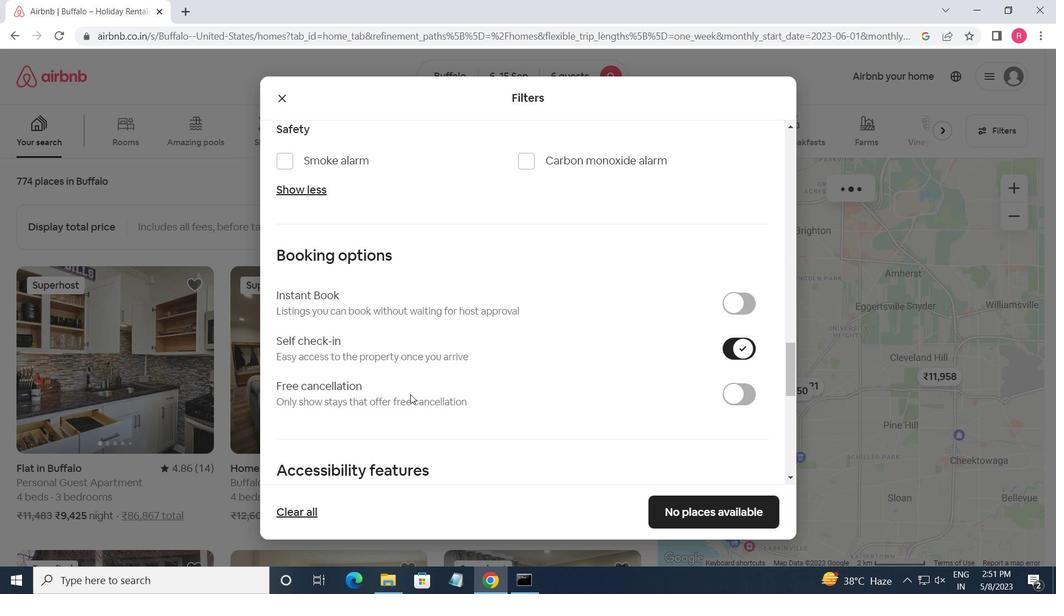 
Action: Mouse scrolled (410, 396) with delta (0, 0)
Screenshot: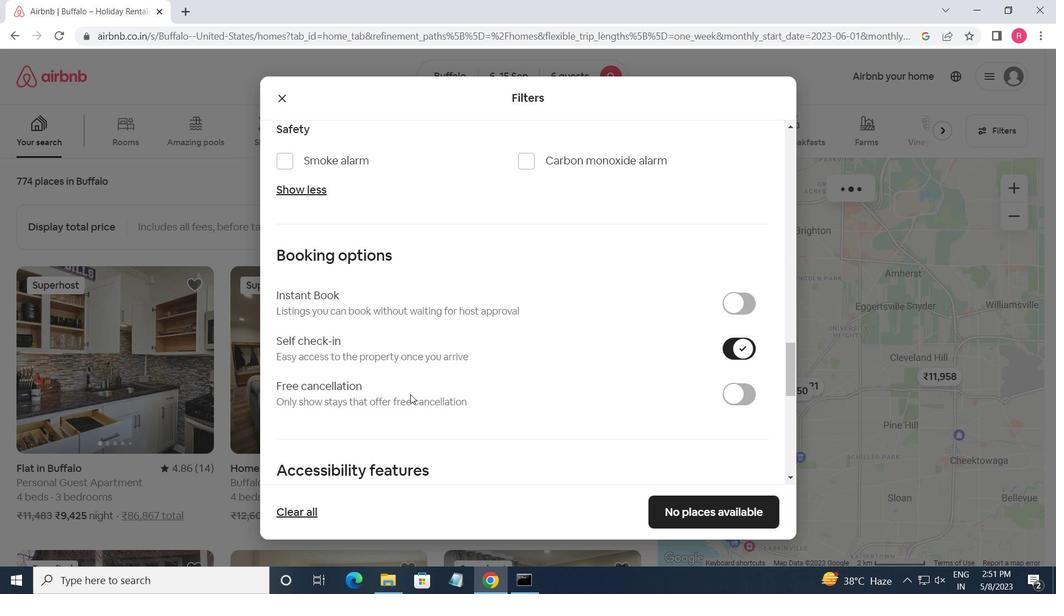 
Action: Mouse scrolled (410, 396) with delta (0, 0)
Screenshot: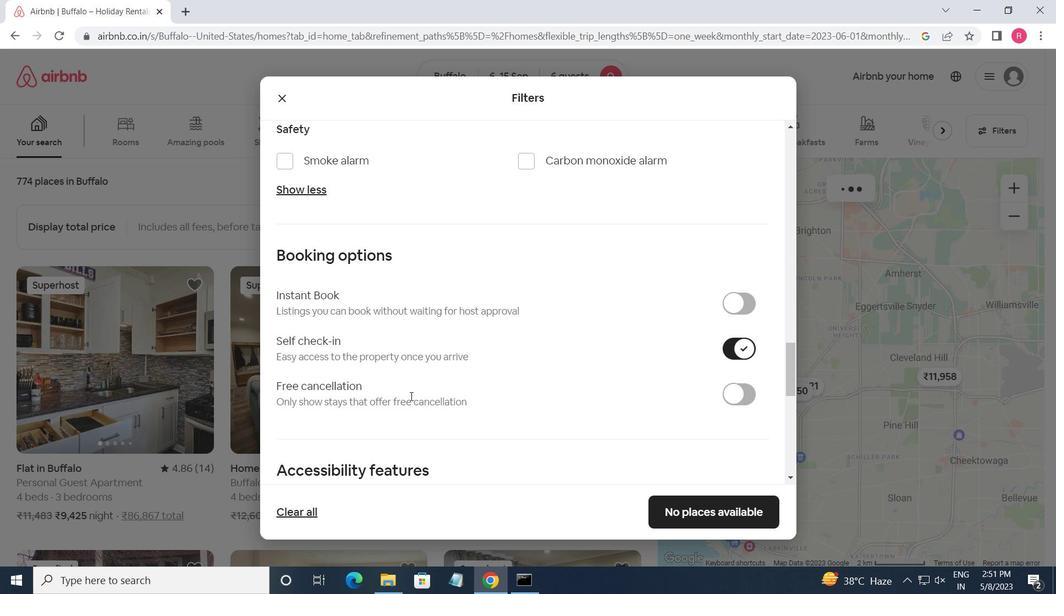 
Action: Mouse moved to (348, 391)
Screenshot: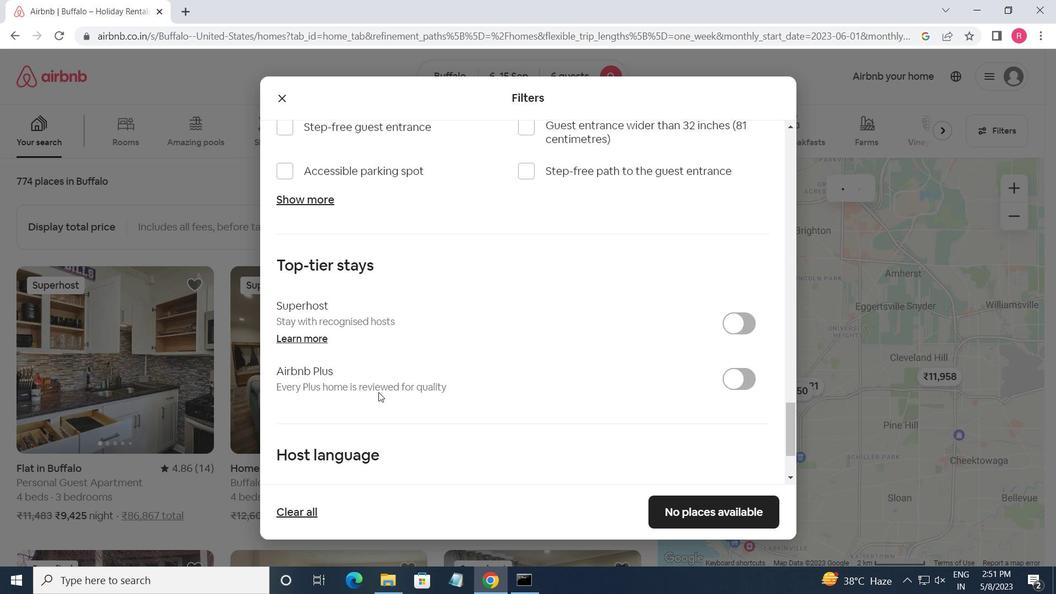 
Action: Mouse scrolled (348, 390) with delta (0, 0)
Screenshot: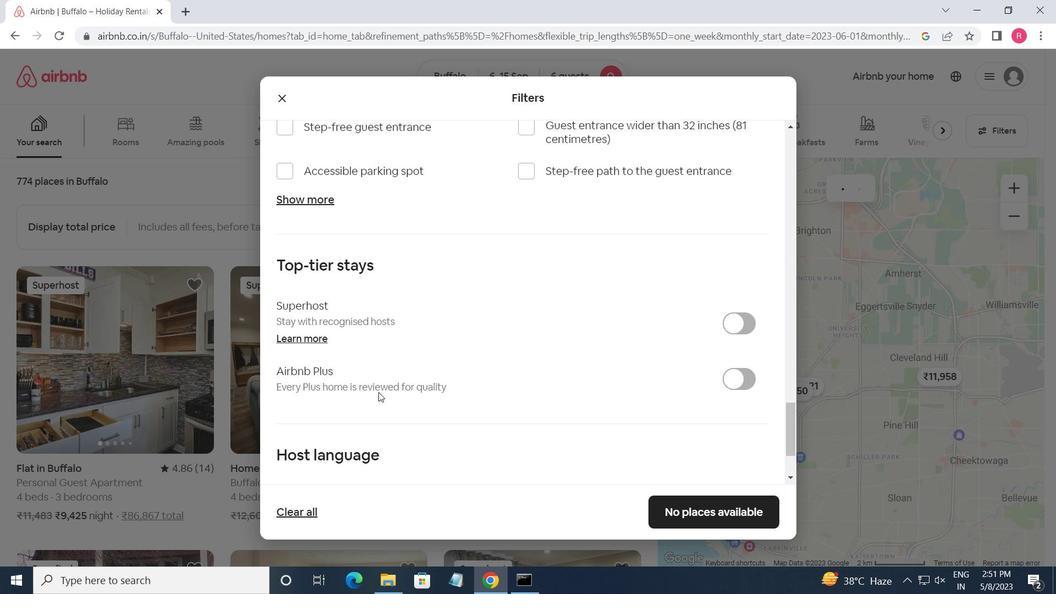 
Action: Mouse moved to (451, 363)
Screenshot: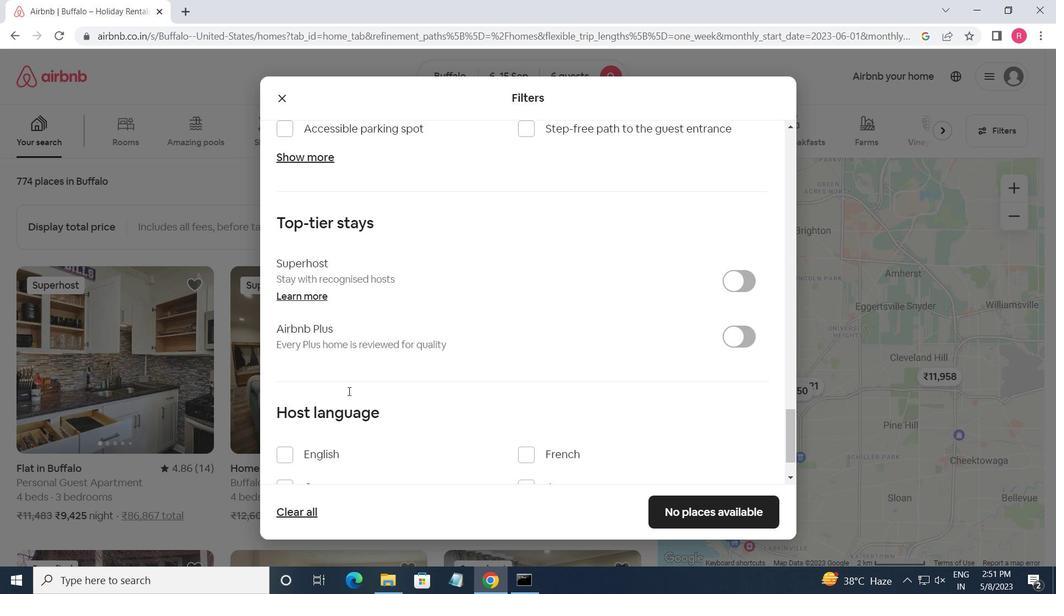 
Action: Mouse scrolled (451, 362) with delta (0, 0)
Screenshot: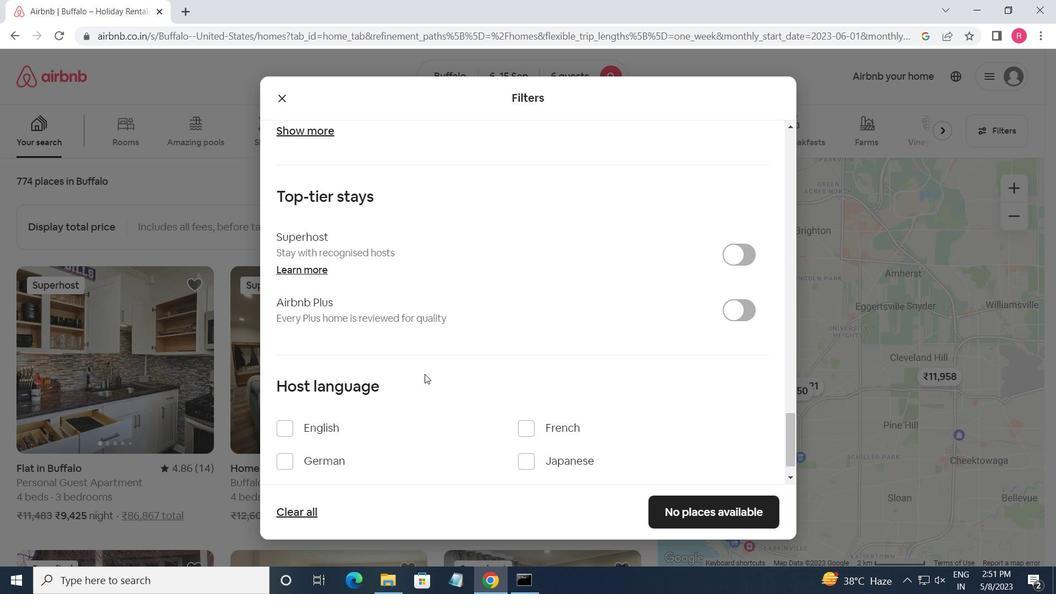 
Action: Mouse moved to (449, 363)
Screenshot: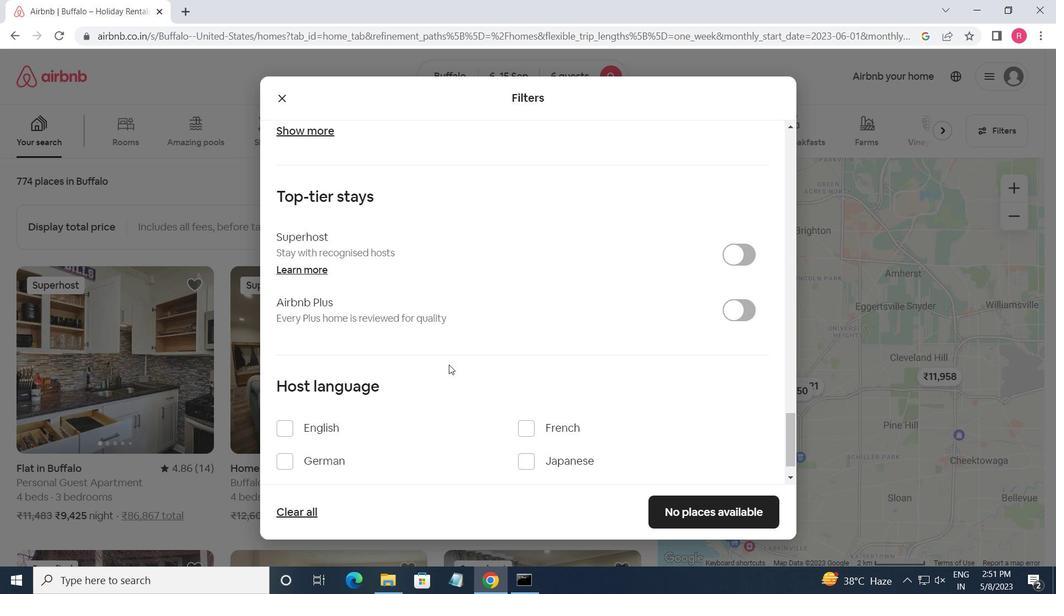 
Action: Mouse scrolled (449, 362) with delta (0, 0)
Screenshot: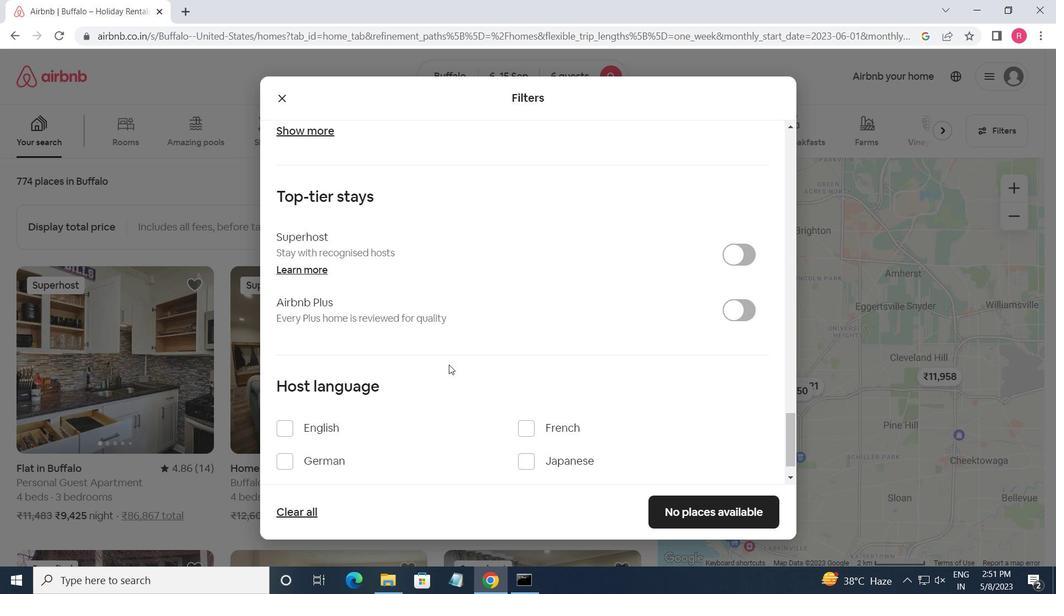 
Action: Mouse moved to (439, 363)
Screenshot: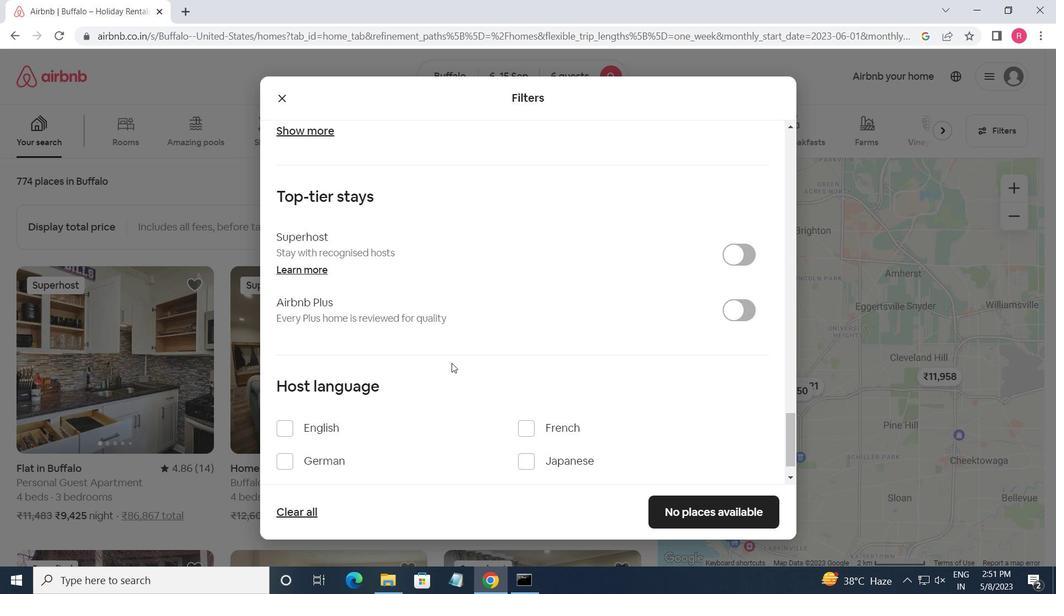 
Action: Mouse scrolled (439, 362) with delta (0, 0)
Screenshot: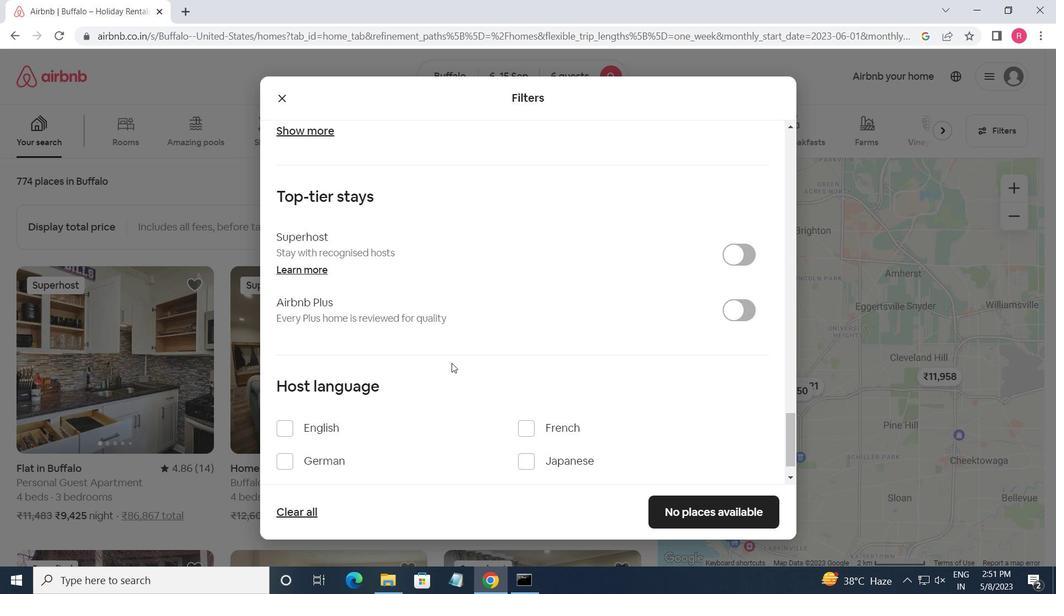 
Action: Mouse moved to (281, 388)
Screenshot: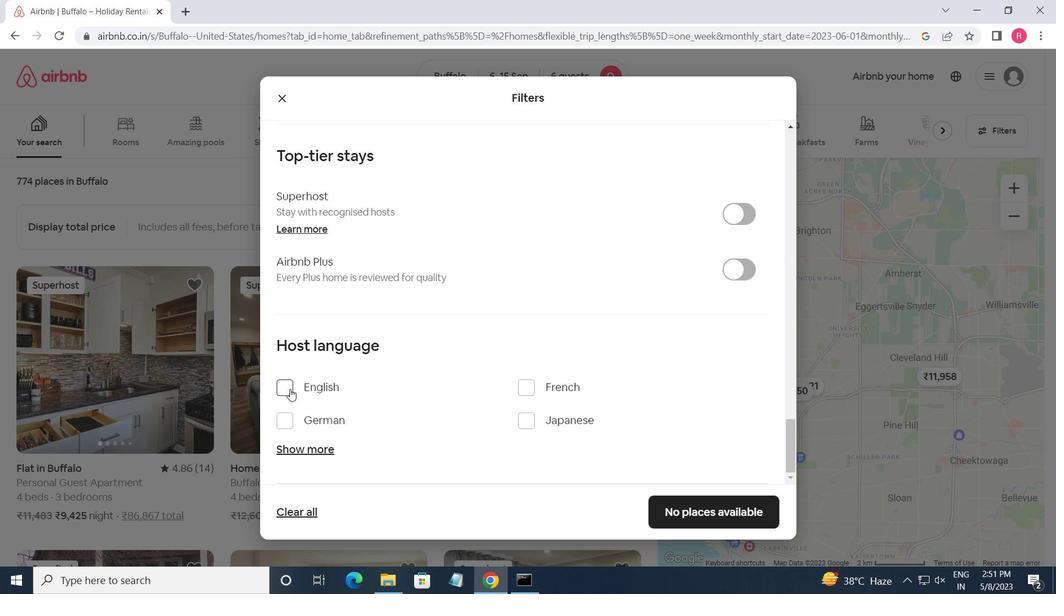 
Action: Mouse pressed left at (281, 388)
Screenshot: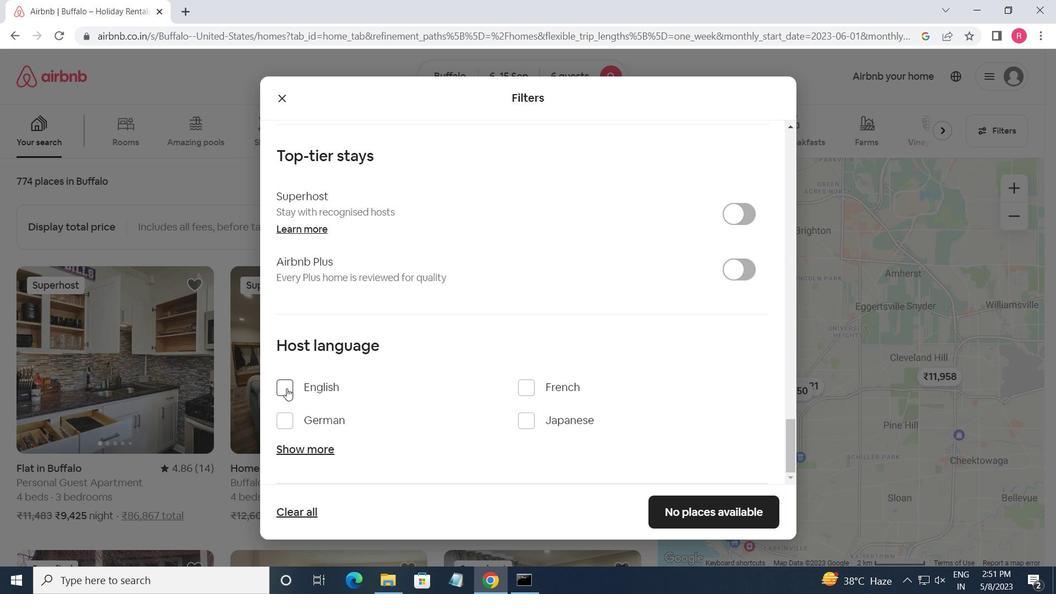 
Action: Mouse moved to (658, 506)
Screenshot: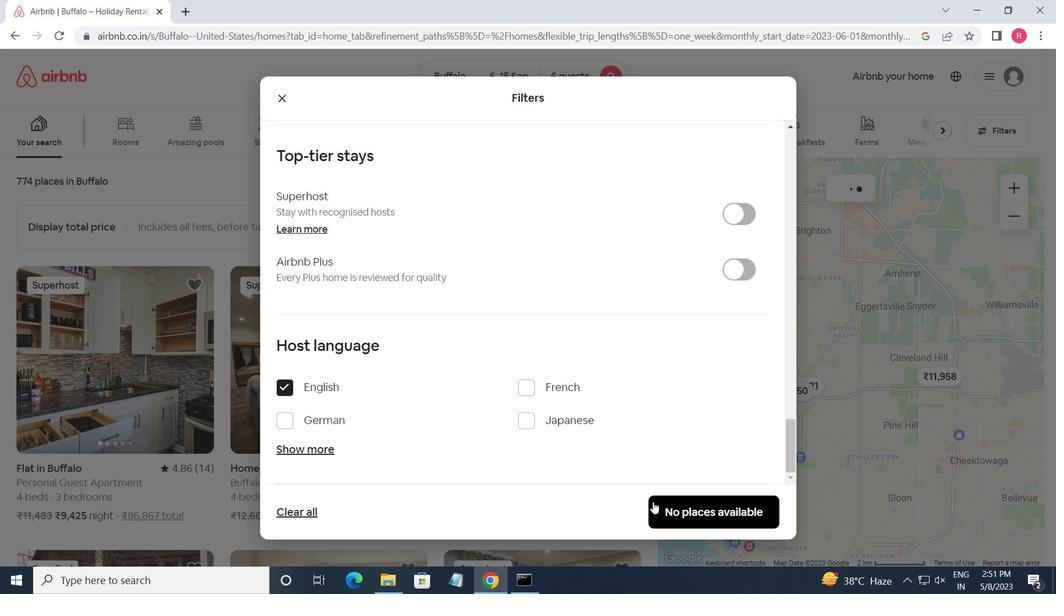 
Action: Mouse pressed left at (658, 506)
Screenshot: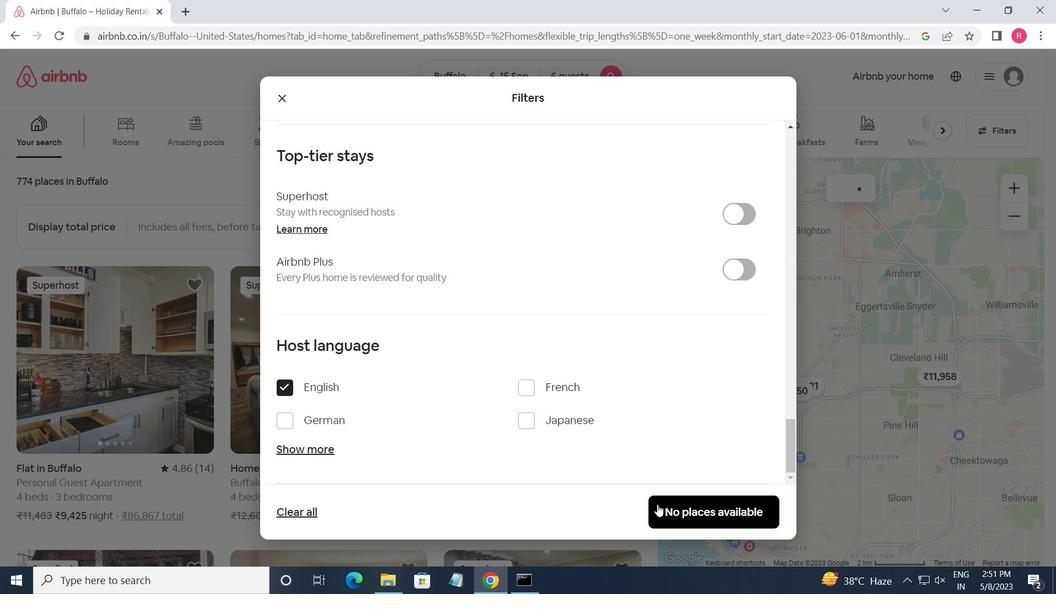
Action: Mouse moved to (661, 507)
Screenshot: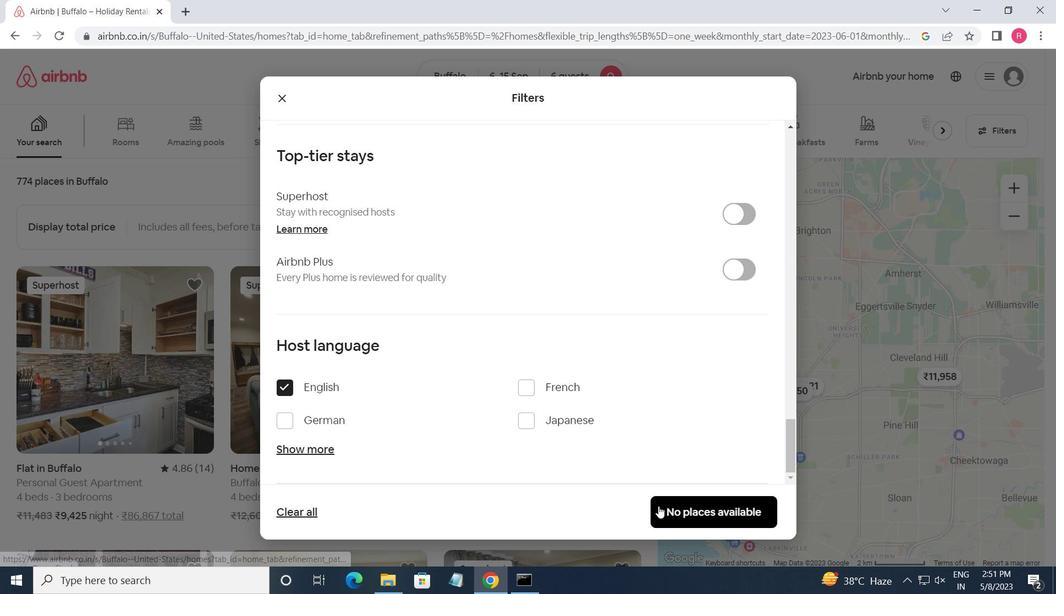 
